 Task: Find connections with filter location La Dorada with filter topic #CVwith filter profile language English with filter current company InfoBeans with filter school JIS College of Engineering with filter industry Footwear and Leather Goods Repair with filter service category Leadership Development with filter keywords title Conservation Scientist
Action: Mouse moved to (195, 304)
Screenshot: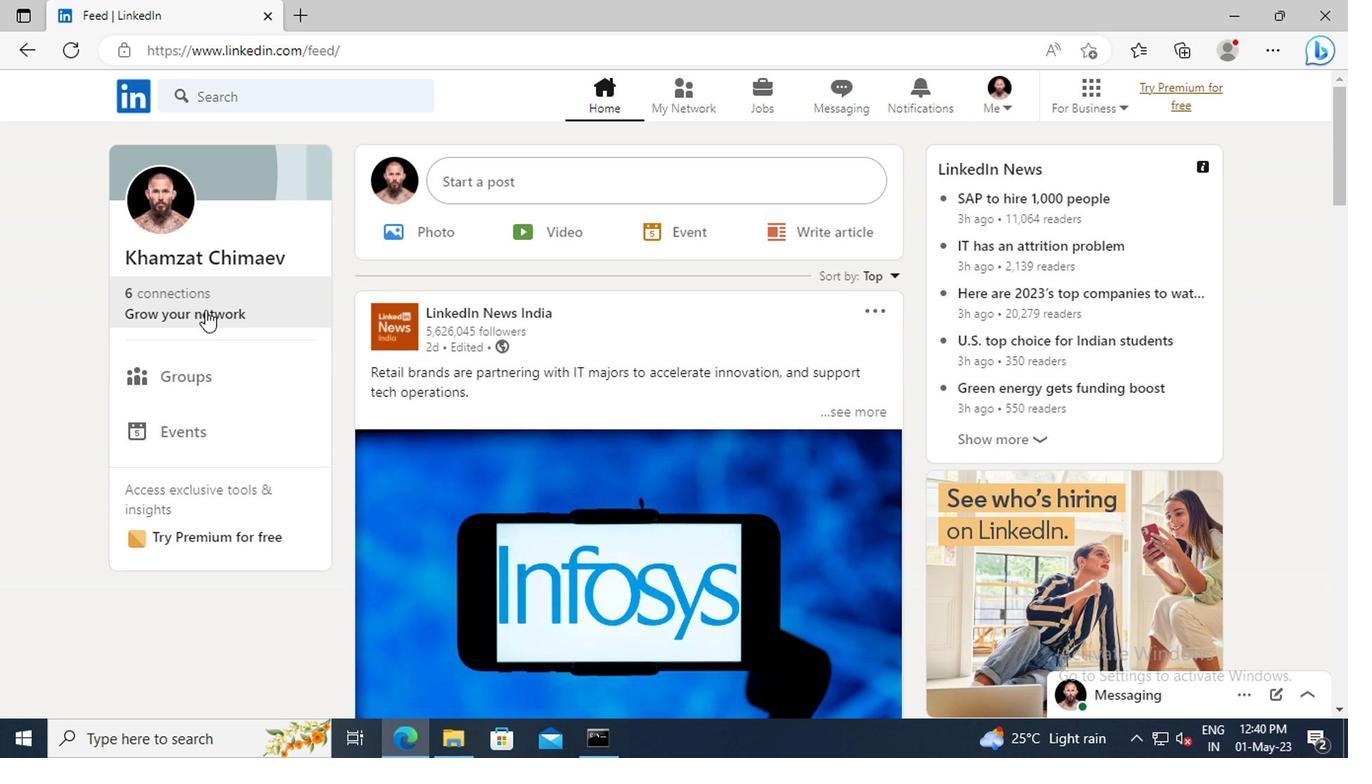 
Action: Mouse pressed left at (195, 304)
Screenshot: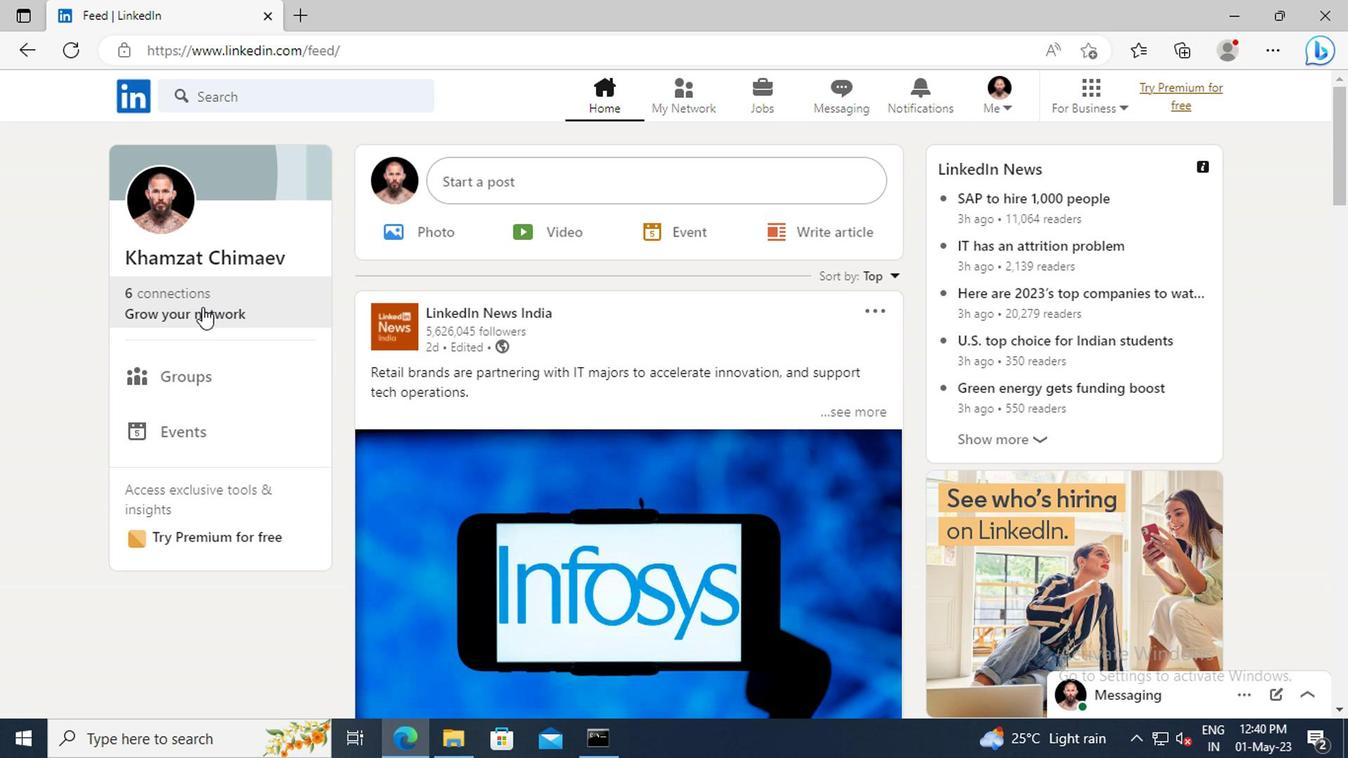 
Action: Mouse moved to (207, 207)
Screenshot: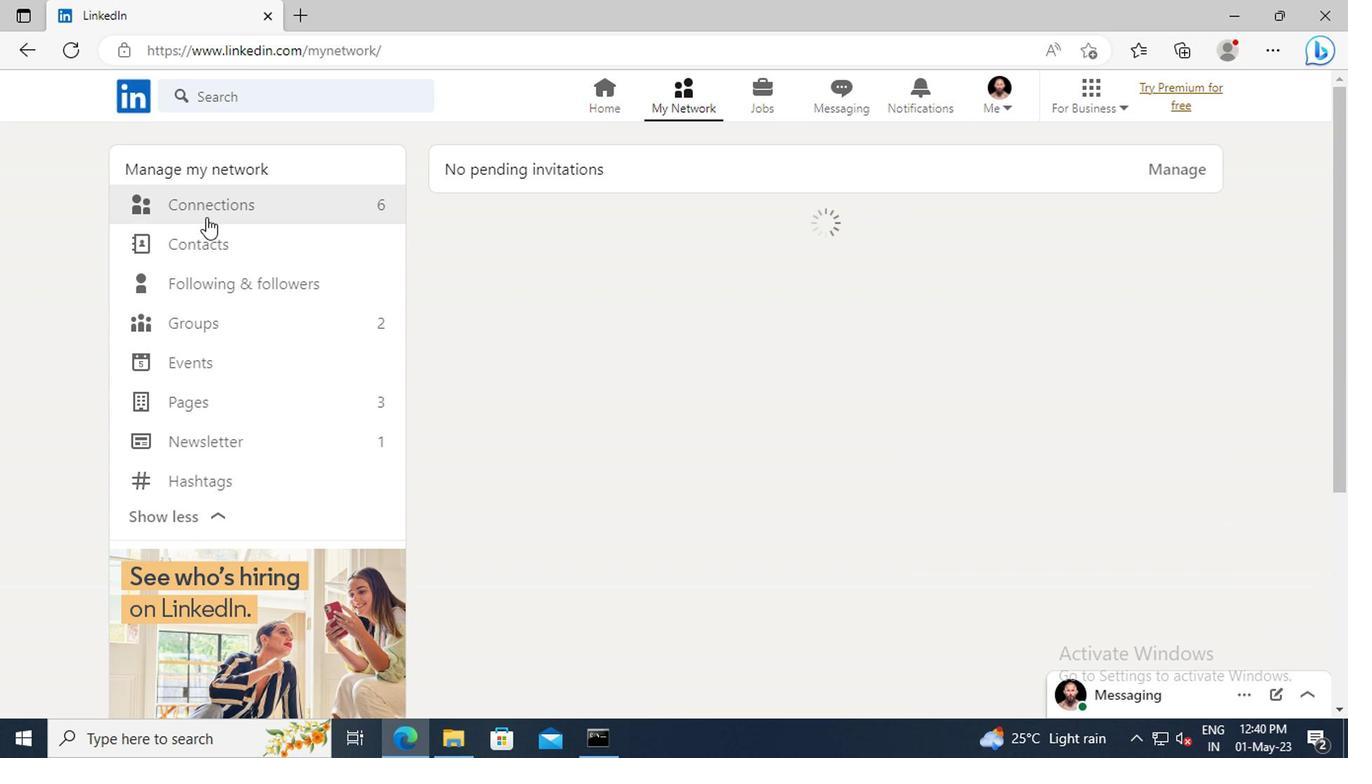 
Action: Mouse pressed left at (207, 207)
Screenshot: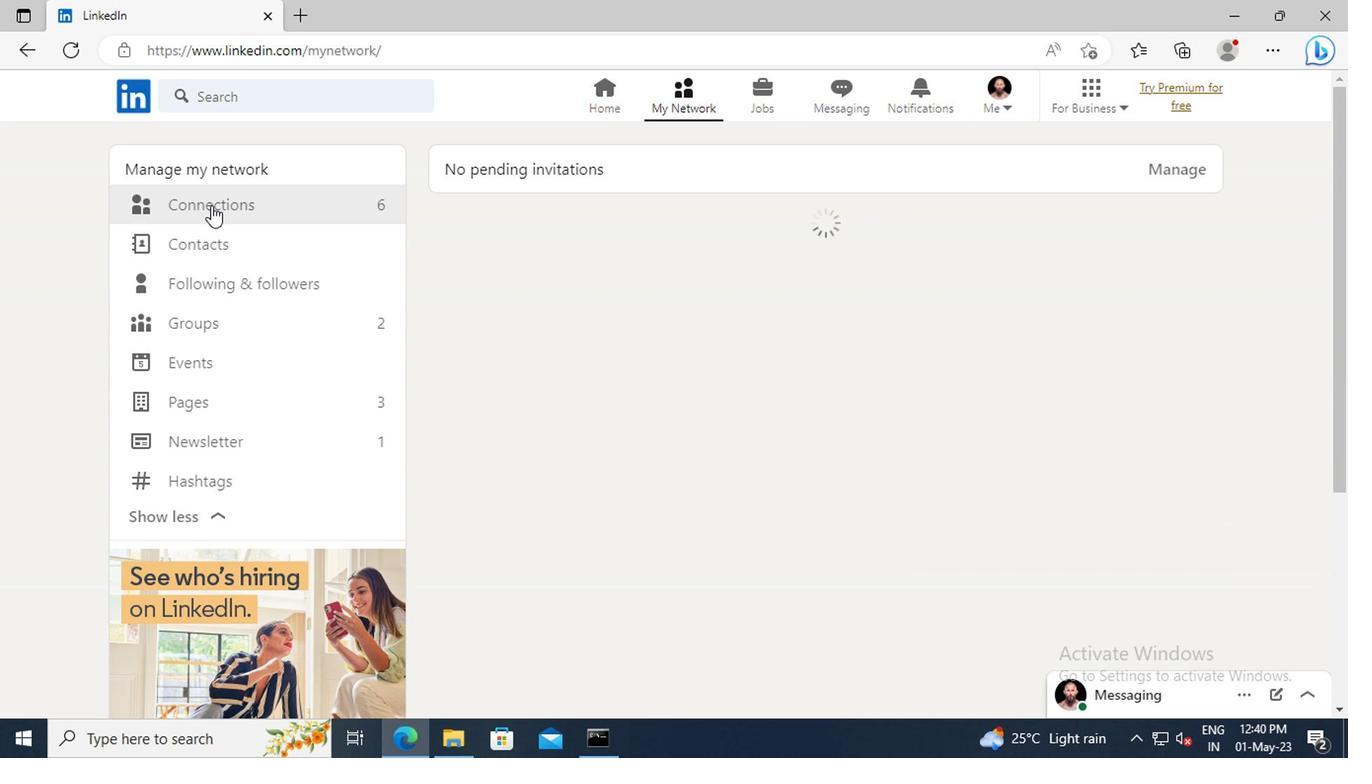 
Action: Mouse moved to (789, 214)
Screenshot: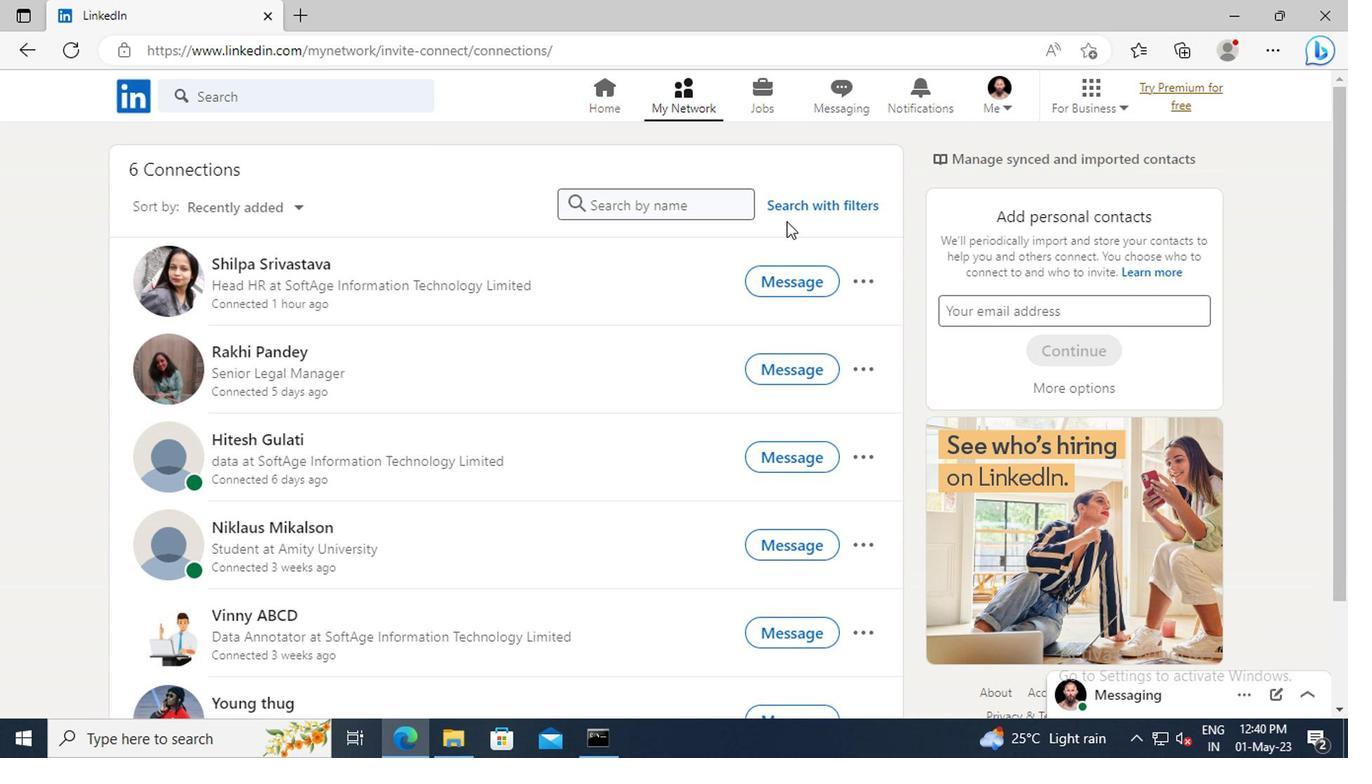 
Action: Mouse pressed left at (789, 214)
Screenshot: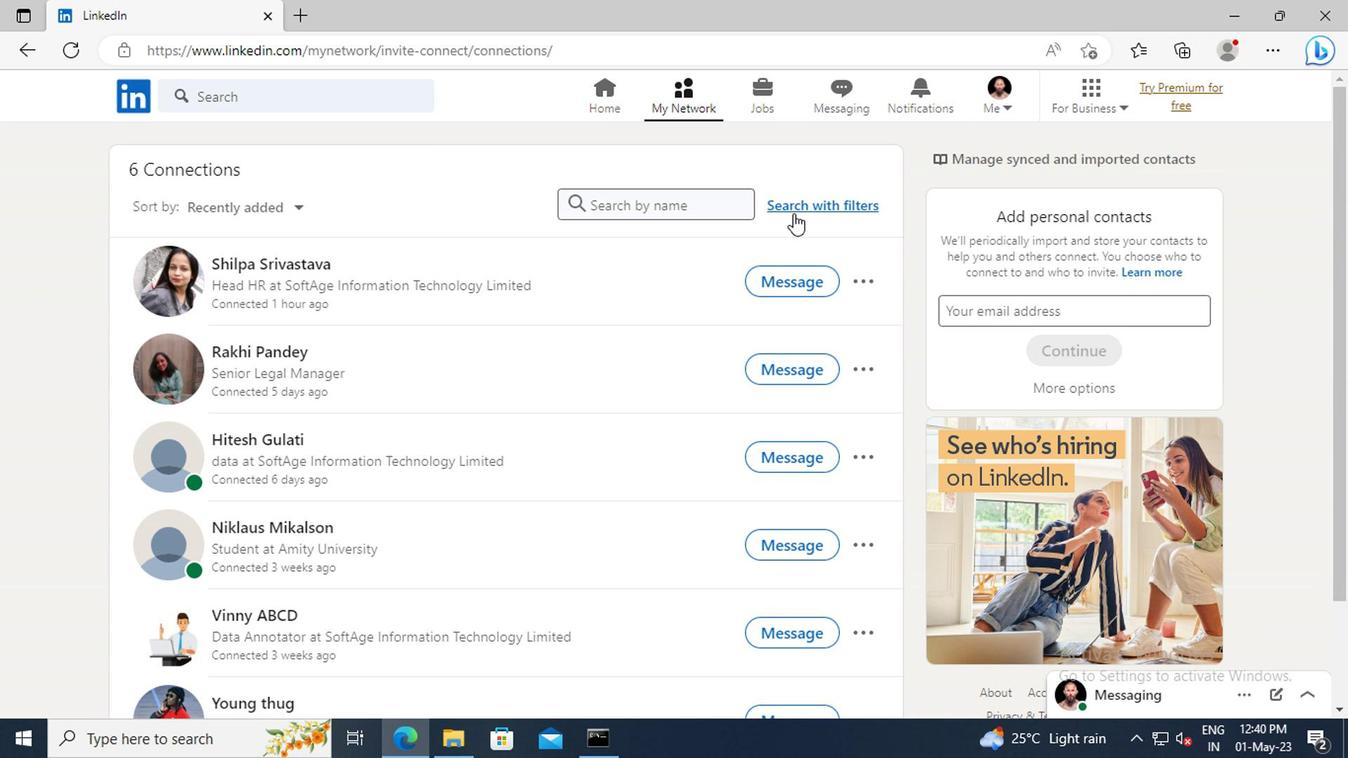 
Action: Mouse moved to (735, 158)
Screenshot: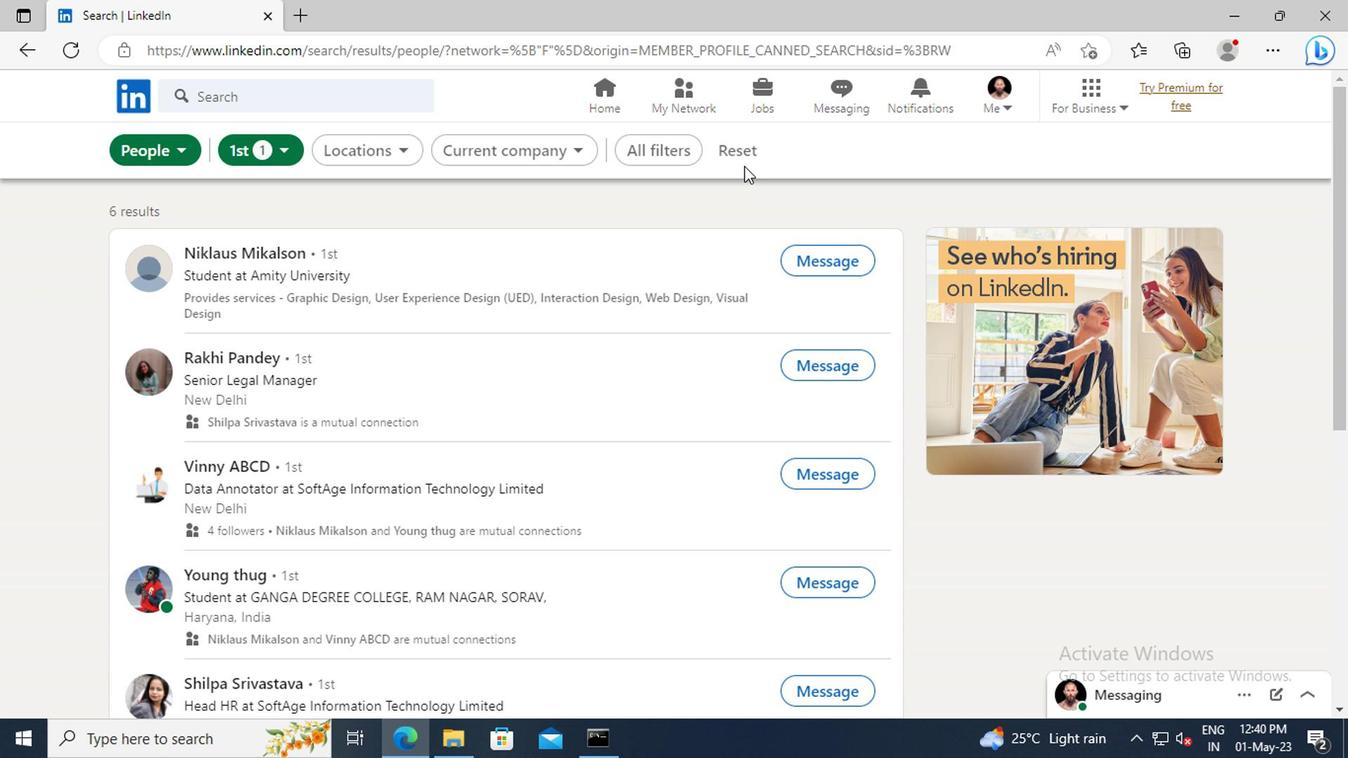 
Action: Mouse pressed left at (735, 158)
Screenshot: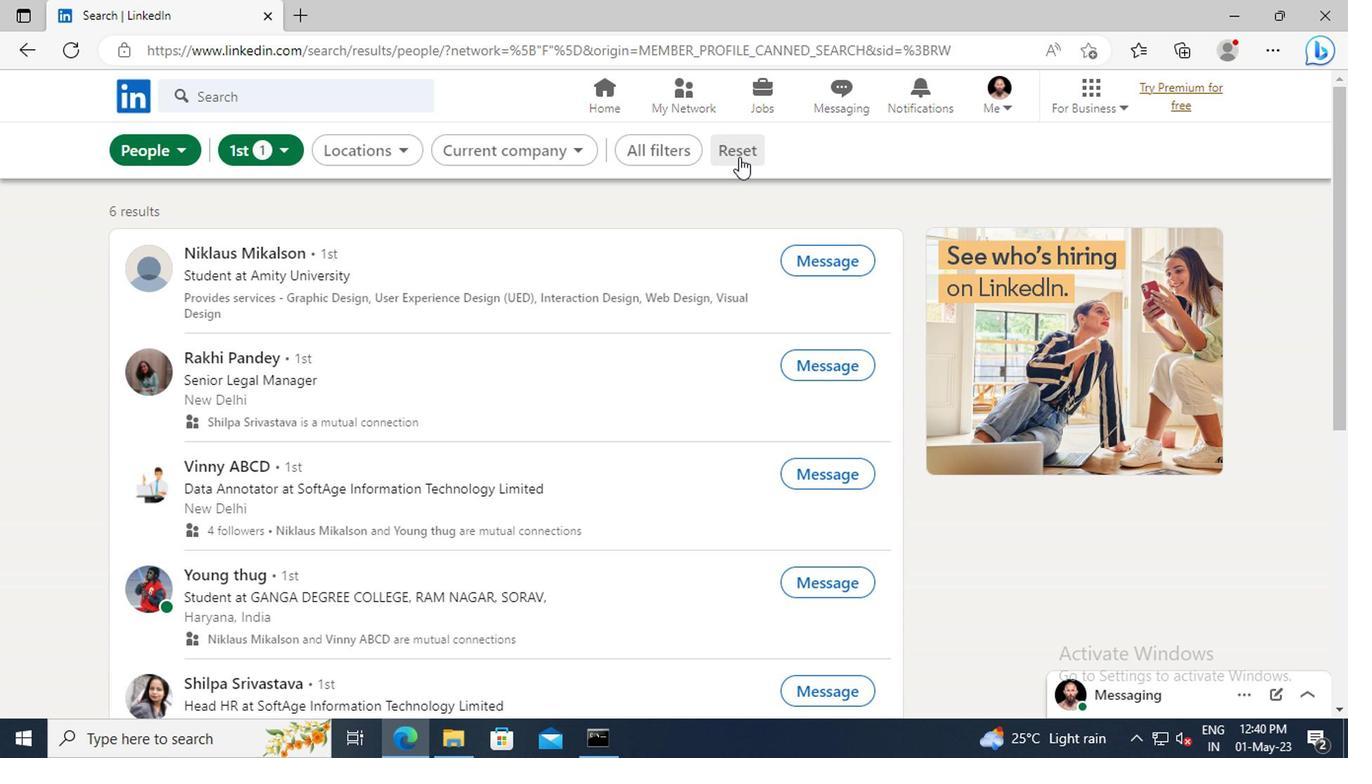 
Action: Mouse moved to (715, 158)
Screenshot: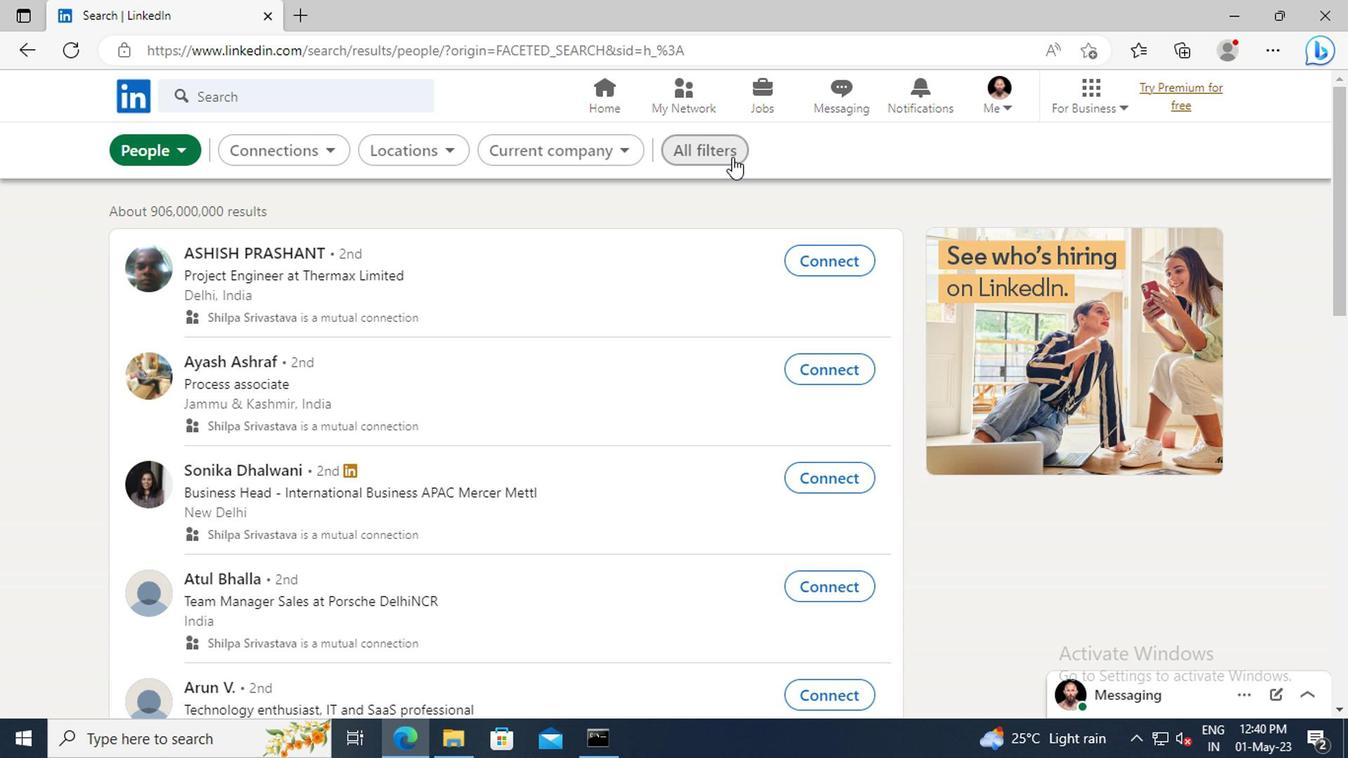 
Action: Mouse pressed left at (715, 158)
Screenshot: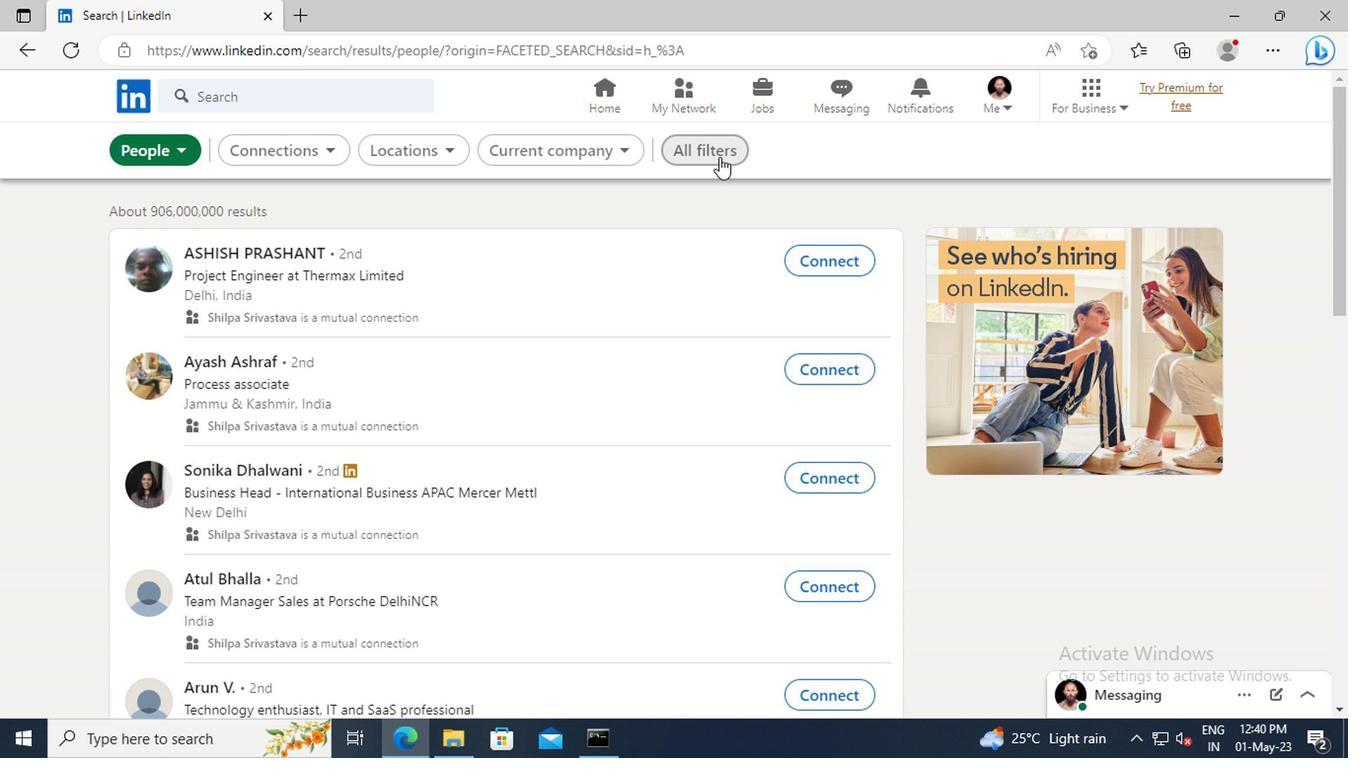 
Action: Mouse moved to (1069, 322)
Screenshot: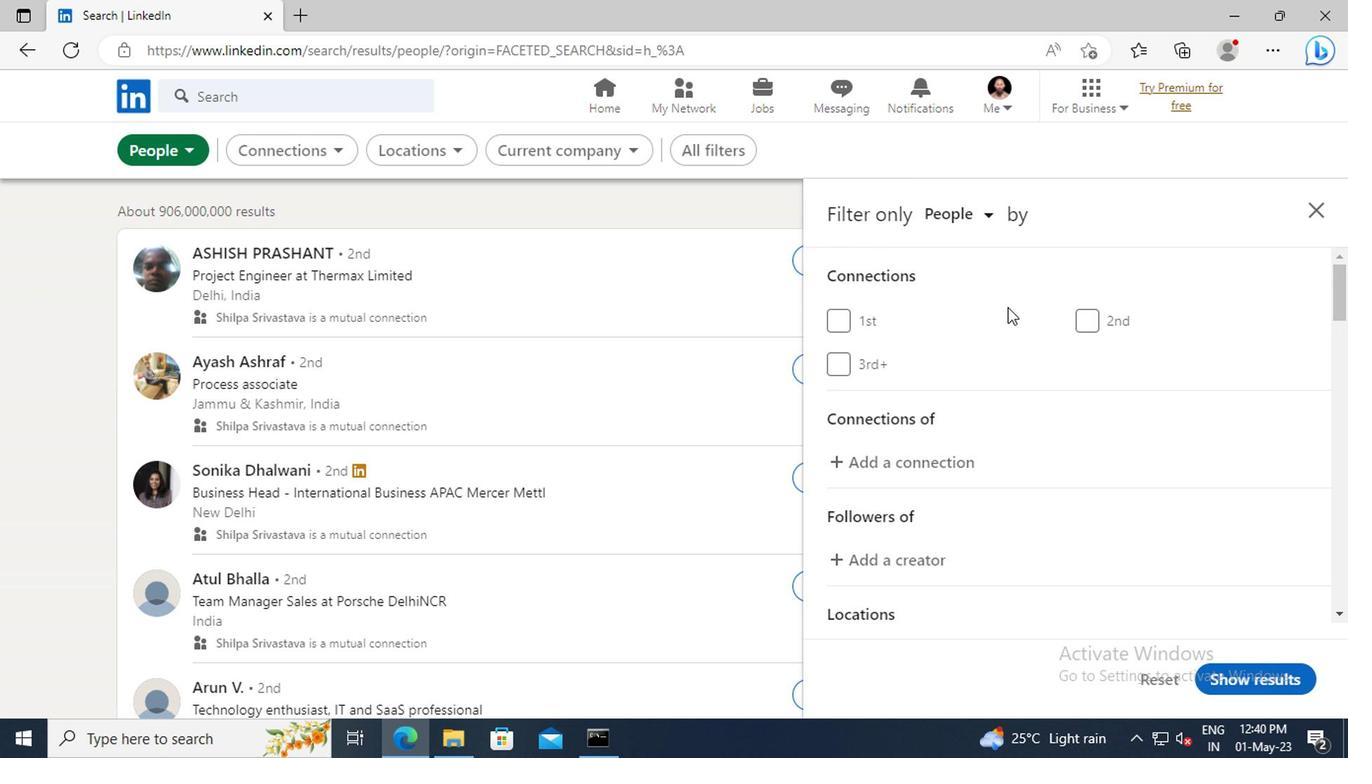 
Action: Mouse scrolled (1069, 321) with delta (0, 0)
Screenshot: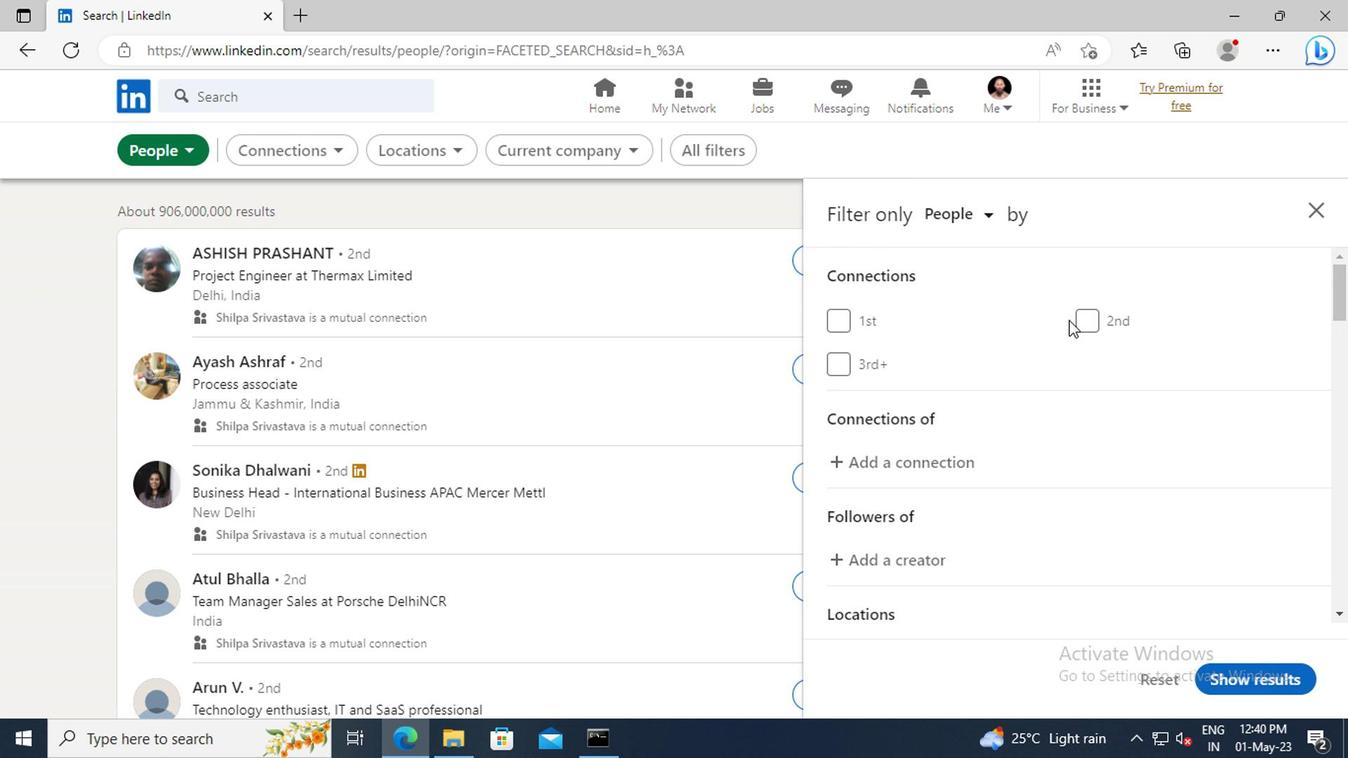 
Action: Mouse scrolled (1069, 321) with delta (0, 0)
Screenshot: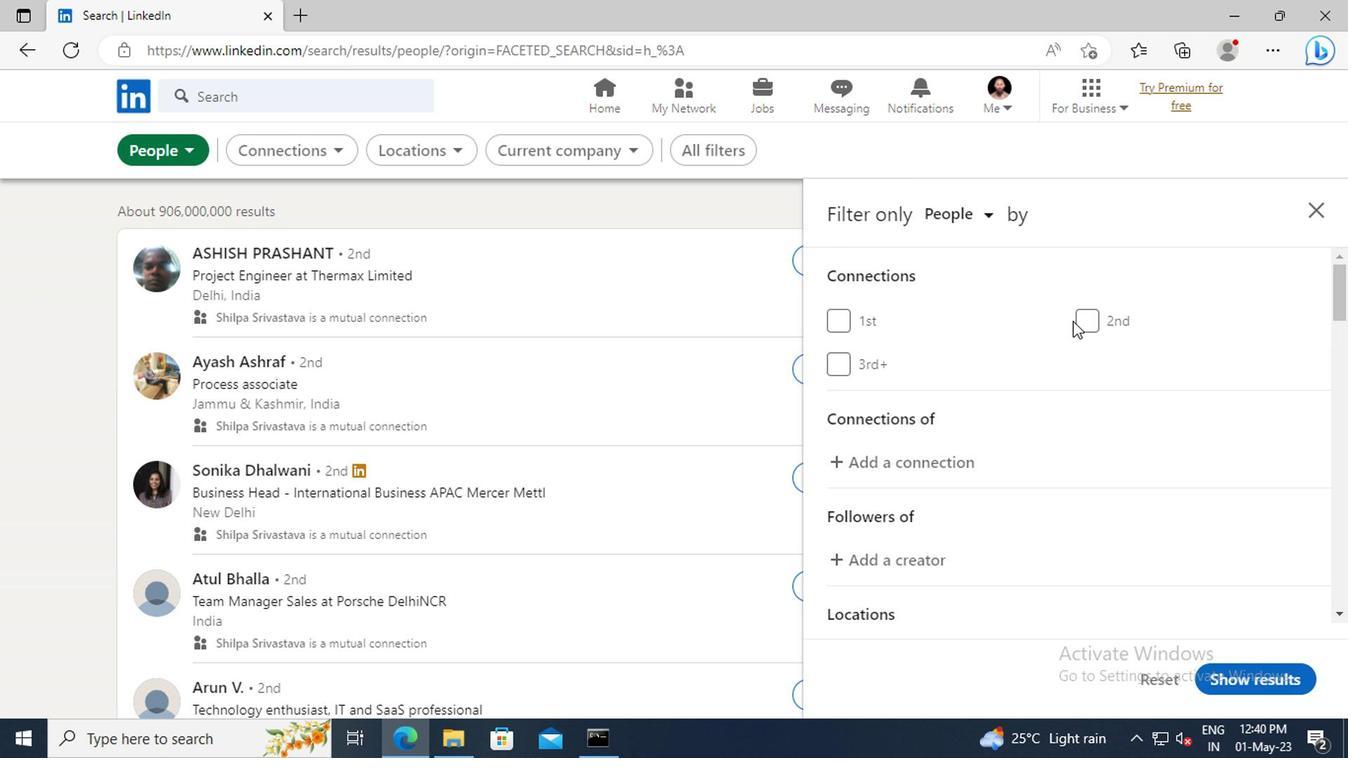 
Action: Mouse scrolled (1069, 321) with delta (0, 0)
Screenshot: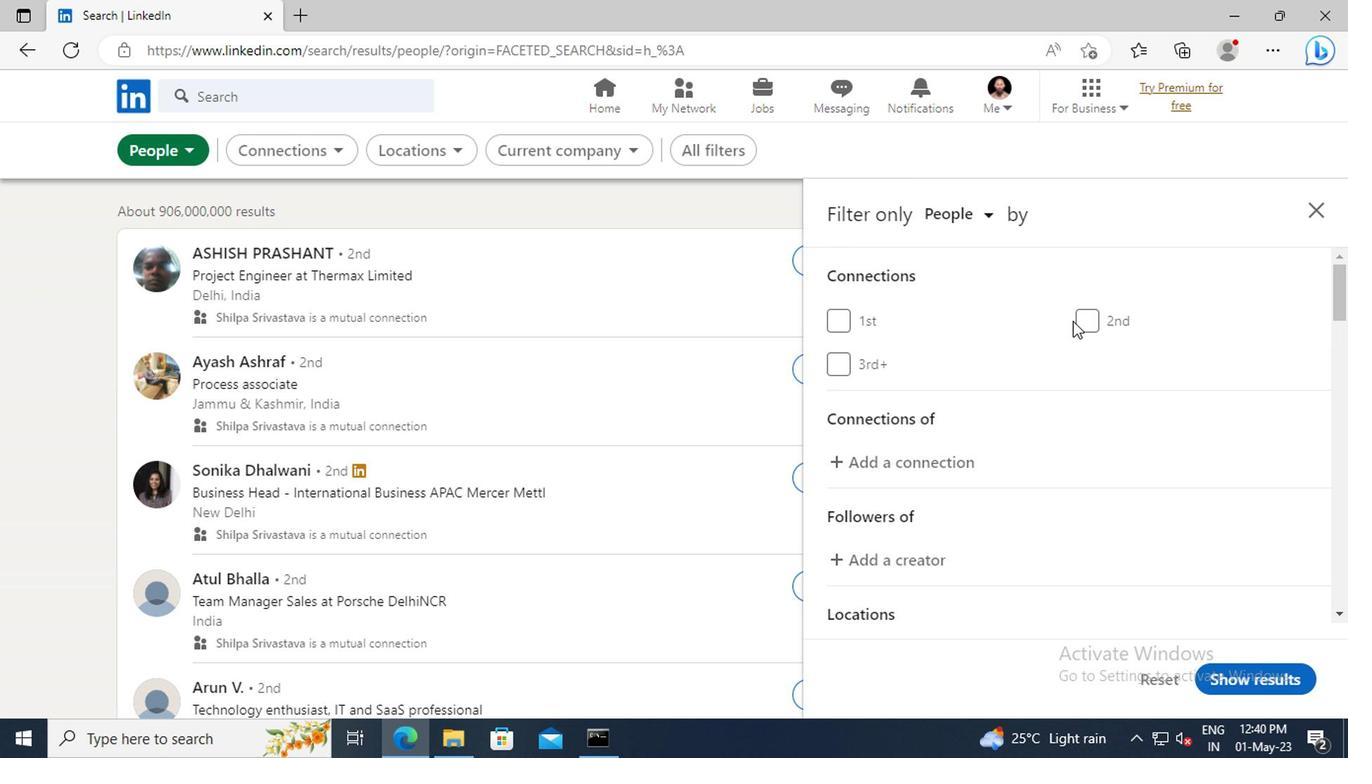 
Action: Mouse scrolled (1069, 321) with delta (0, 0)
Screenshot: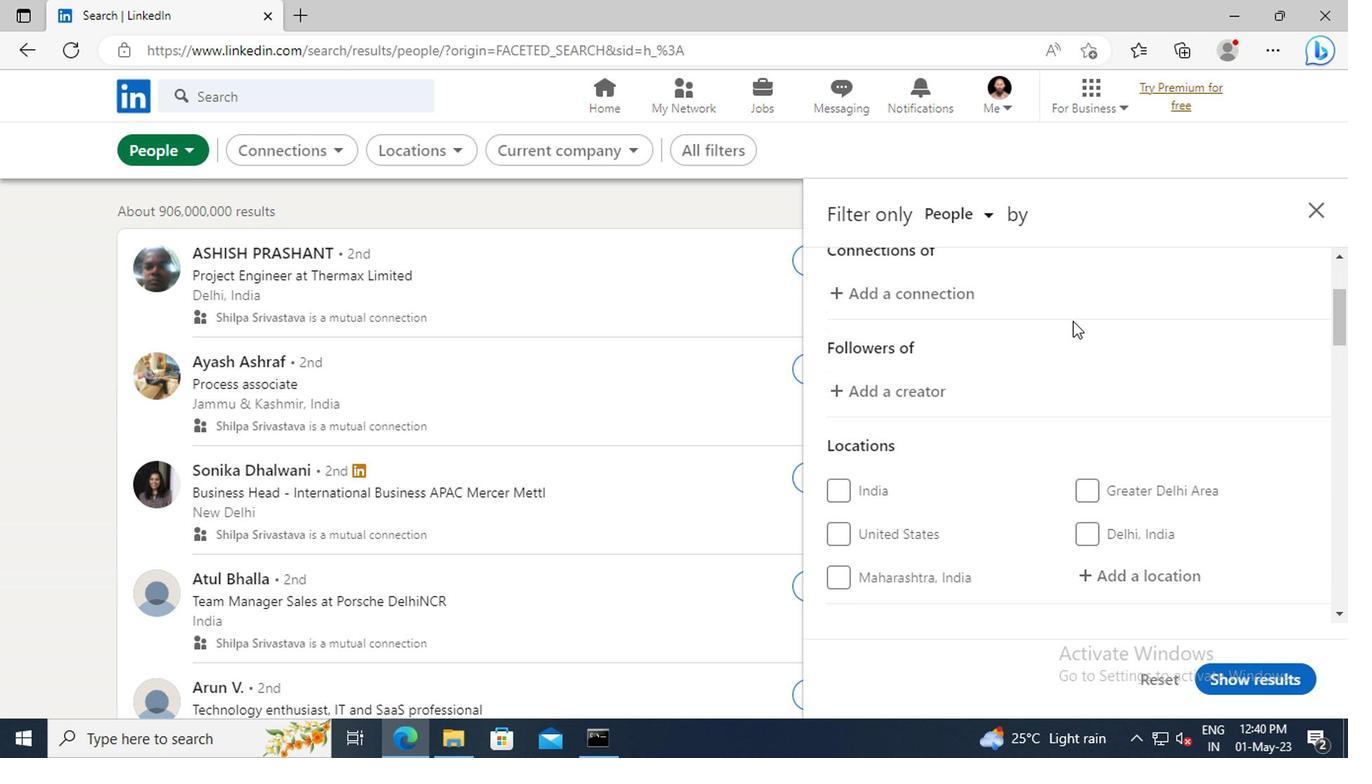 
Action: Mouse scrolled (1069, 321) with delta (0, 0)
Screenshot: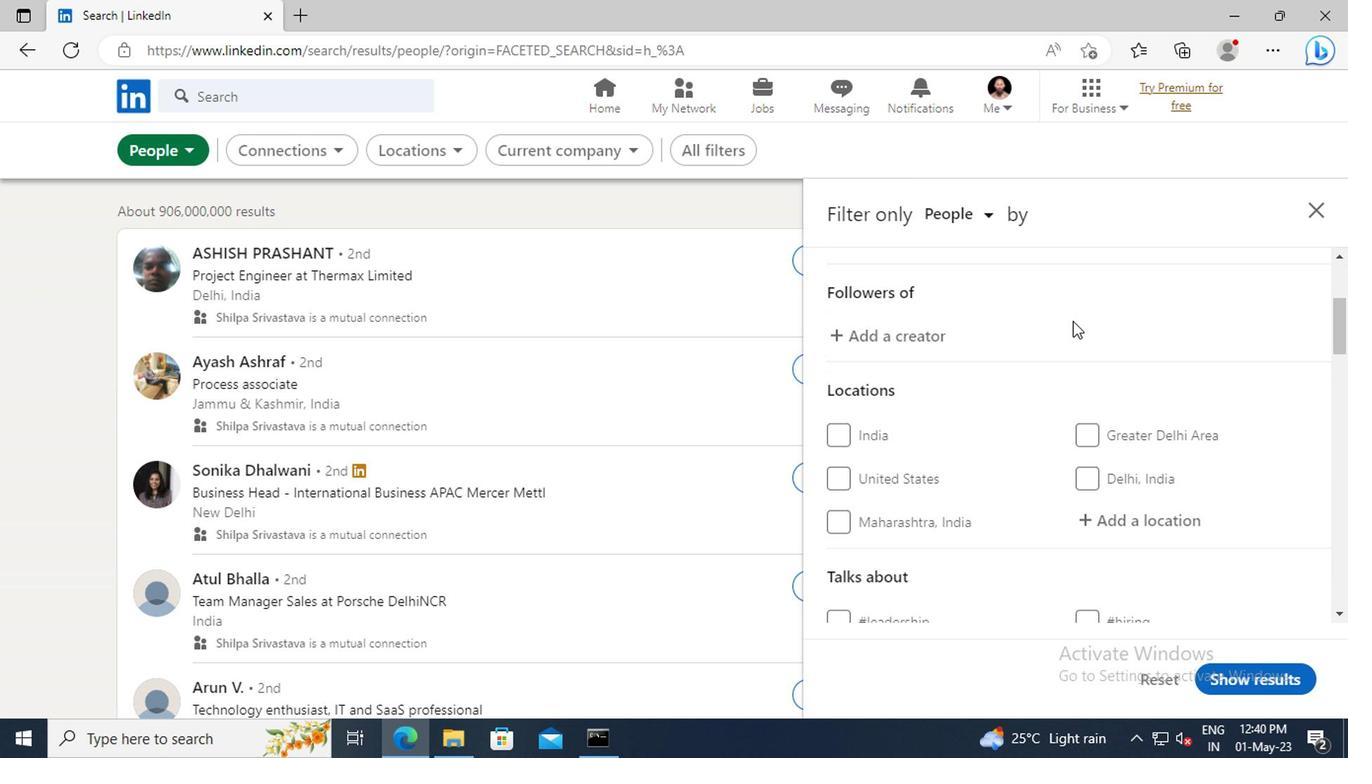 
Action: Mouse moved to (1096, 465)
Screenshot: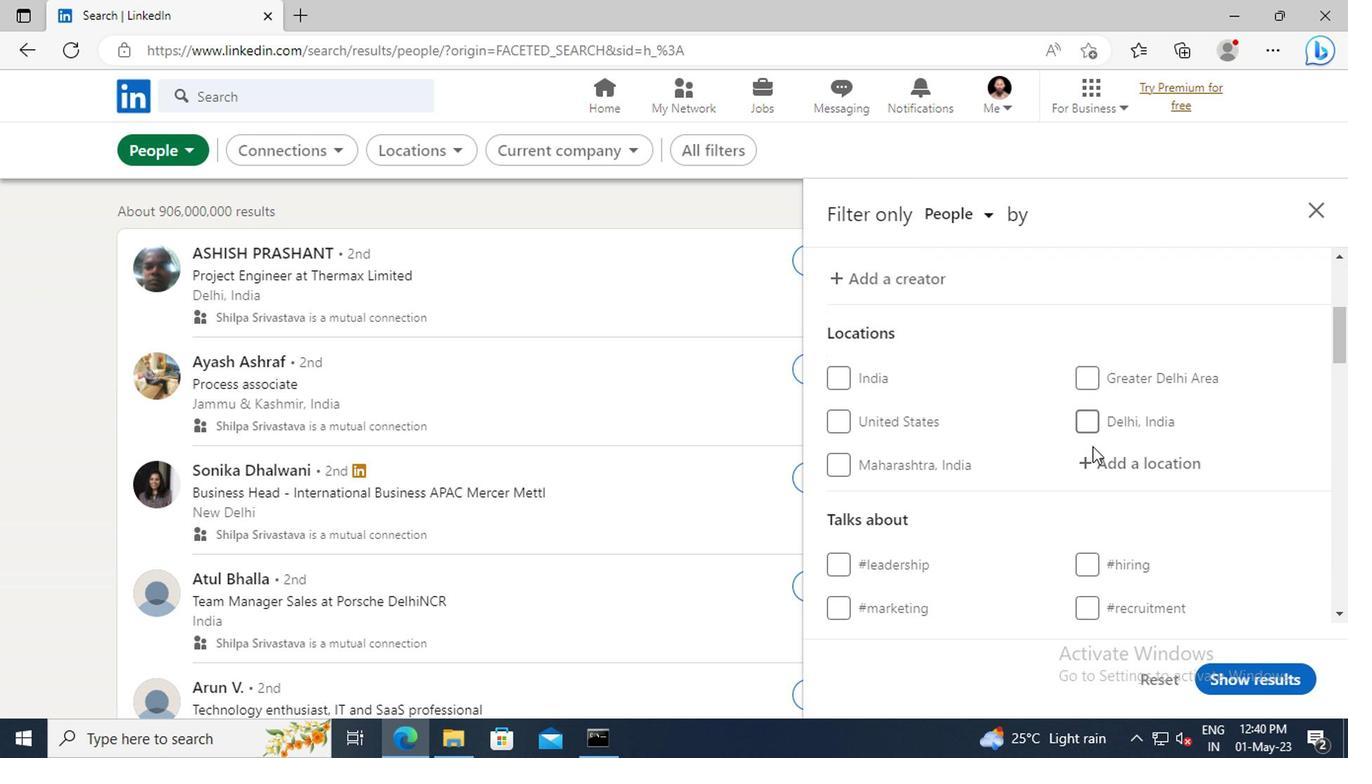 
Action: Mouse pressed left at (1096, 465)
Screenshot: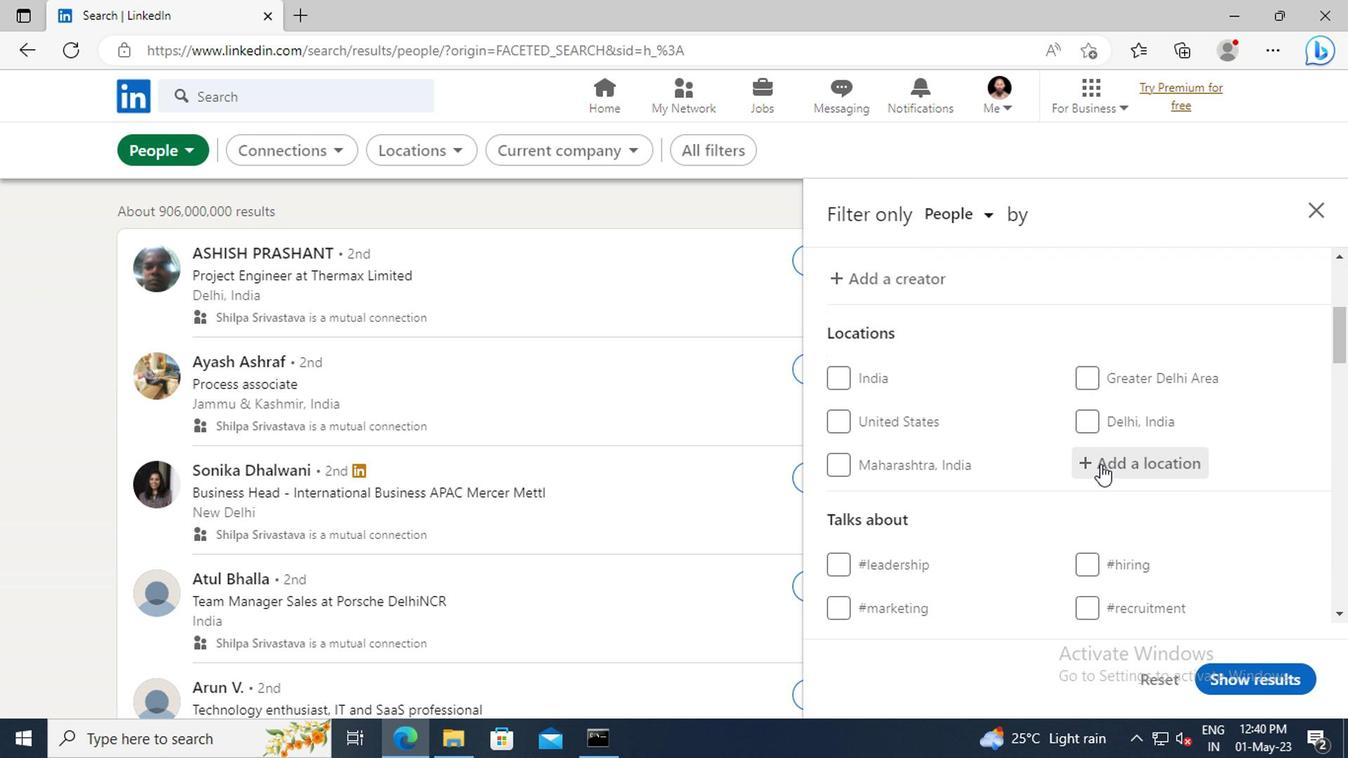 
Action: Key pressed <Key.shift>LA<Key.space><Key.shift>DORADA
Screenshot: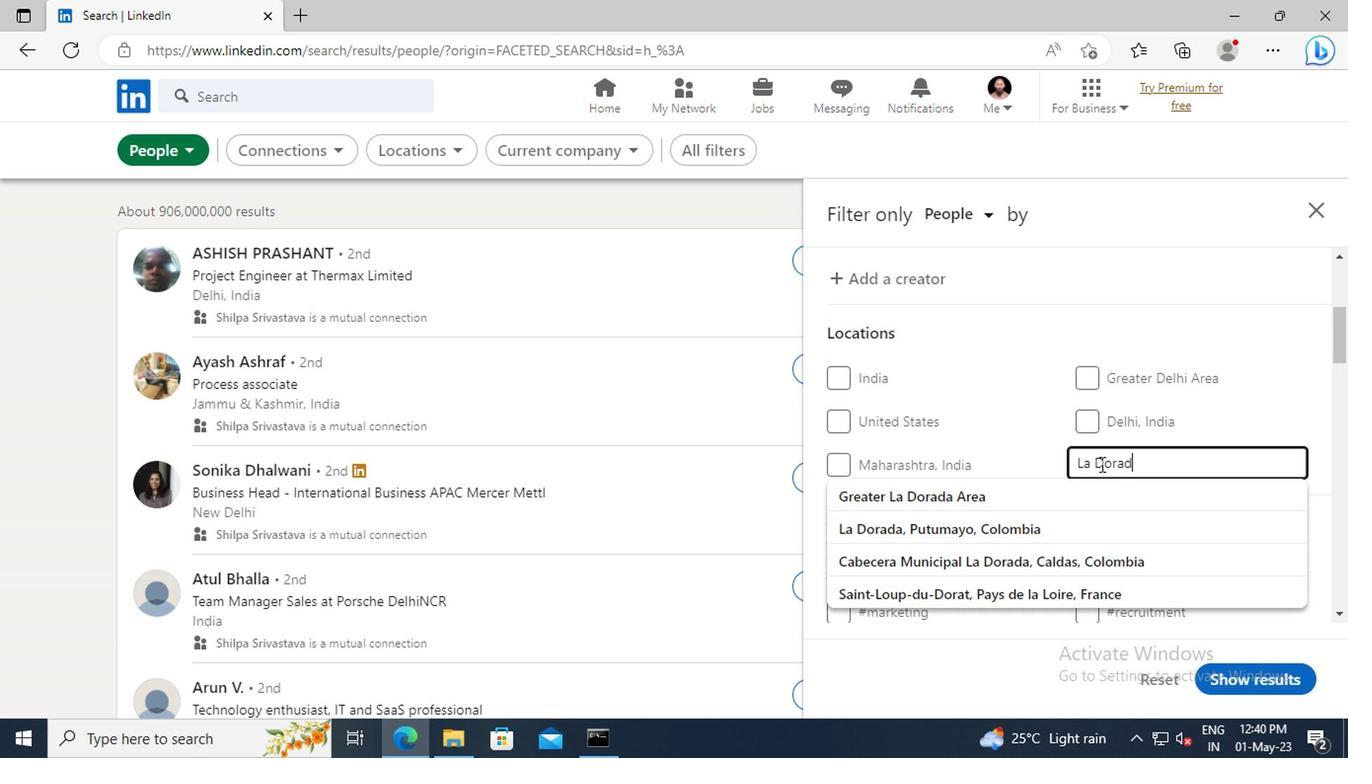 
Action: Mouse moved to (1102, 494)
Screenshot: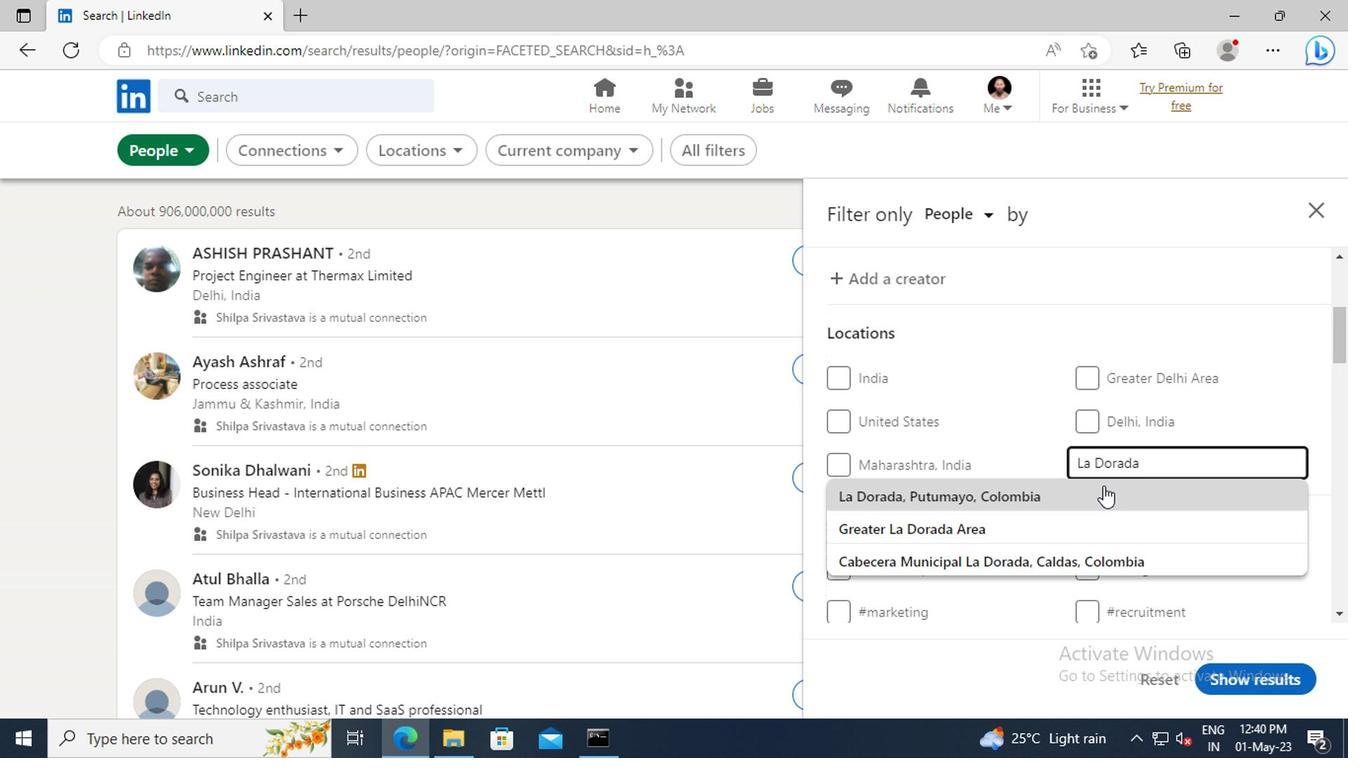 
Action: Mouse pressed left at (1102, 494)
Screenshot: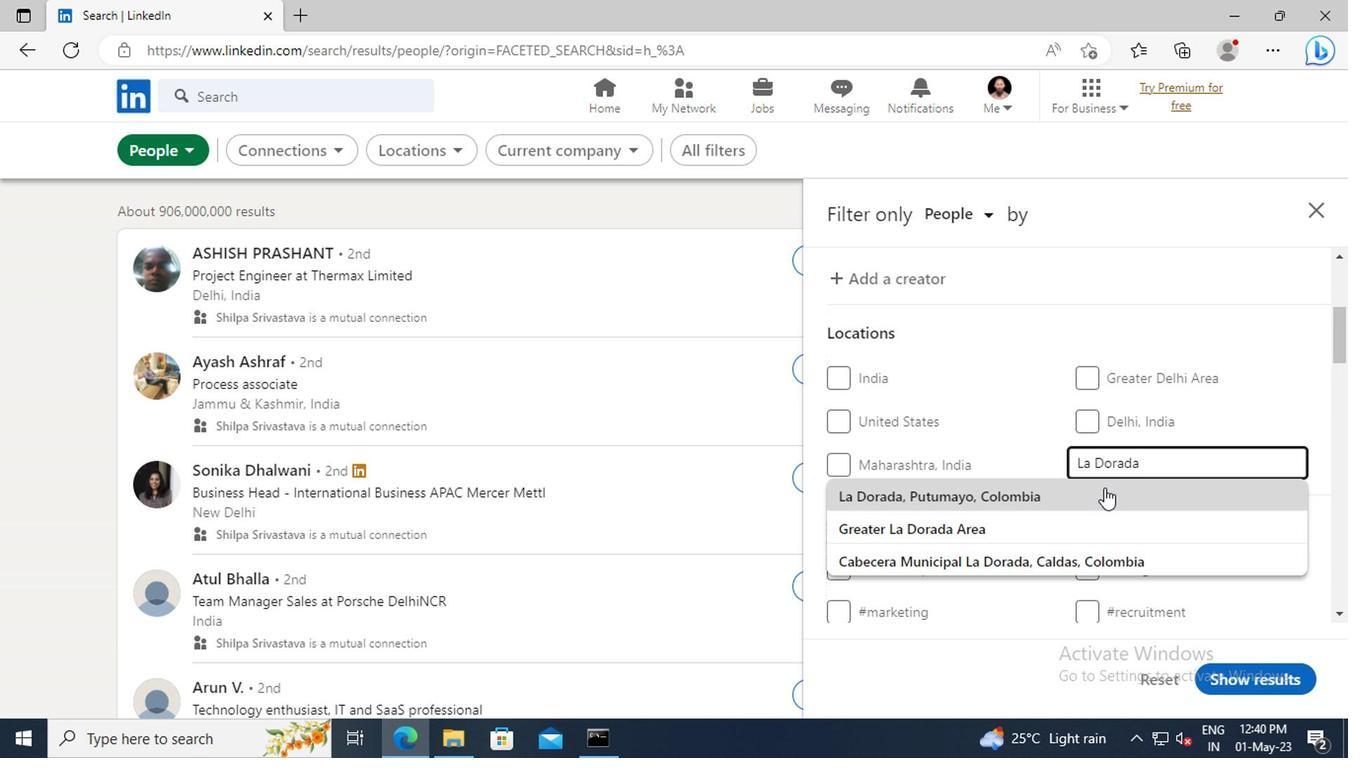 
Action: Mouse scrolled (1102, 493) with delta (0, -1)
Screenshot: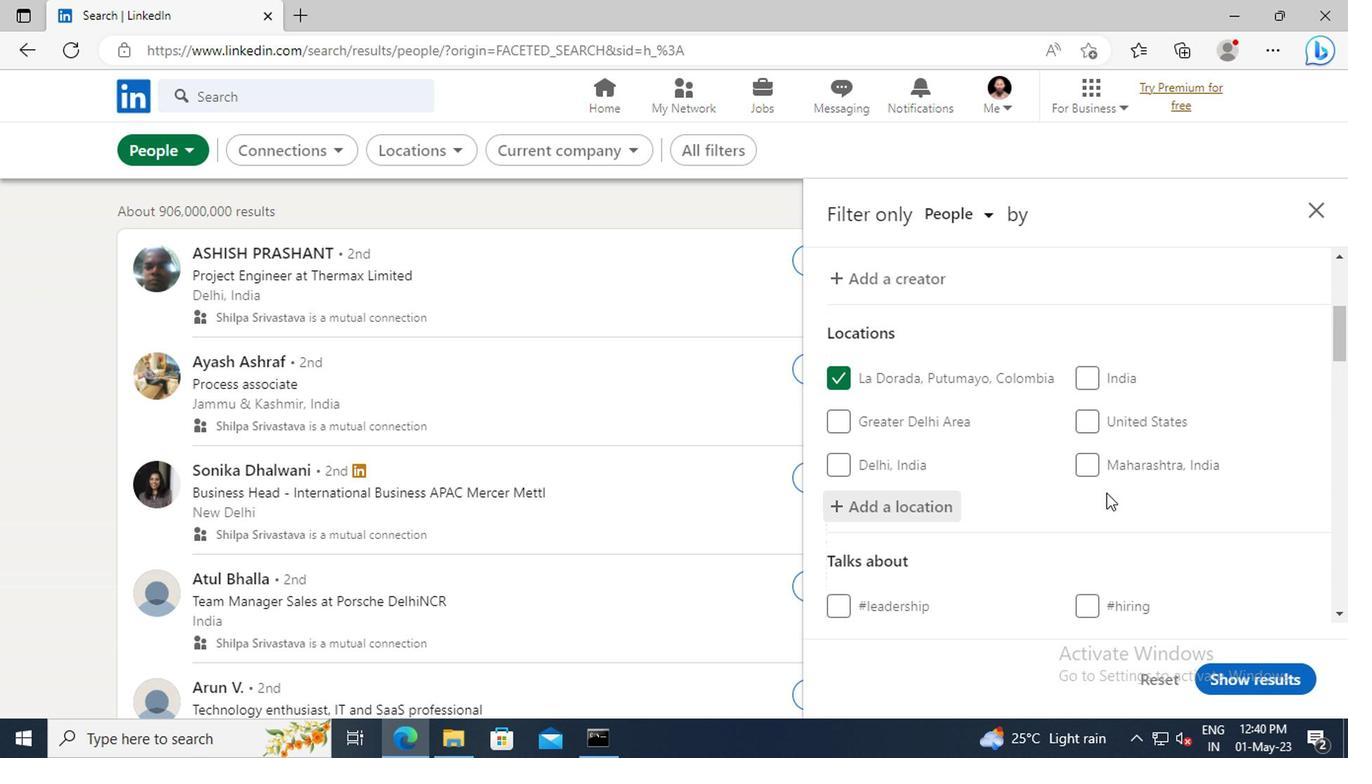 
Action: Mouse scrolled (1102, 493) with delta (0, -1)
Screenshot: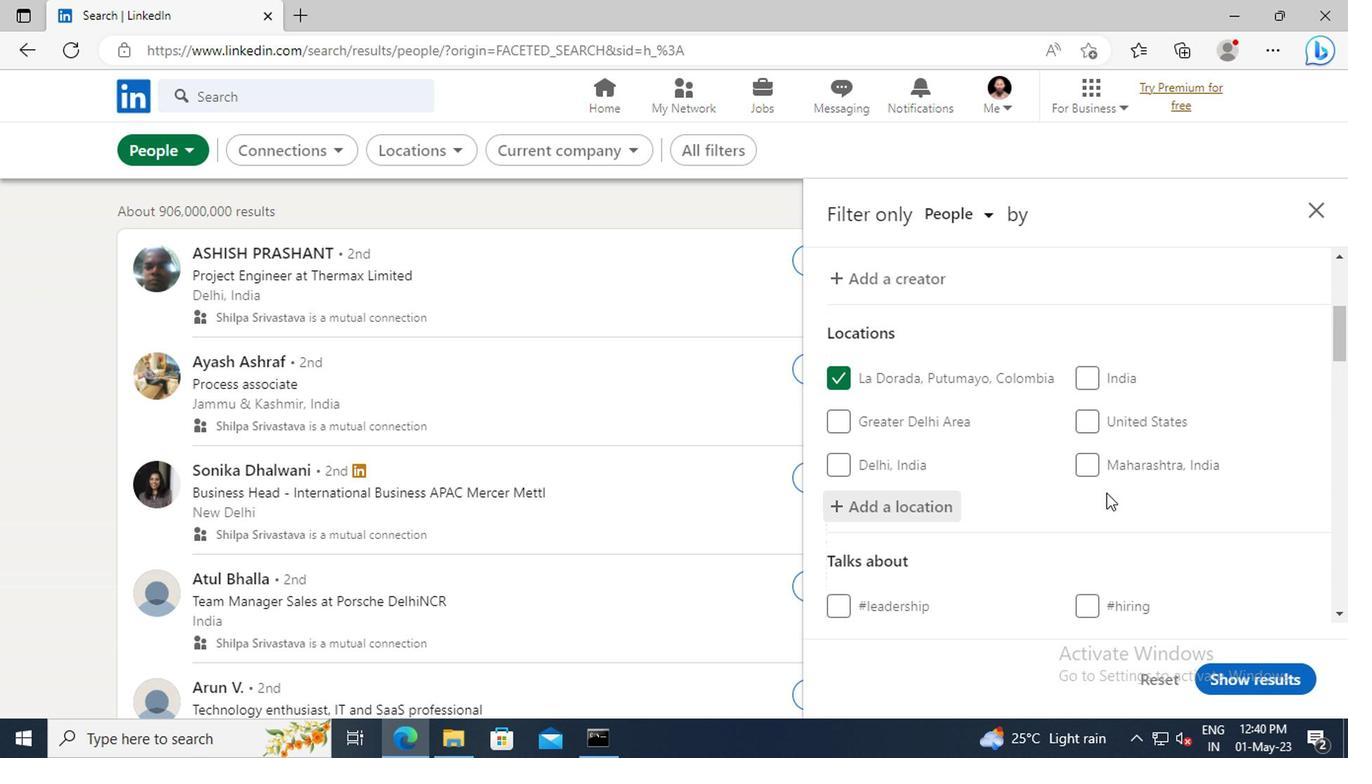 
Action: Mouse scrolled (1102, 493) with delta (0, -1)
Screenshot: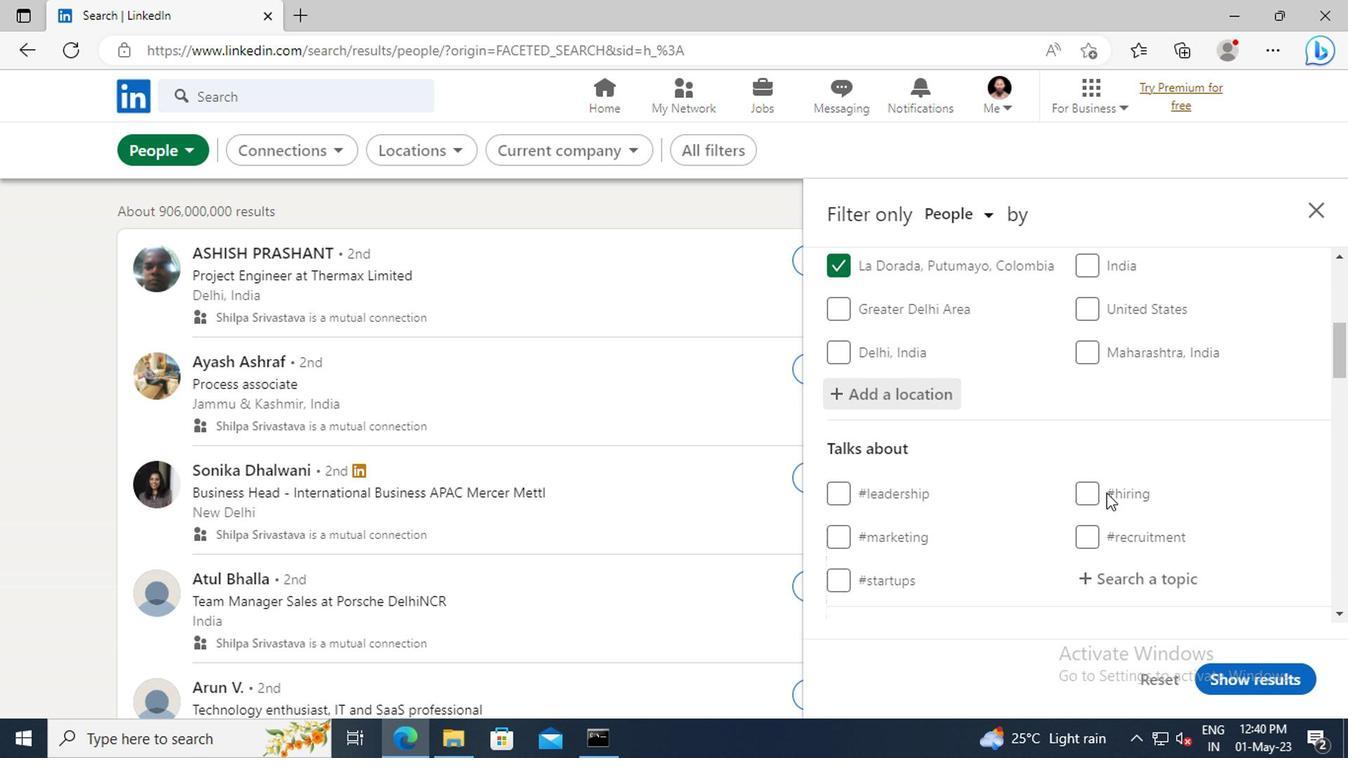 
Action: Mouse moved to (1103, 524)
Screenshot: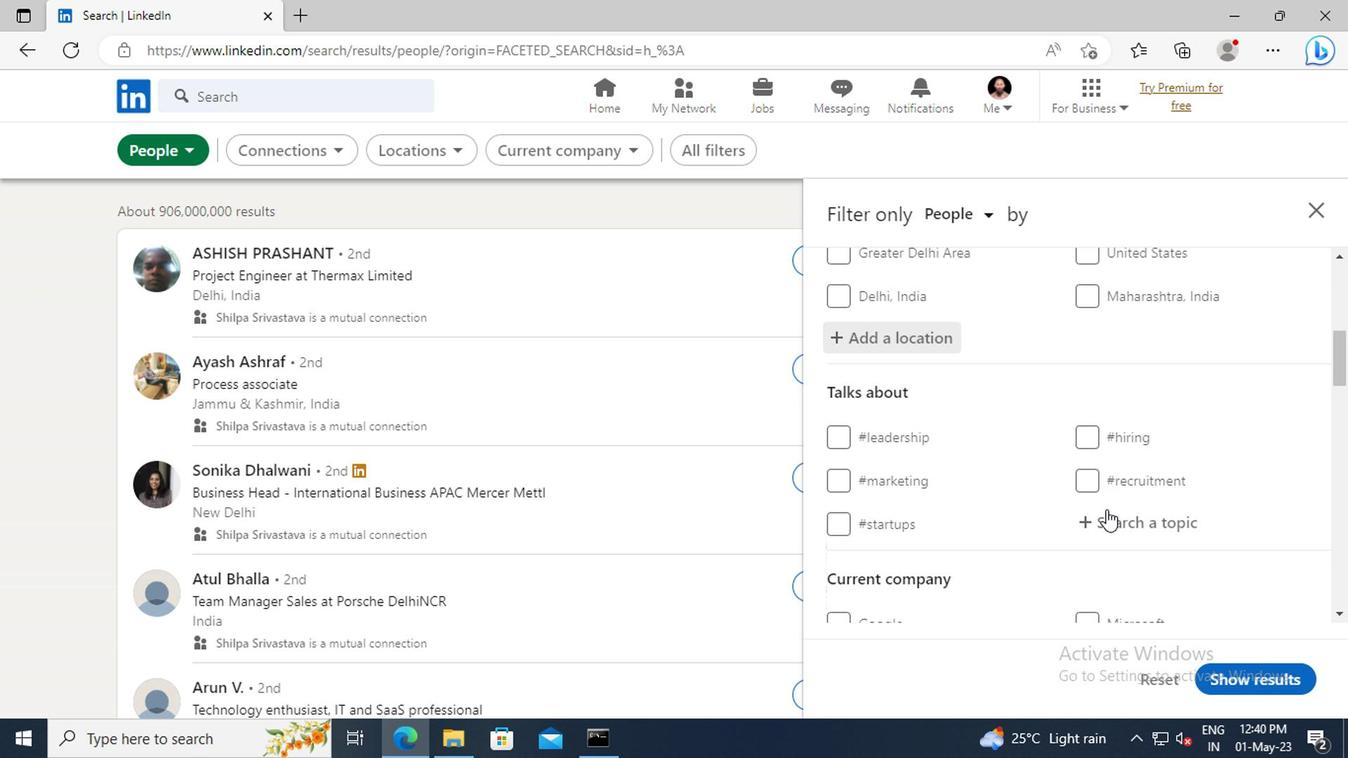 
Action: Mouse pressed left at (1103, 524)
Screenshot: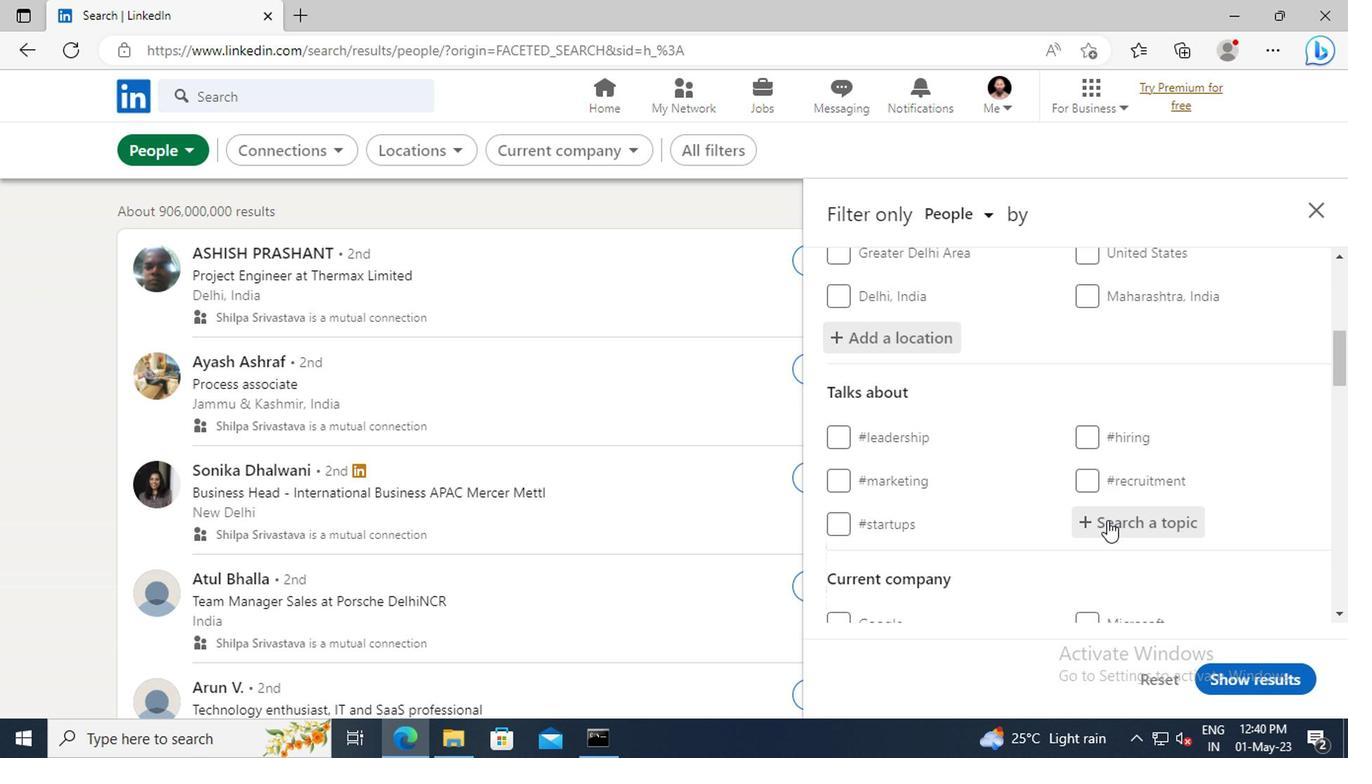 
Action: Key pressed <Key.shift>CV
Screenshot: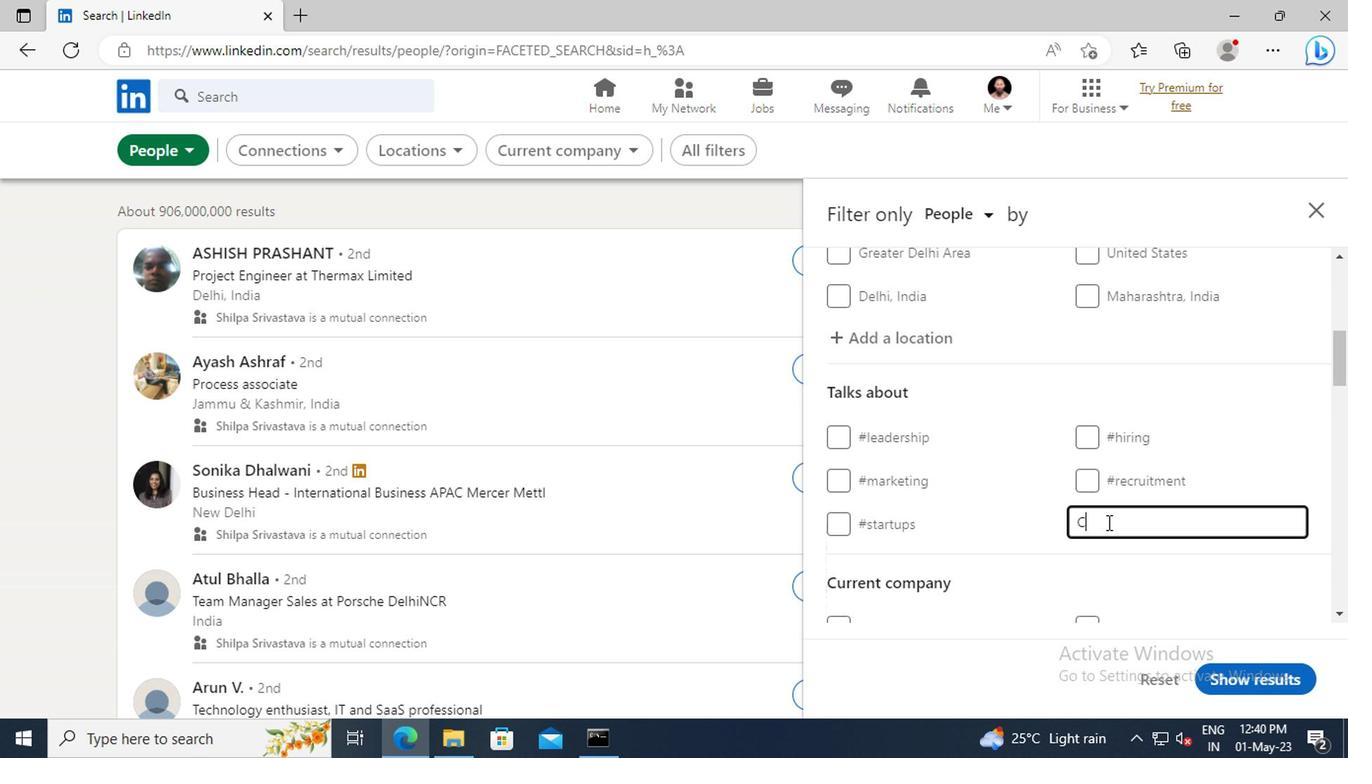 
Action: Mouse moved to (1101, 550)
Screenshot: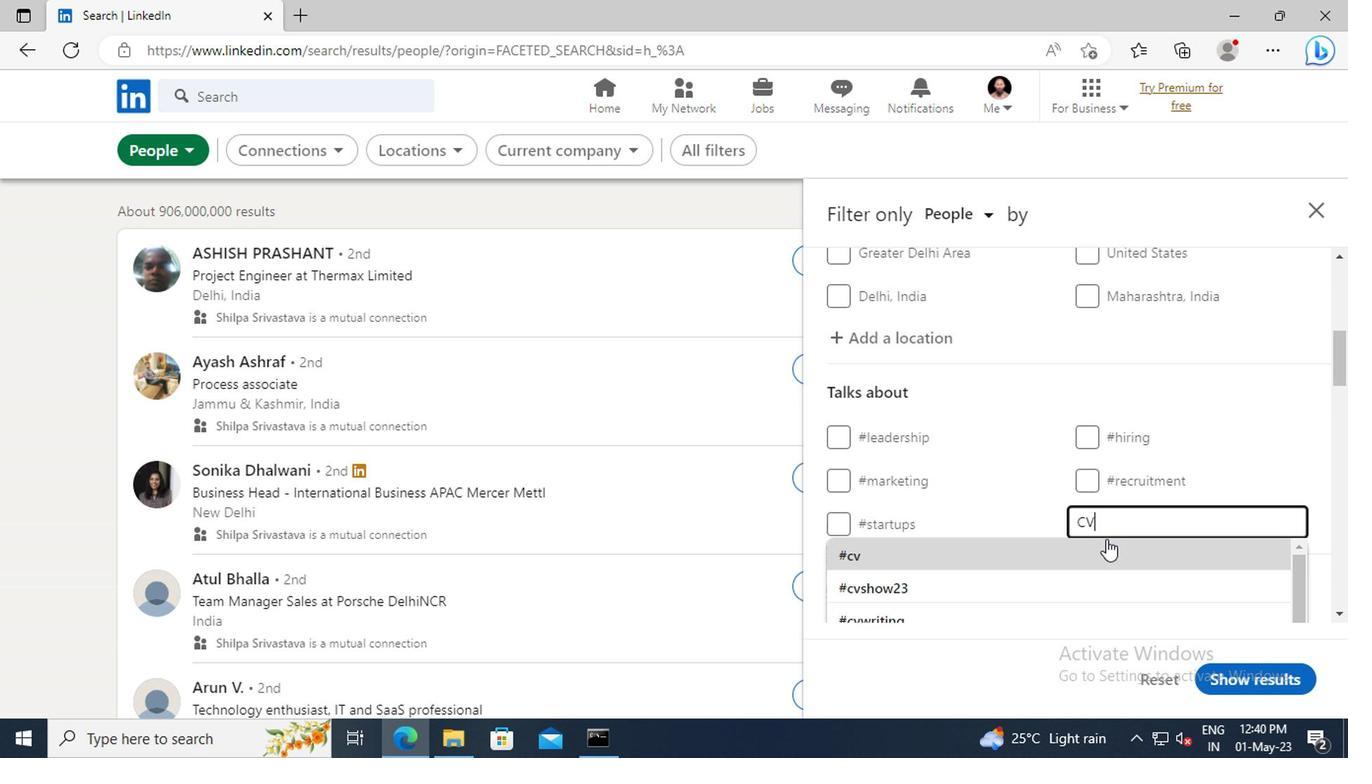 
Action: Mouse pressed left at (1101, 550)
Screenshot: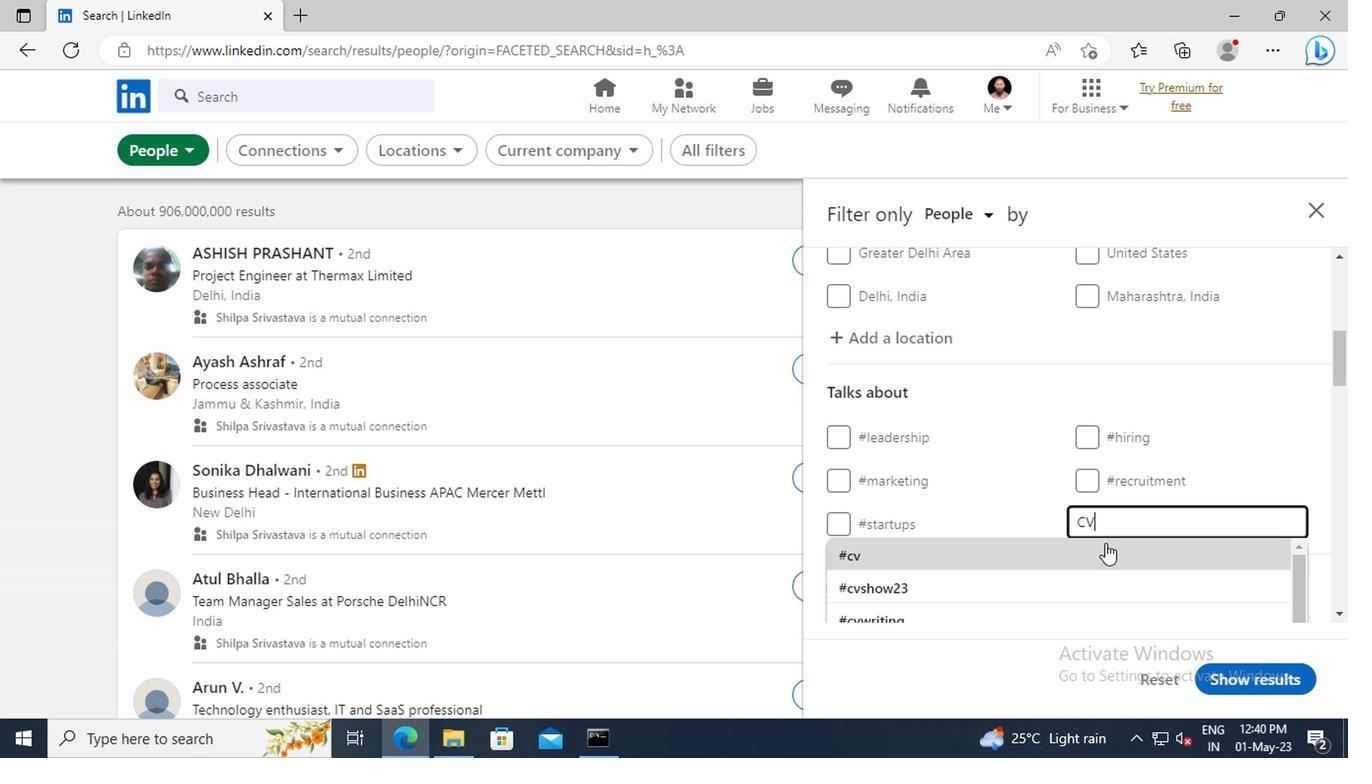 
Action: Mouse scrolled (1101, 549) with delta (0, -1)
Screenshot: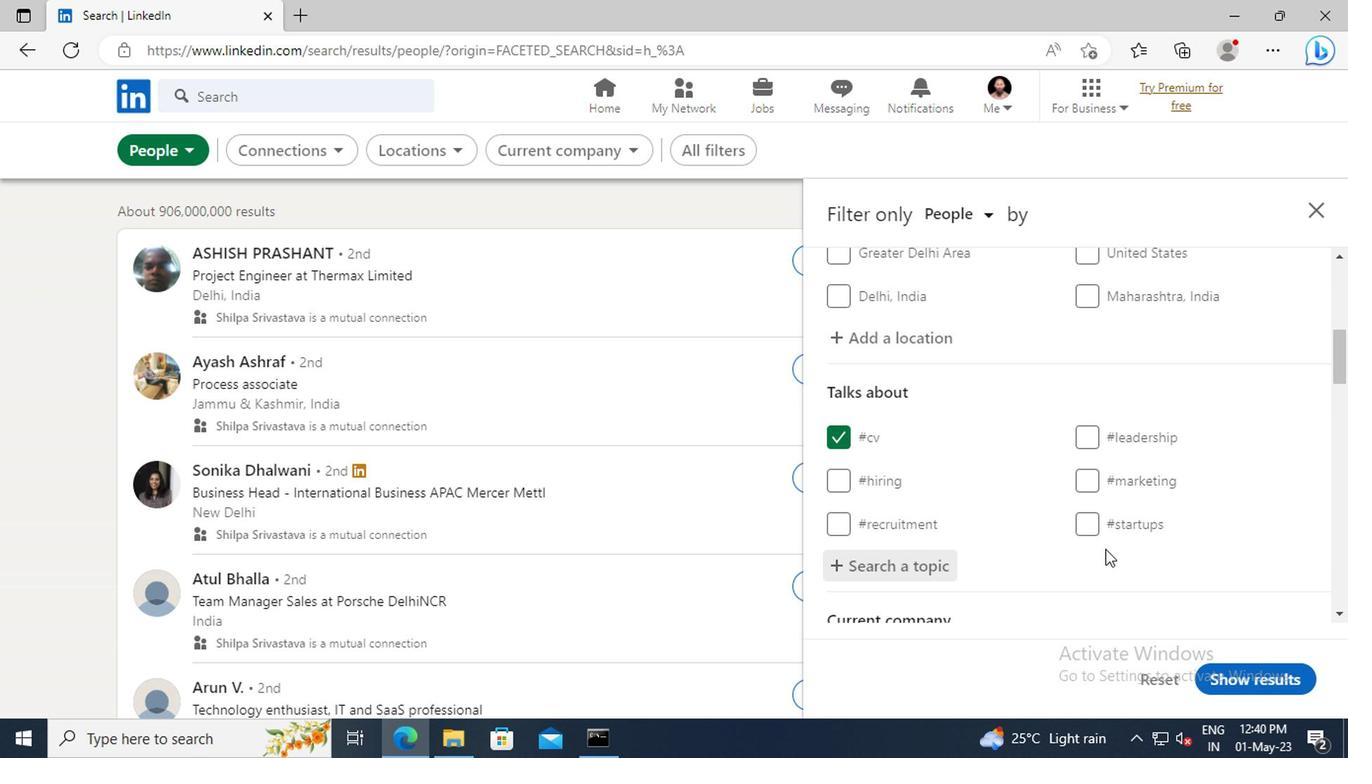 
Action: Mouse scrolled (1101, 549) with delta (0, -1)
Screenshot: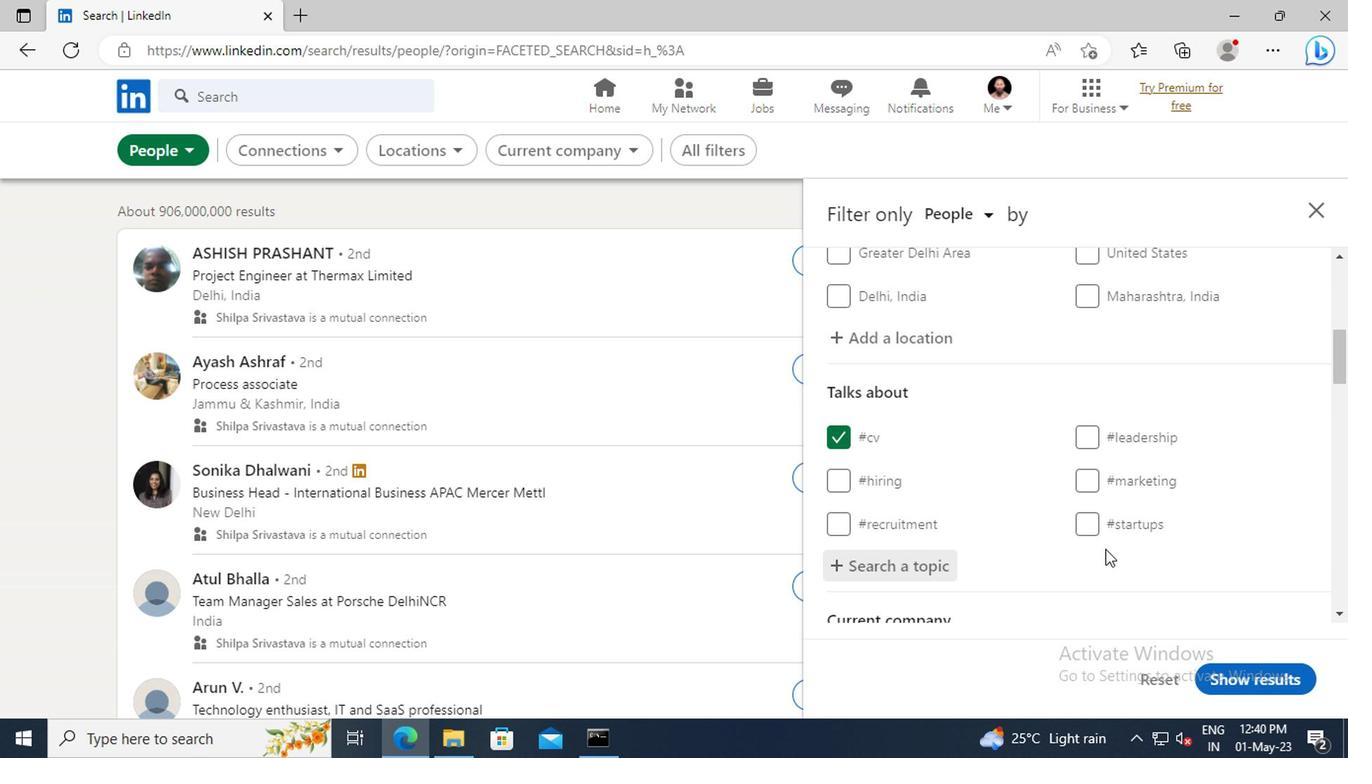 
Action: Mouse scrolled (1101, 549) with delta (0, -1)
Screenshot: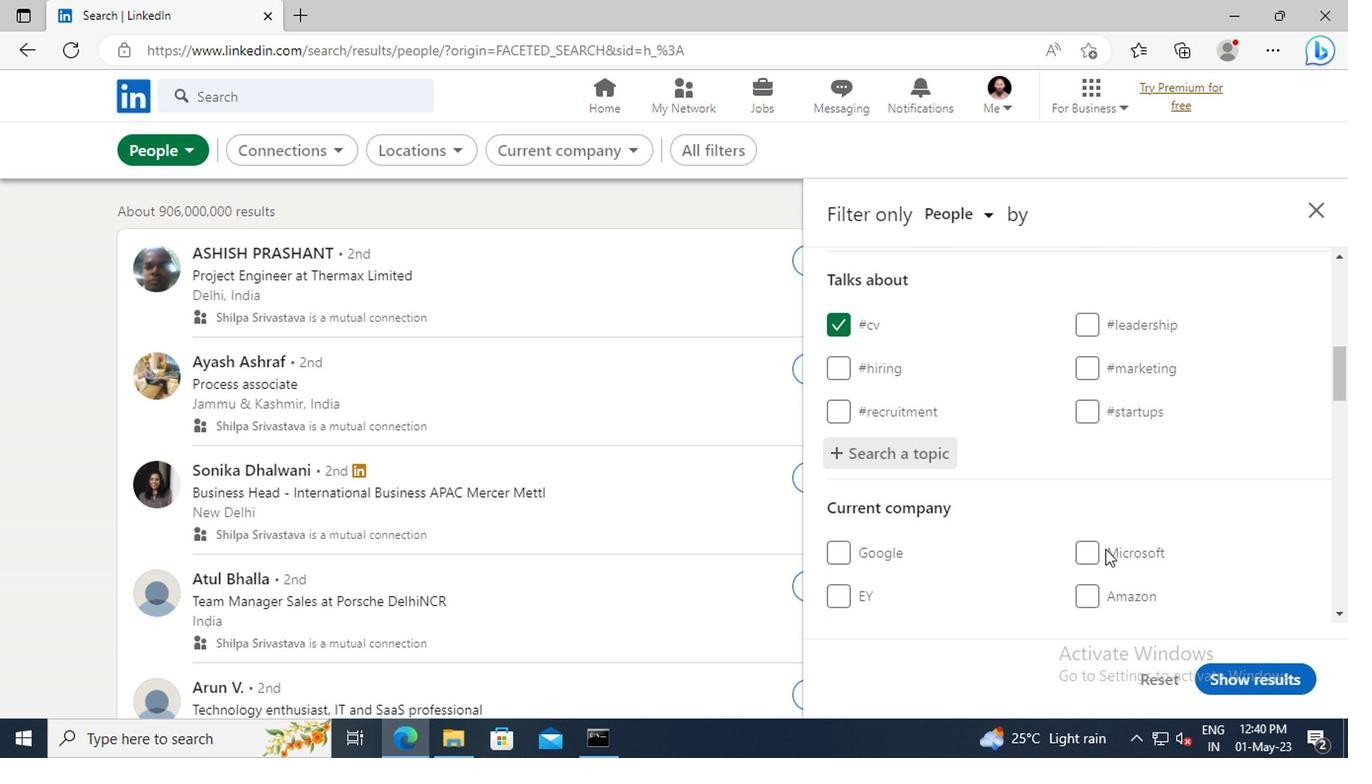 
Action: Mouse scrolled (1101, 549) with delta (0, -1)
Screenshot: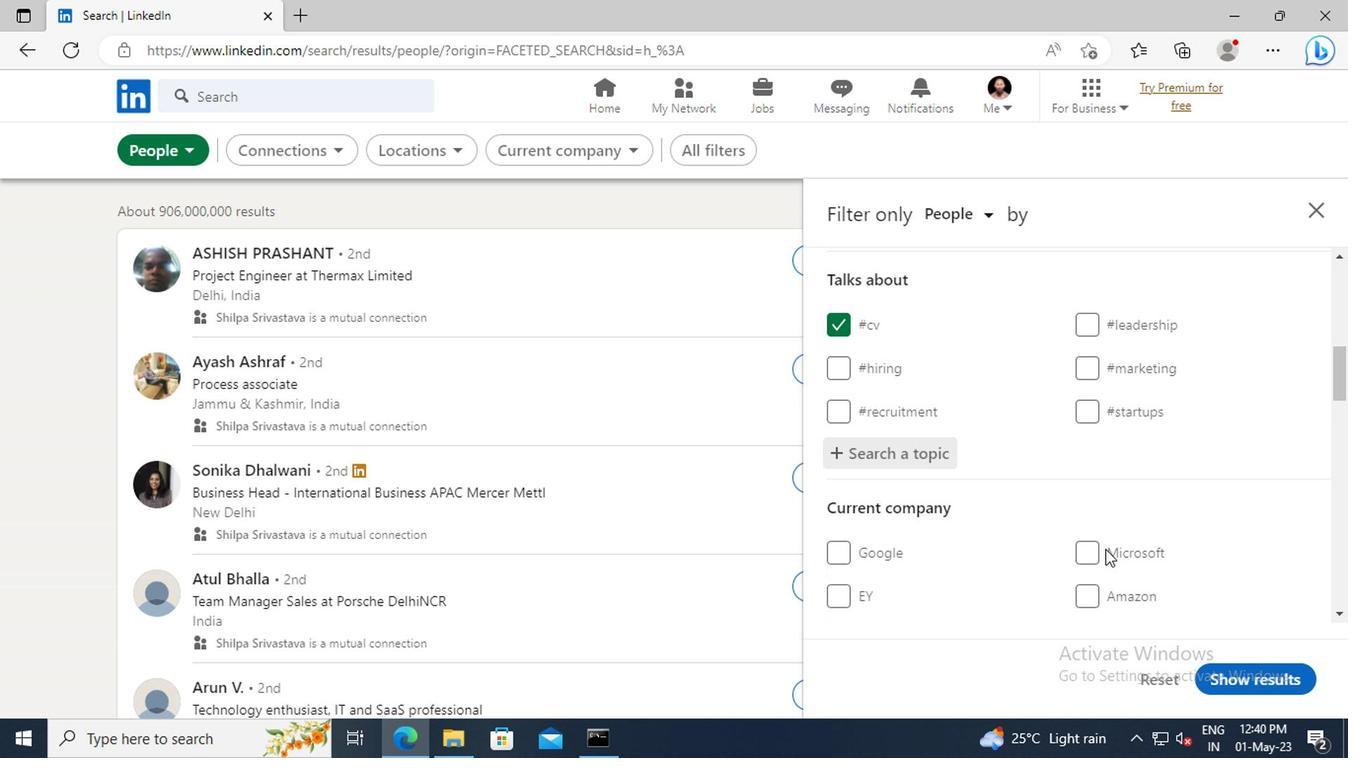 
Action: Mouse scrolled (1101, 549) with delta (0, -1)
Screenshot: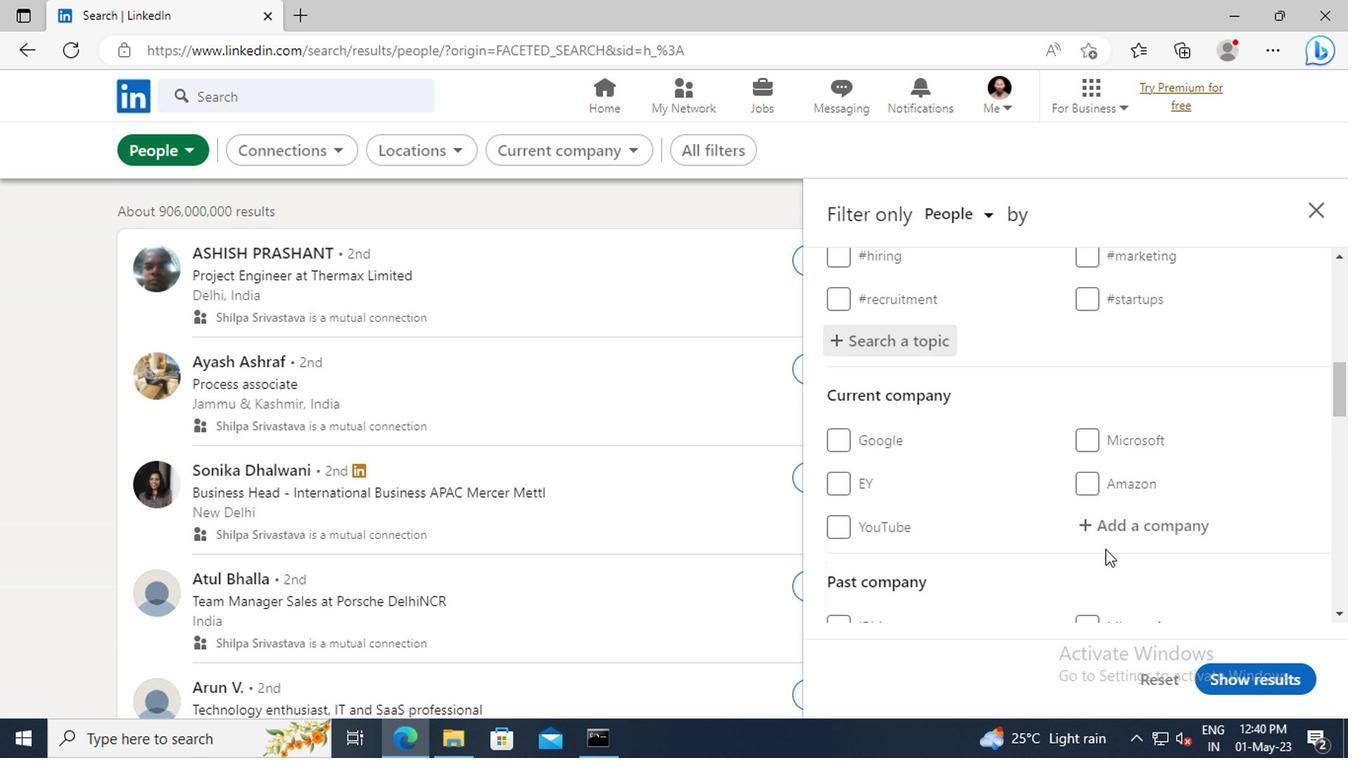
Action: Mouse scrolled (1101, 549) with delta (0, -1)
Screenshot: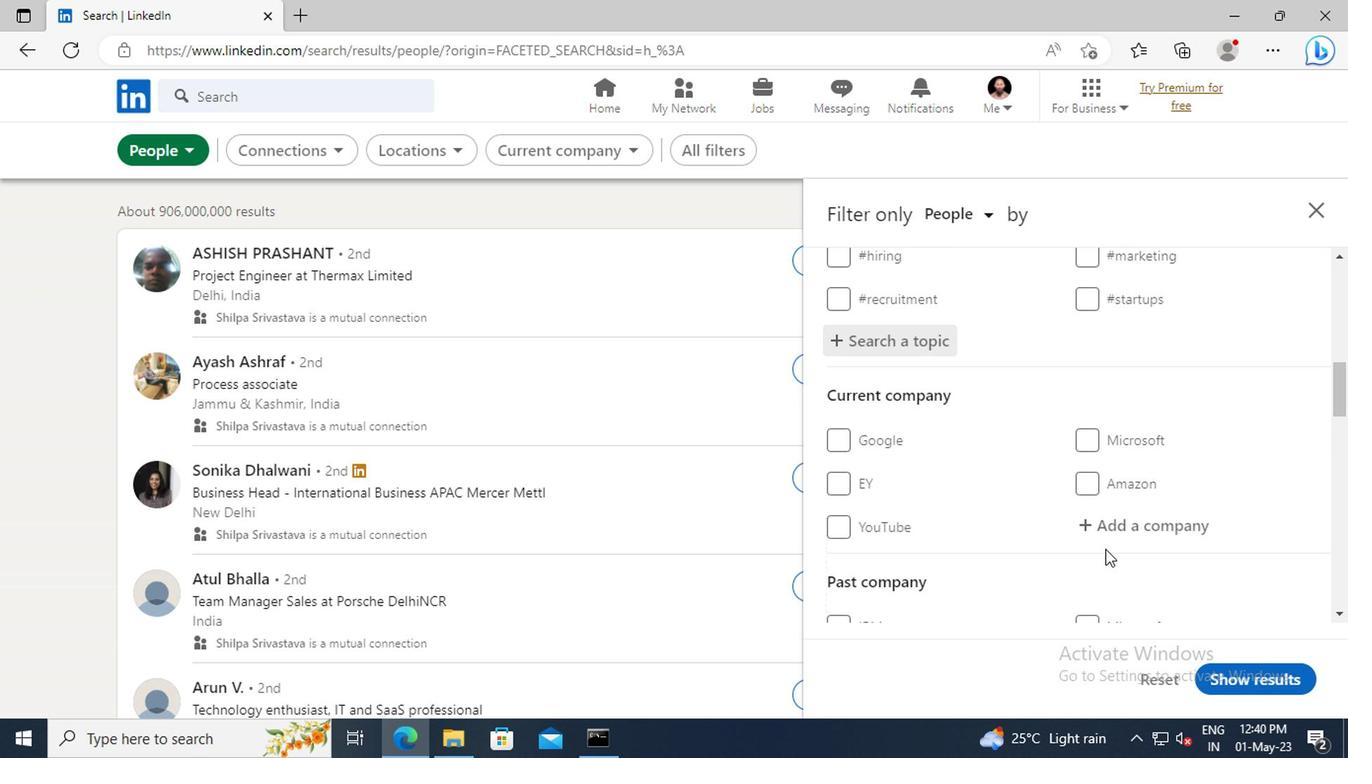 
Action: Mouse scrolled (1101, 549) with delta (0, -1)
Screenshot: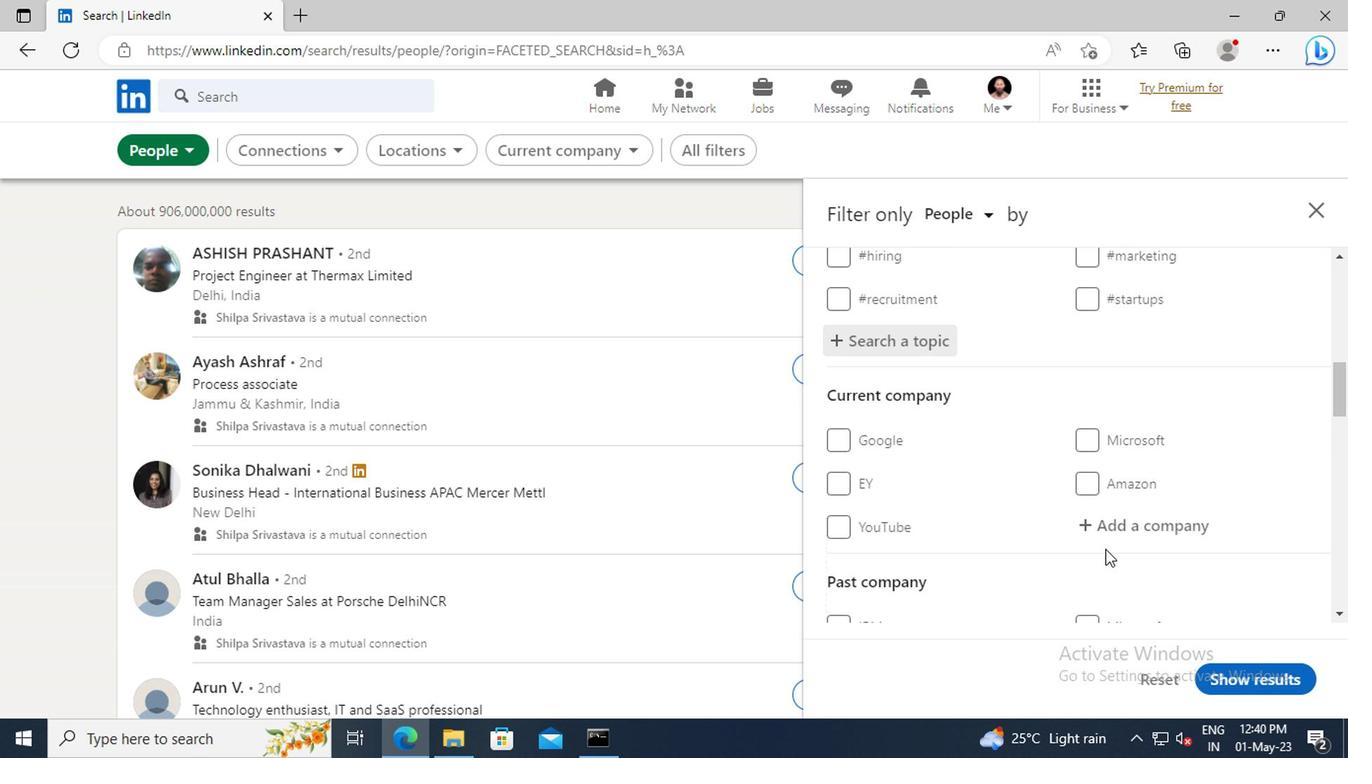 
Action: Mouse scrolled (1101, 549) with delta (0, -1)
Screenshot: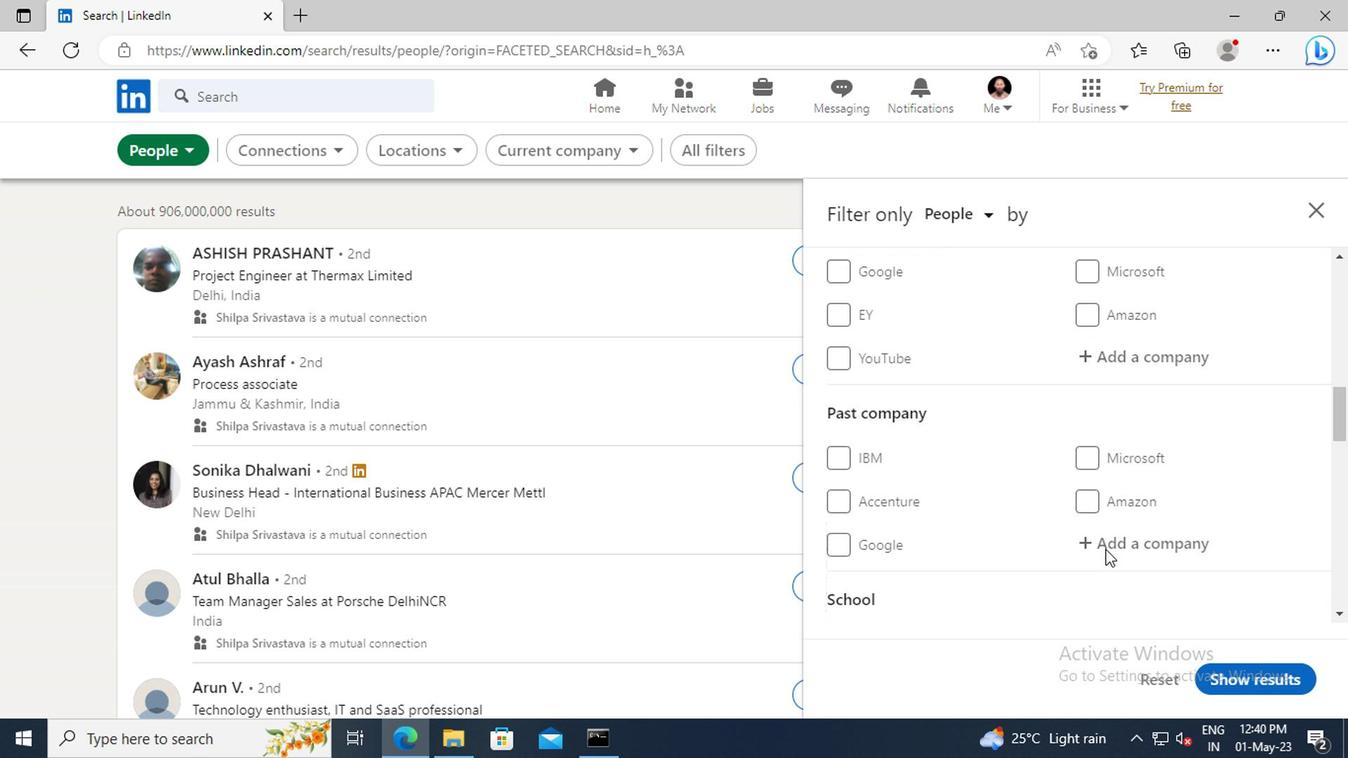 
Action: Mouse scrolled (1101, 549) with delta (0, -1)
Screenshot: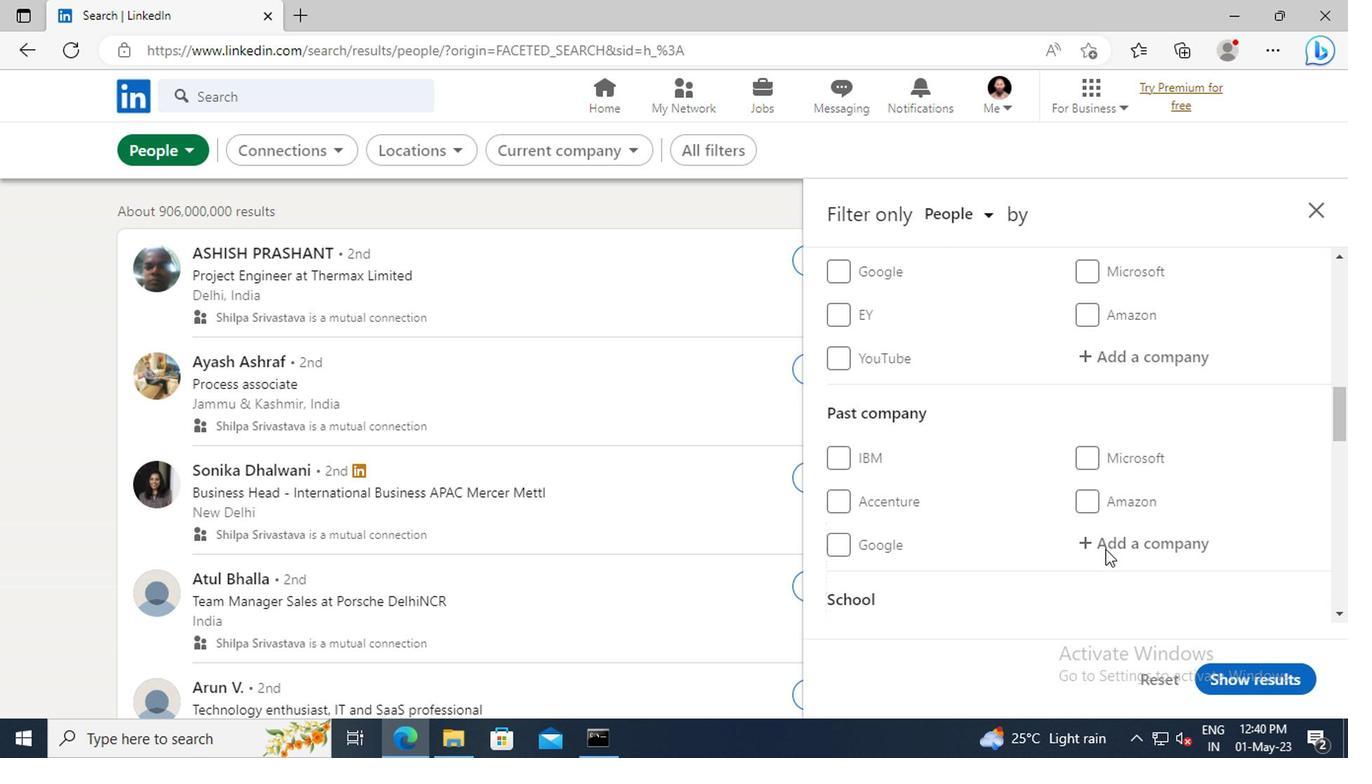 
Action: Mouse scrolled (1101, 549) with delta (0, -1)
Screenshot: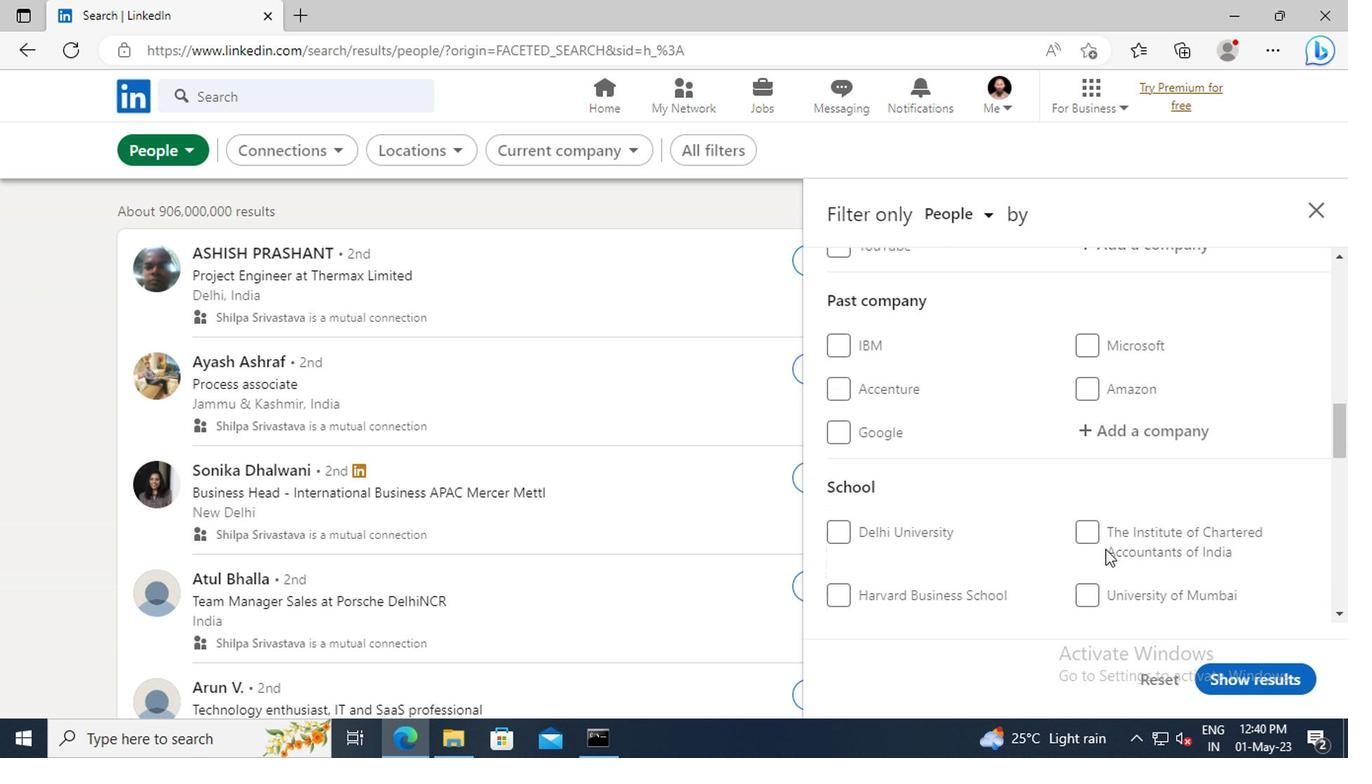 
Action: Mouse scrolled (1101, 549) with delta (0, -1)
Screenshot: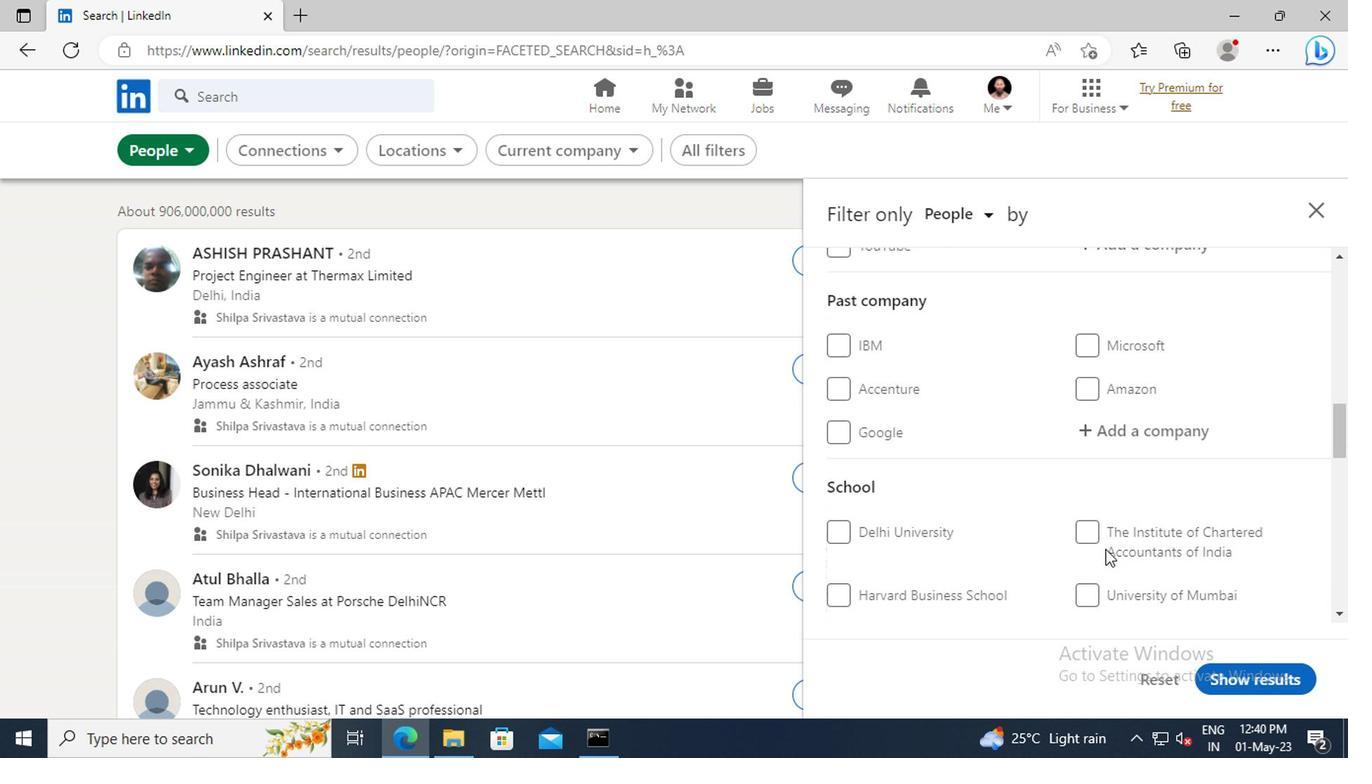
Action: Mouse scrolled (1101, 549) with delta (0, -1)
Screenshot: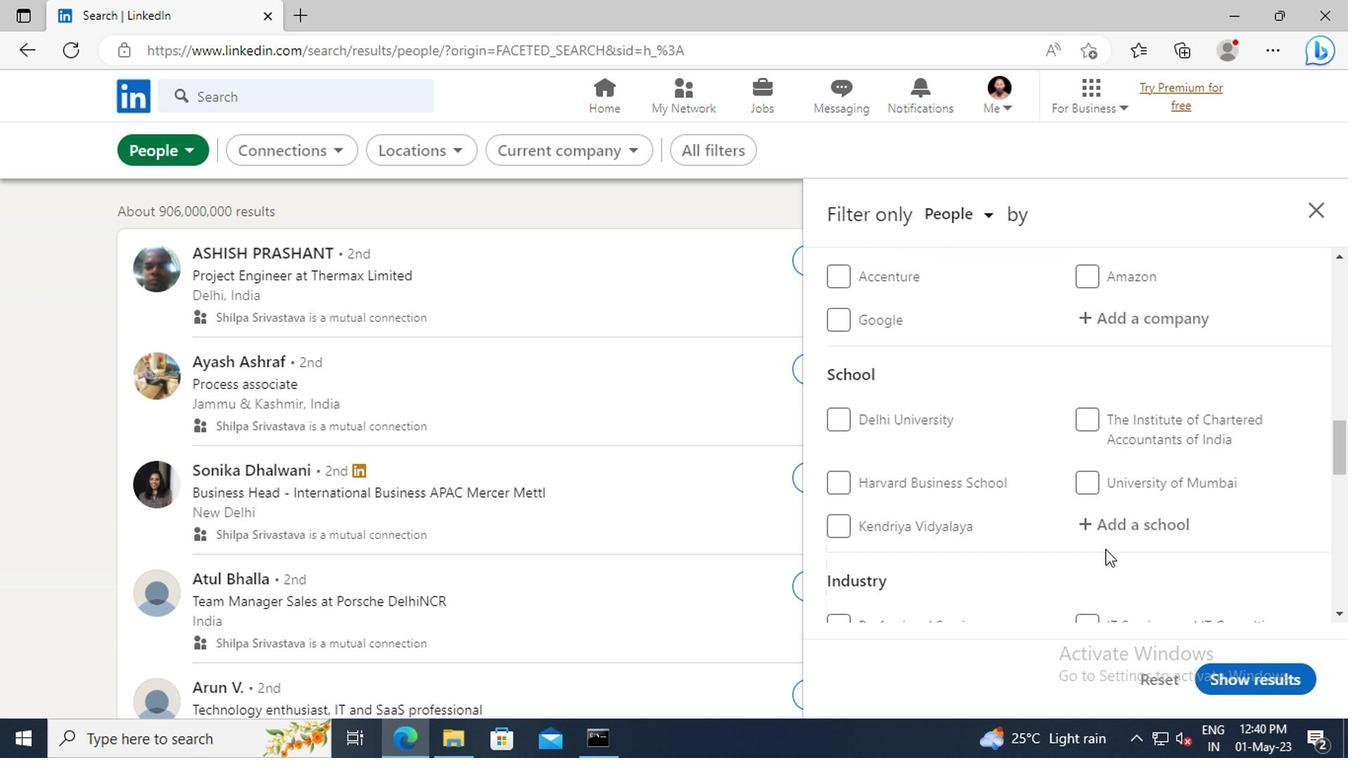 
Action: Mouse scrolled (1101, 549) with delta (0, -1)
Screenshot: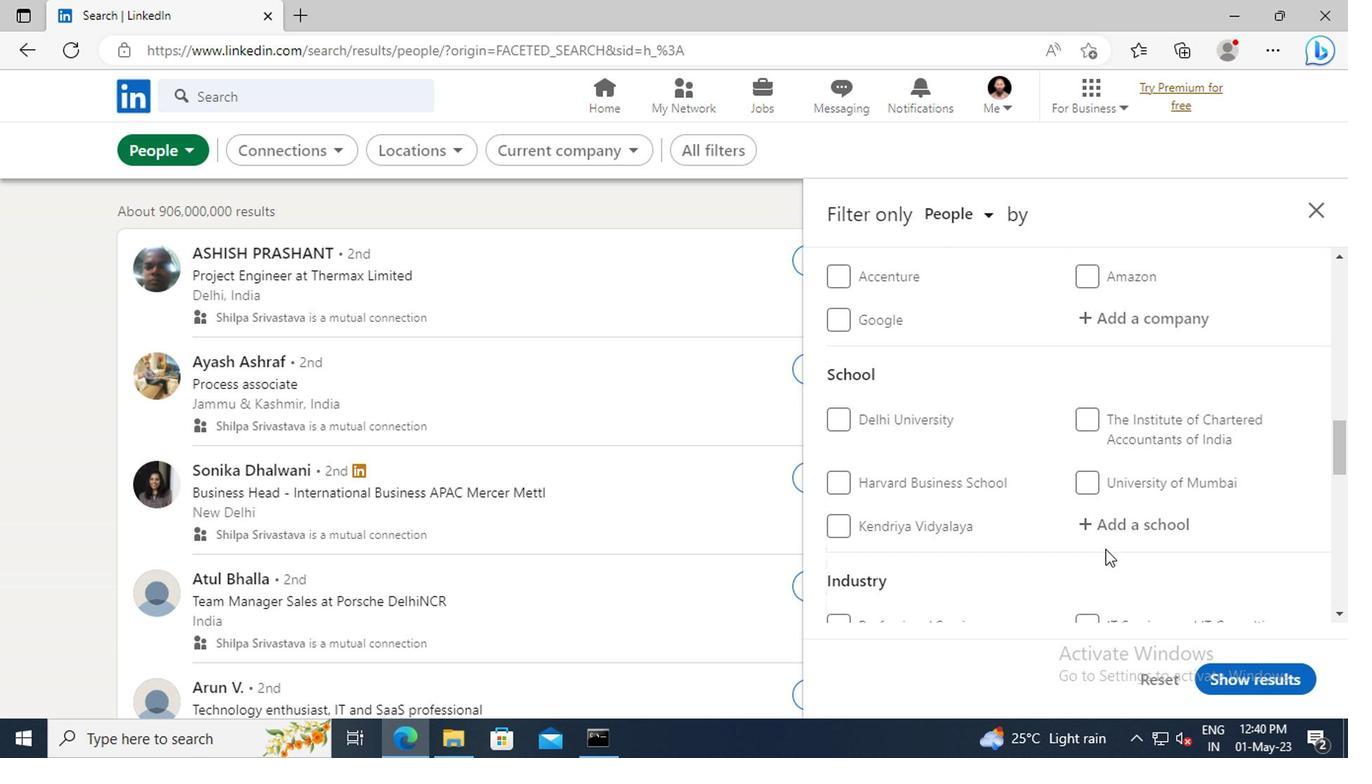 
Action: Mouse scrolled (1101, 549) with delta (0, -1)
Screenshot: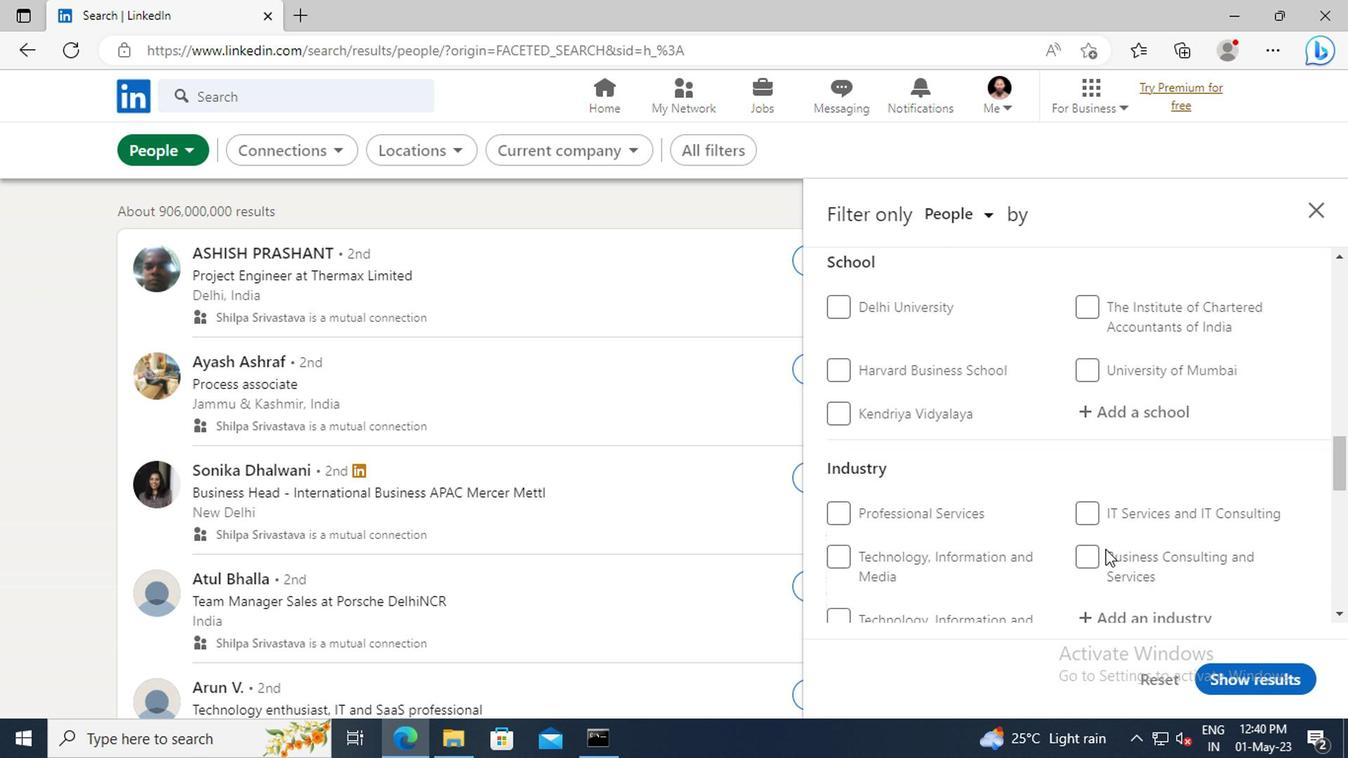 
Action: Mouse scrolled (1101, 549) with delta (0, -1)
Screenshot: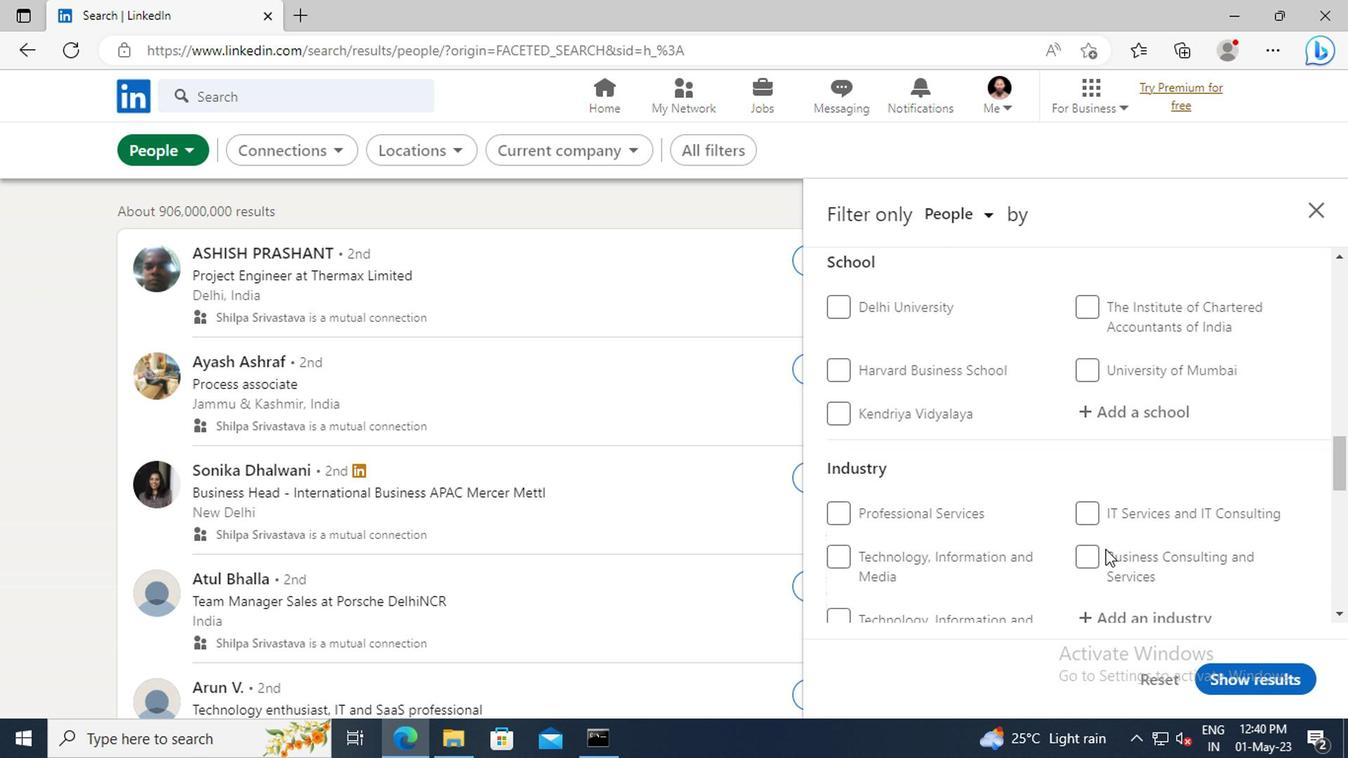 
Action: Mouse scrolled (1101, 549) with delta (0, -1)
Screenshot: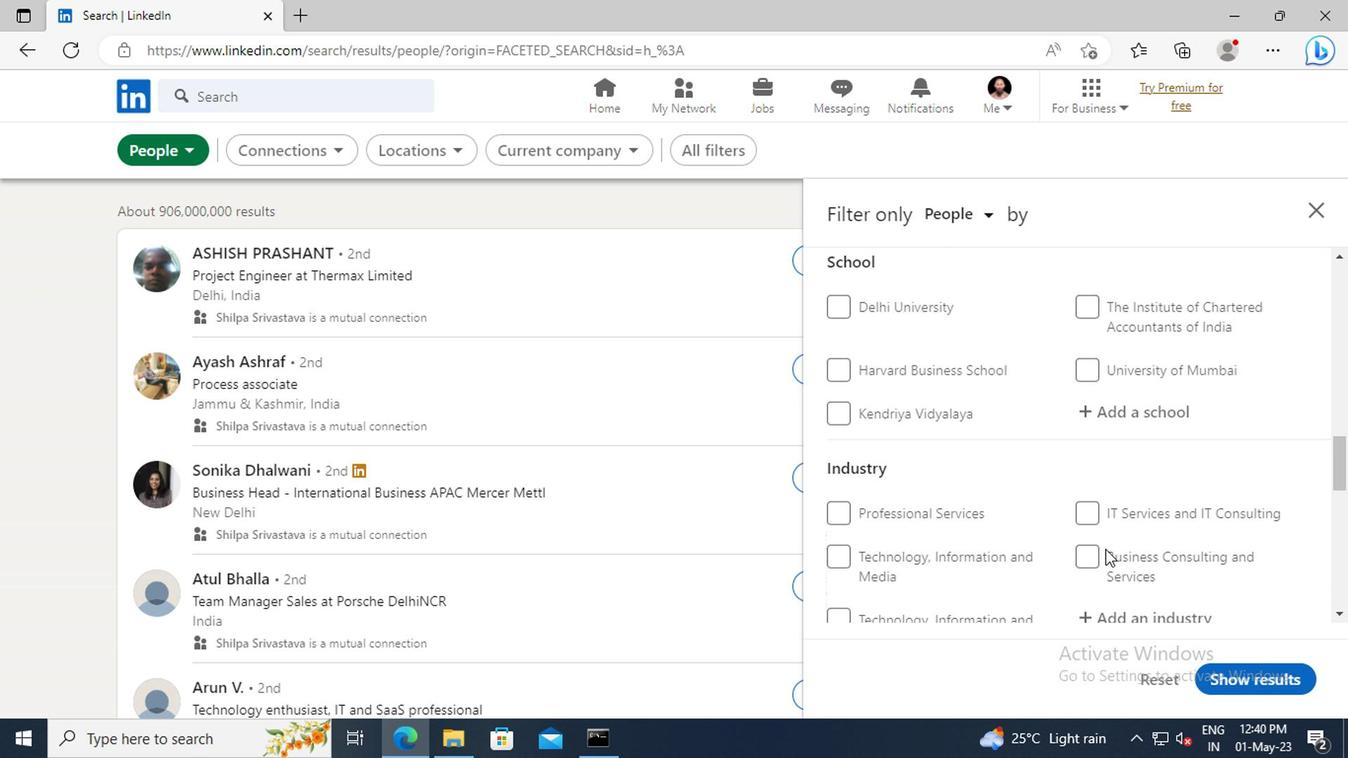 
Action: Mouse scrolled (1101, 549) with delta (0, -1)
Screenshot: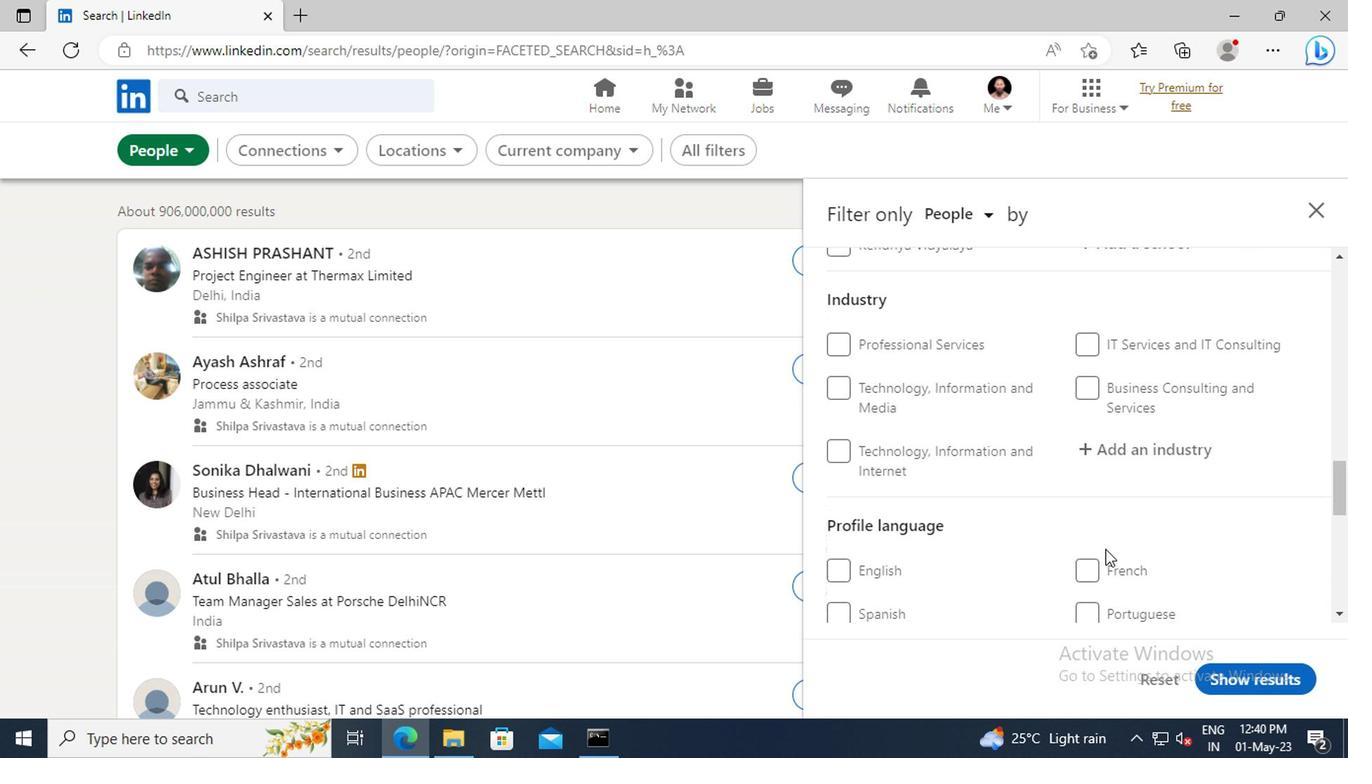 
Action: Mouse moved to (838, 514)
Screenshot: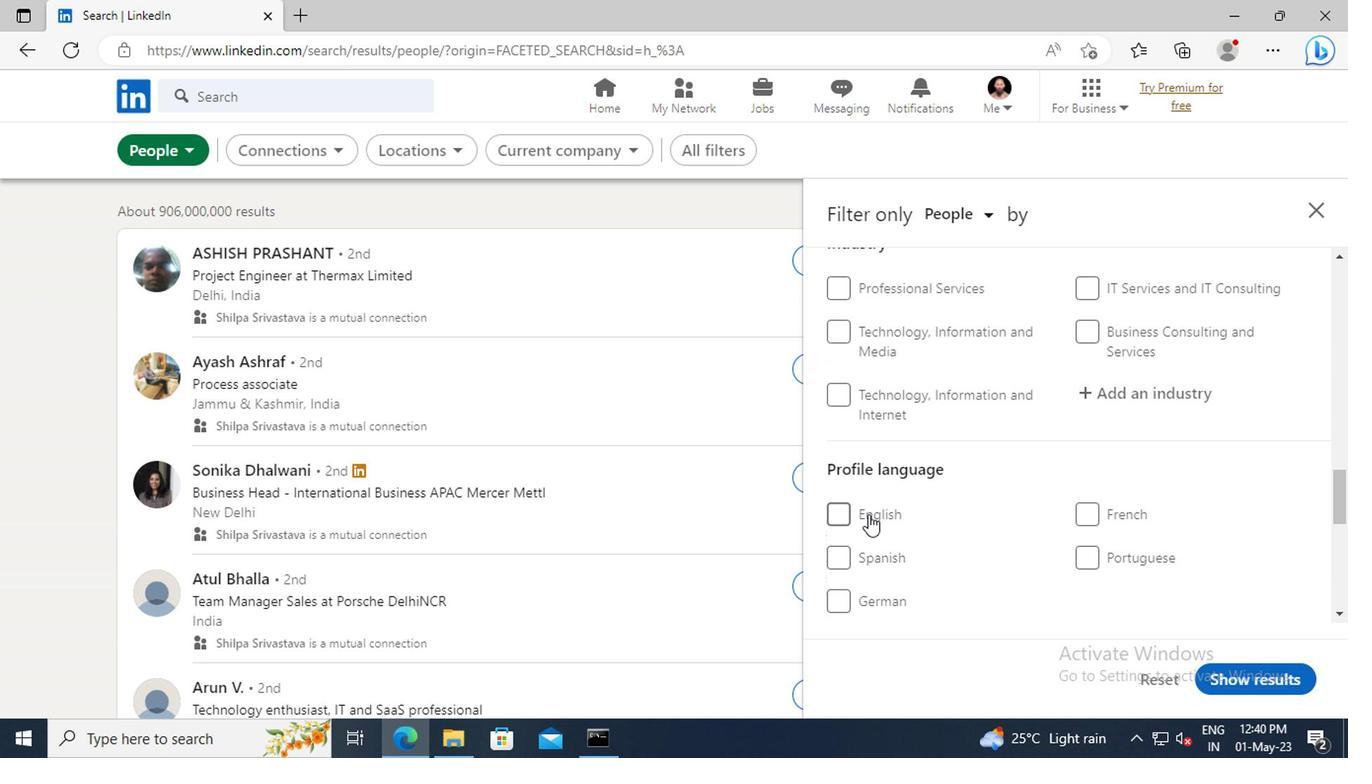 
Action: Mouse pressed left at (838, 514)
Screenshot: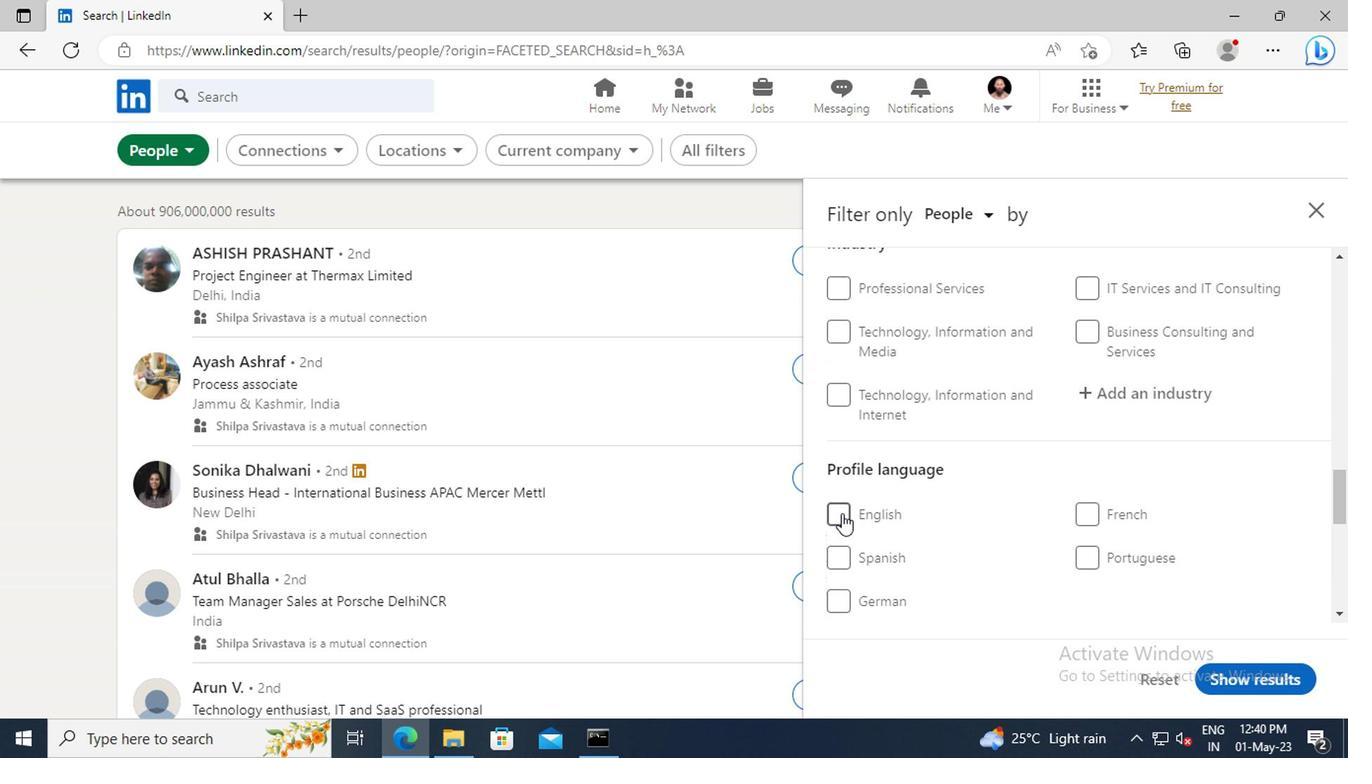 
Action: Mouse moved to (1123, 489)
Screenshot: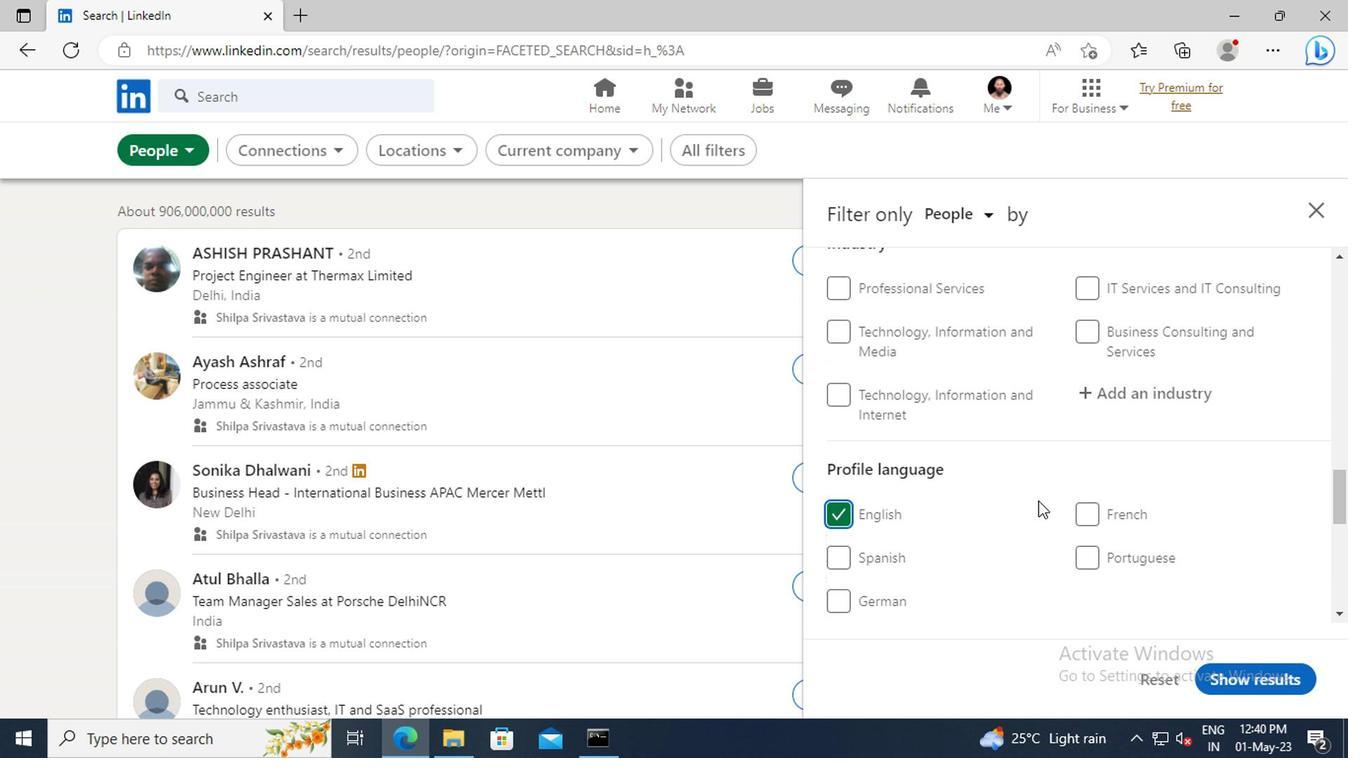 
Action: Mouse scrolled (1123, 490) with delta (0, 0)
Screenshot: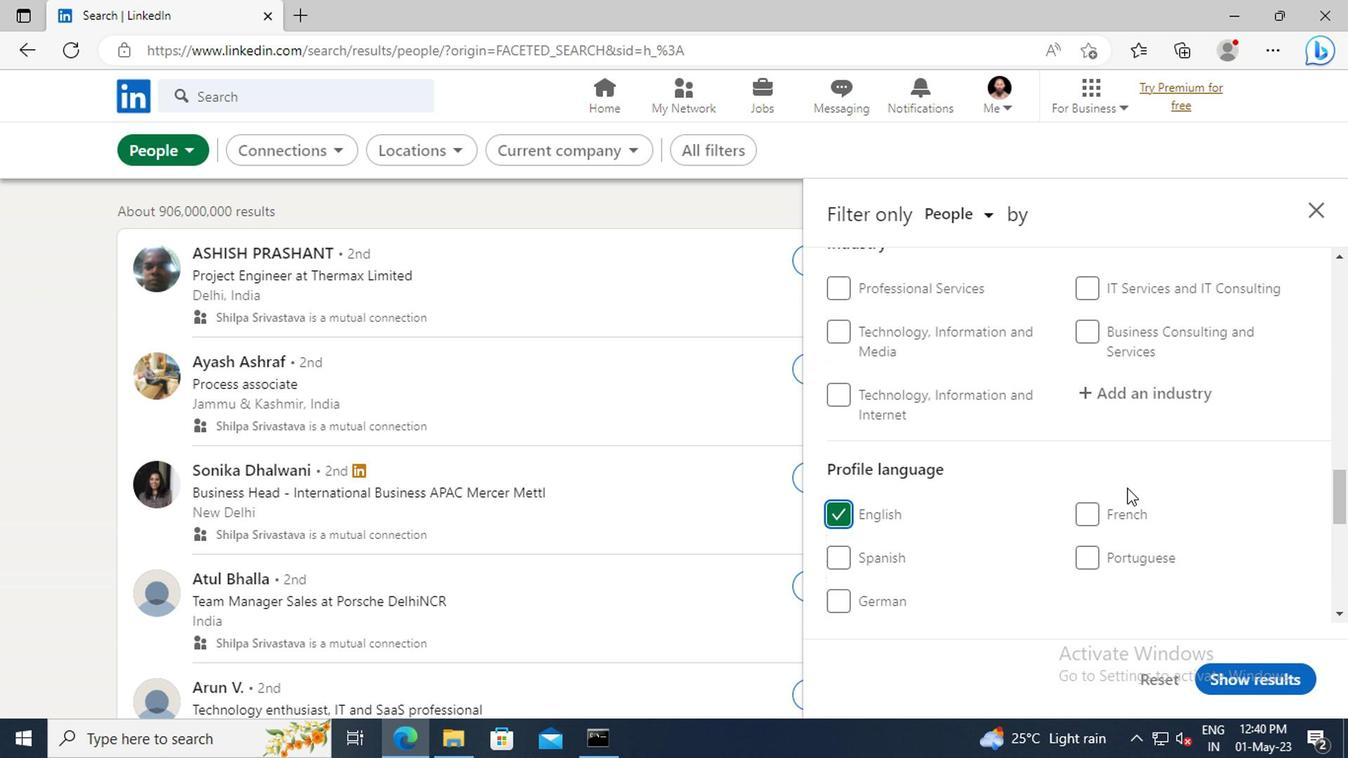 
Action: Mouse scrolled (1123, 490) with delta (0, 0)
Screenshot: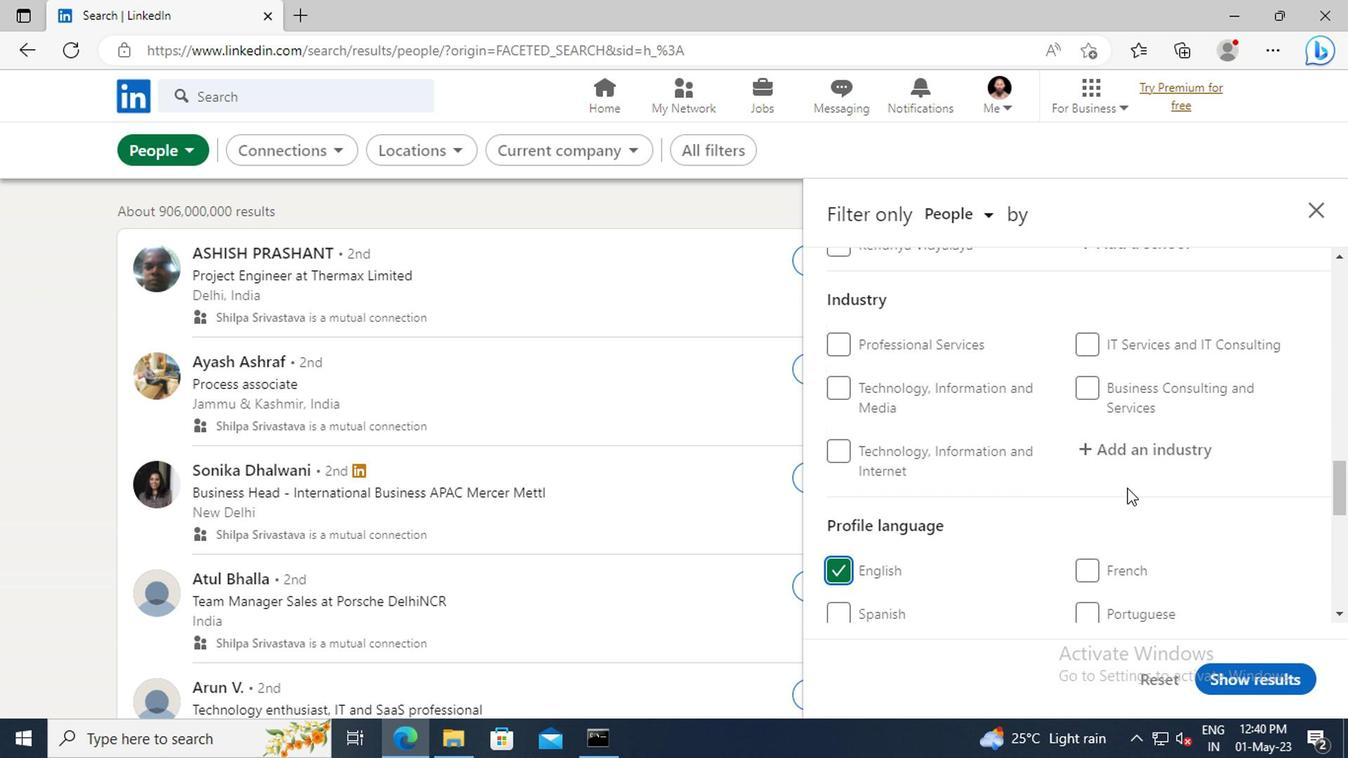 
Action: Mouse scrolled (1123, 490) with delta (0, 0)
Screenshot: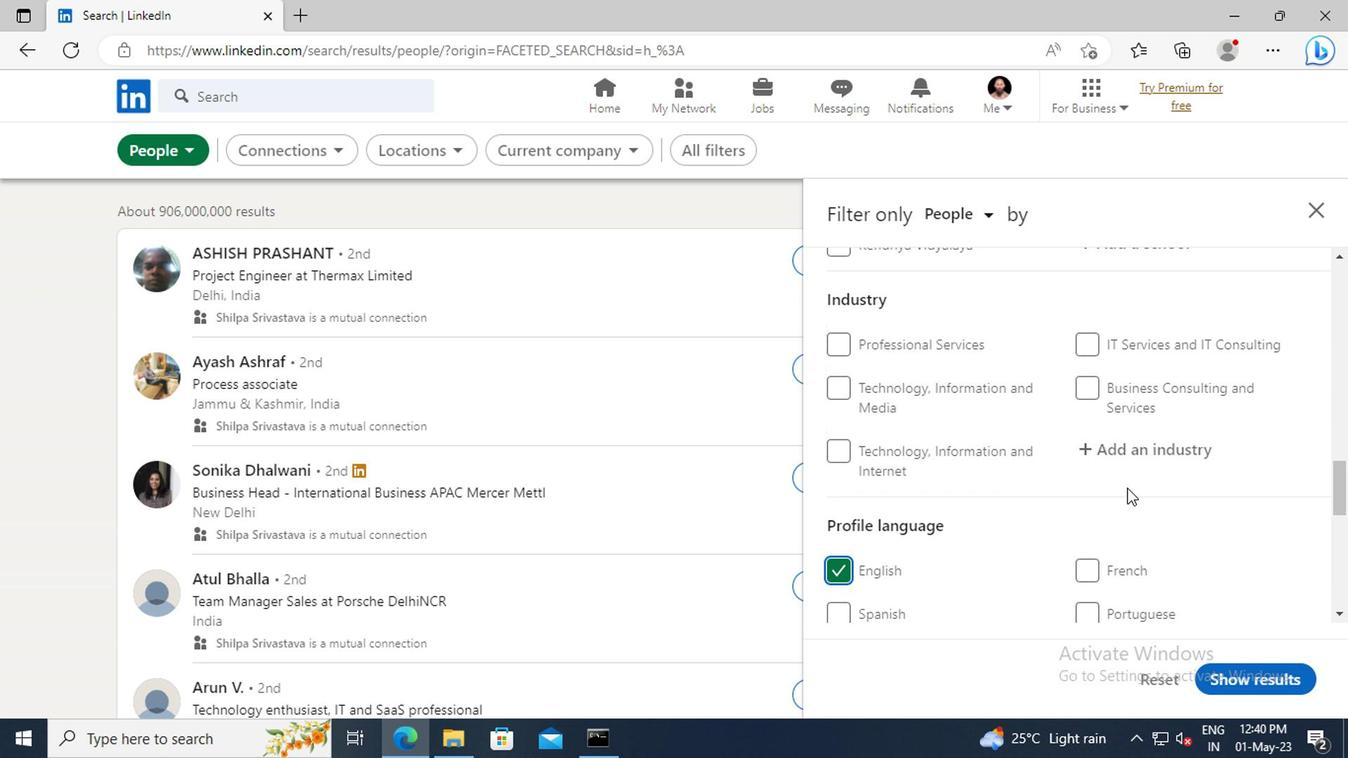 
Action: Mouse scrolled (1123, 490) with delta (0, 0)
Screenshot: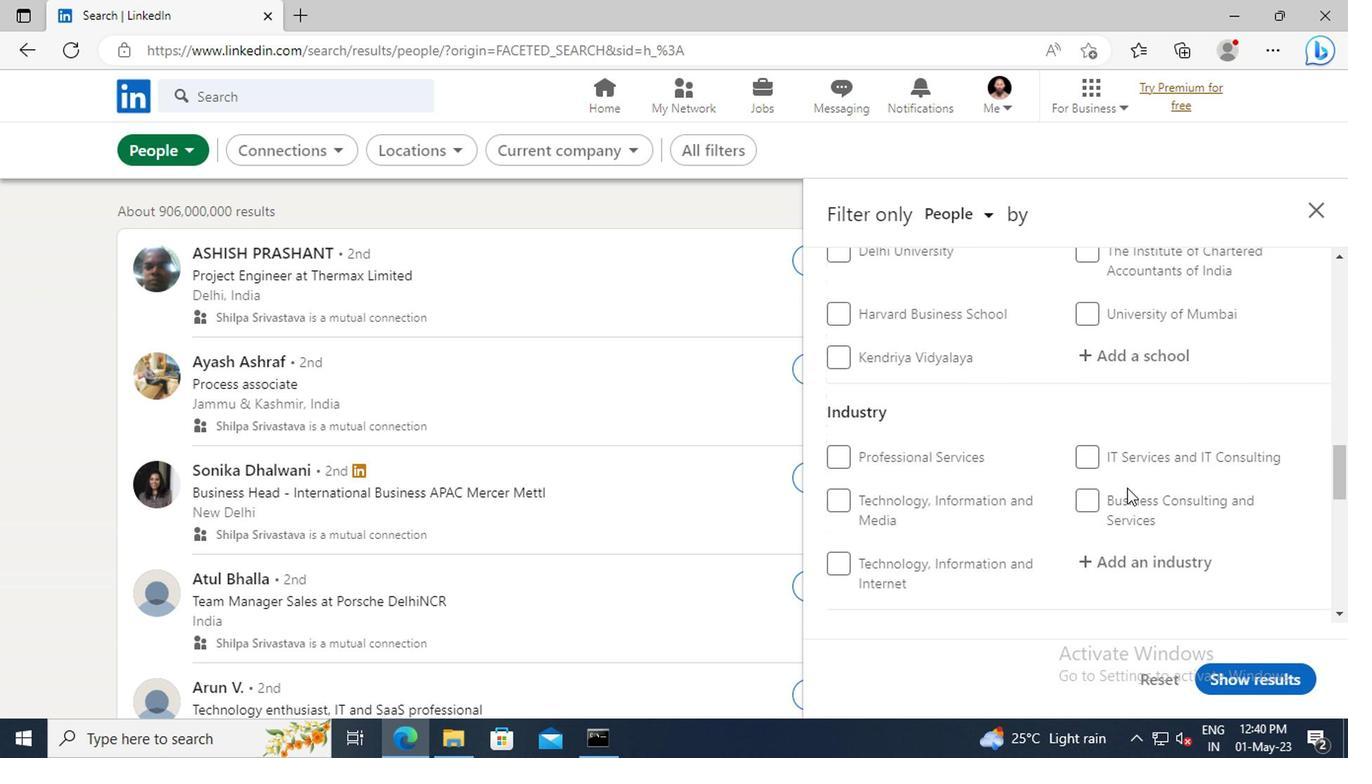 
Action: Mouse scrolled (1123, 490) with delta (0, 0)
Screenshot: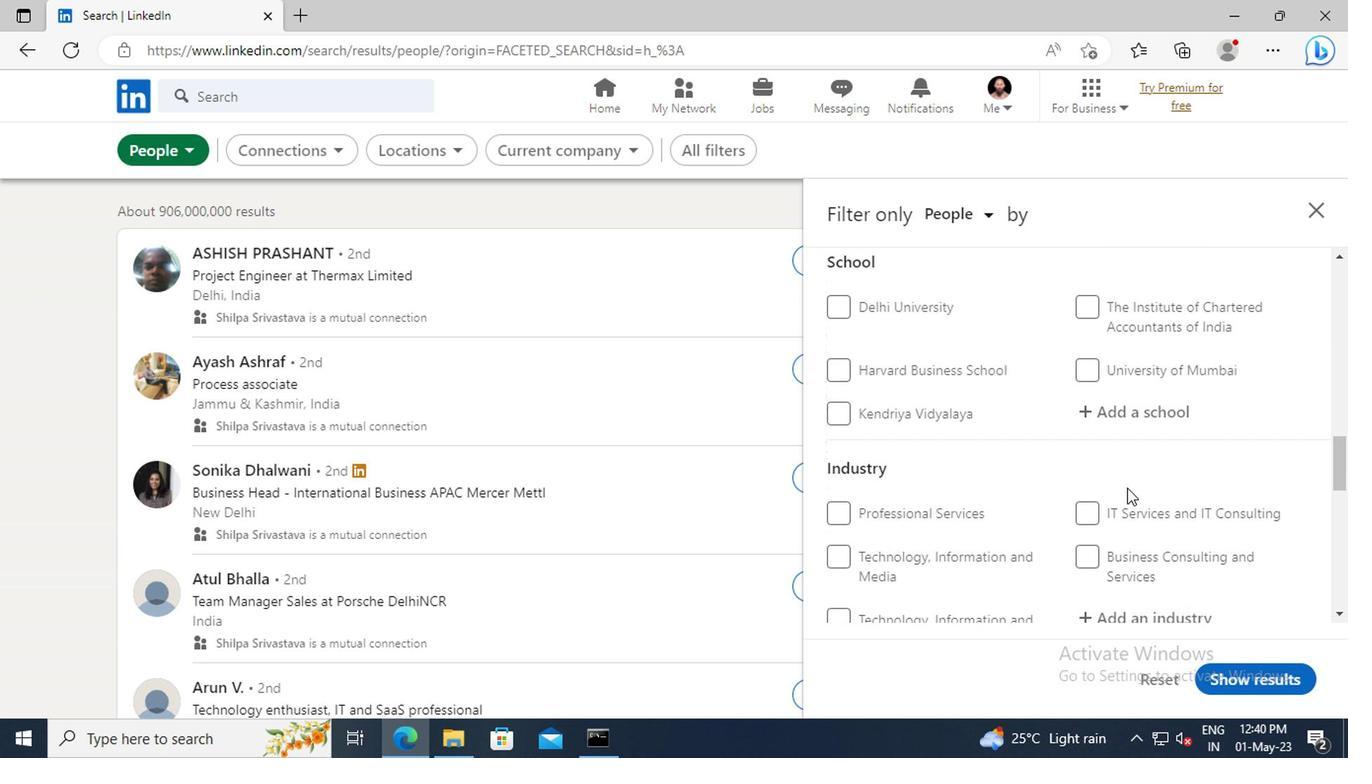 
Action: Mouse scrolled (1123, 490) with delta (0, 0)
Screenshot: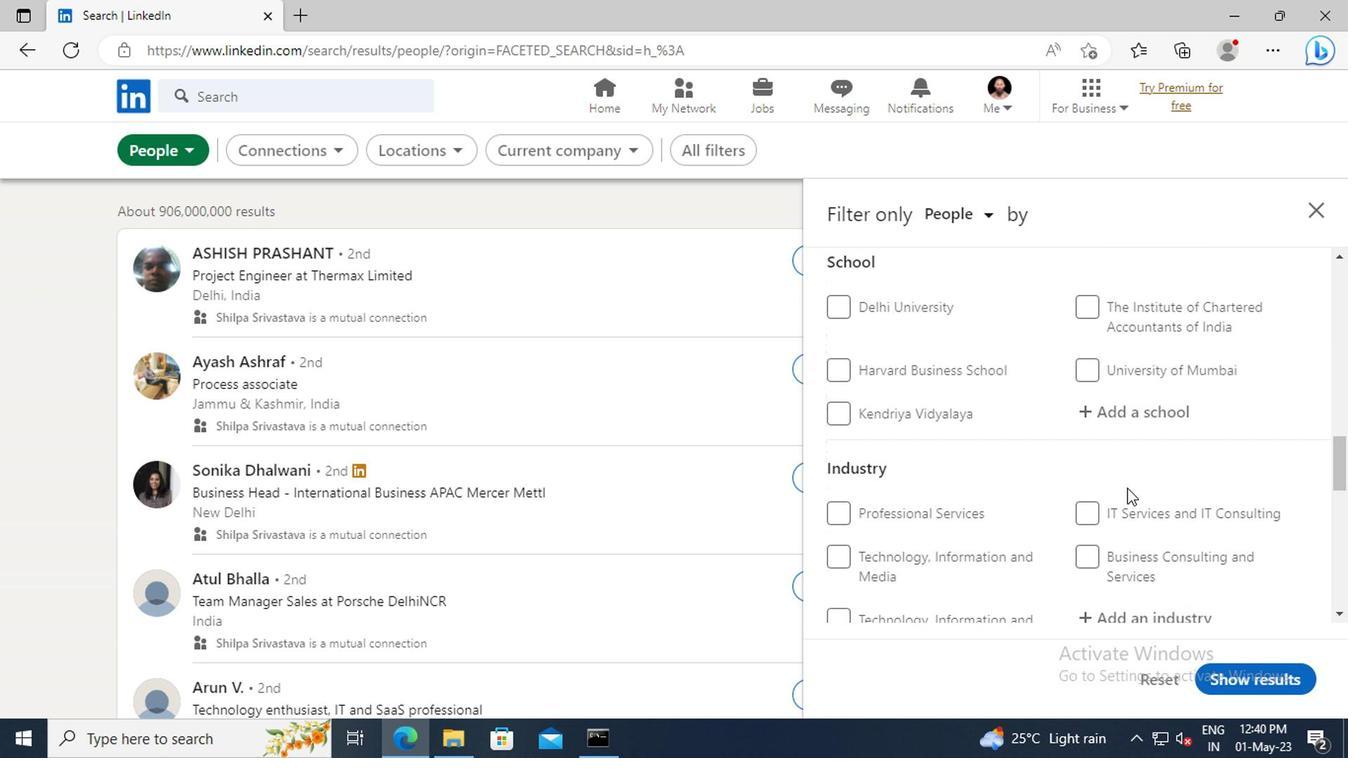 
Action: Mouse scrolled (1123, 490) with delta (0, 0)
Screenshot: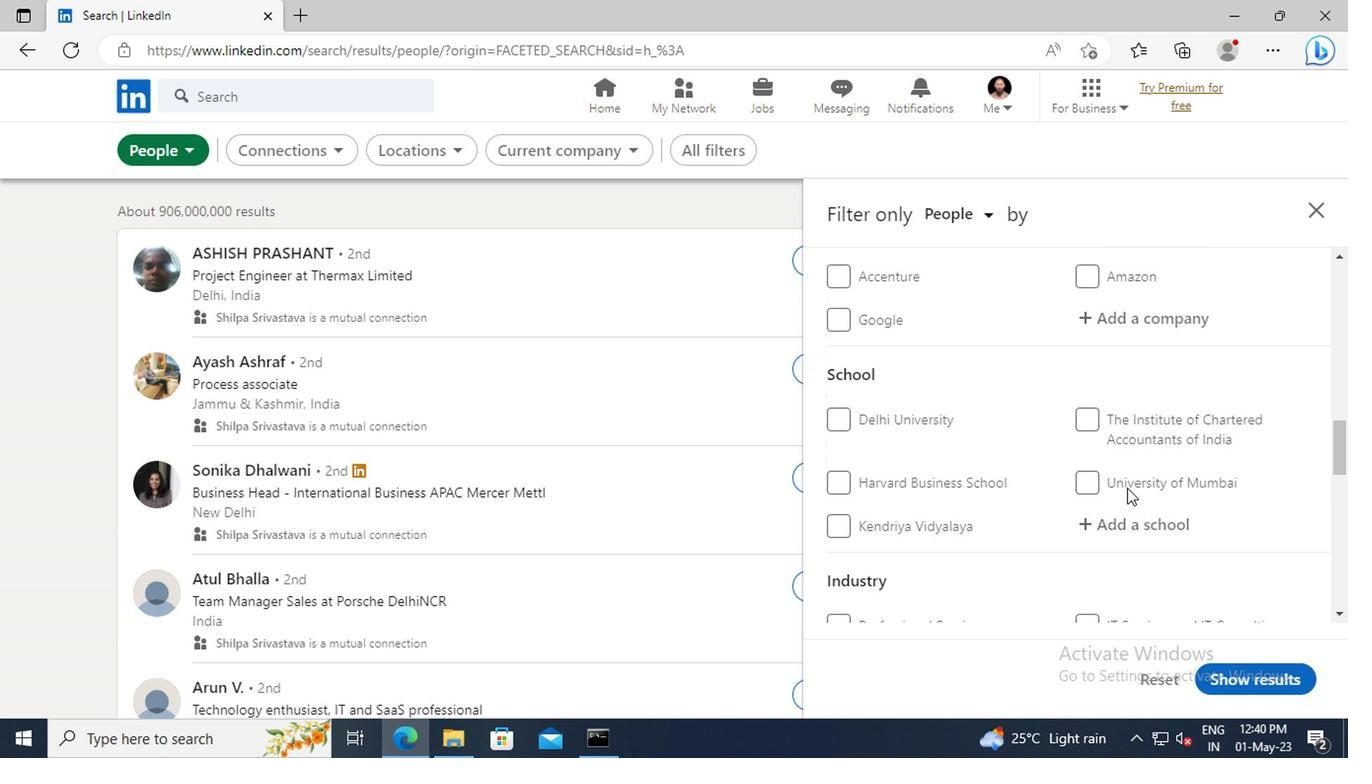 
Action: Mouse scrolled (1123, 490) with delta (0, 0)
Screenshot: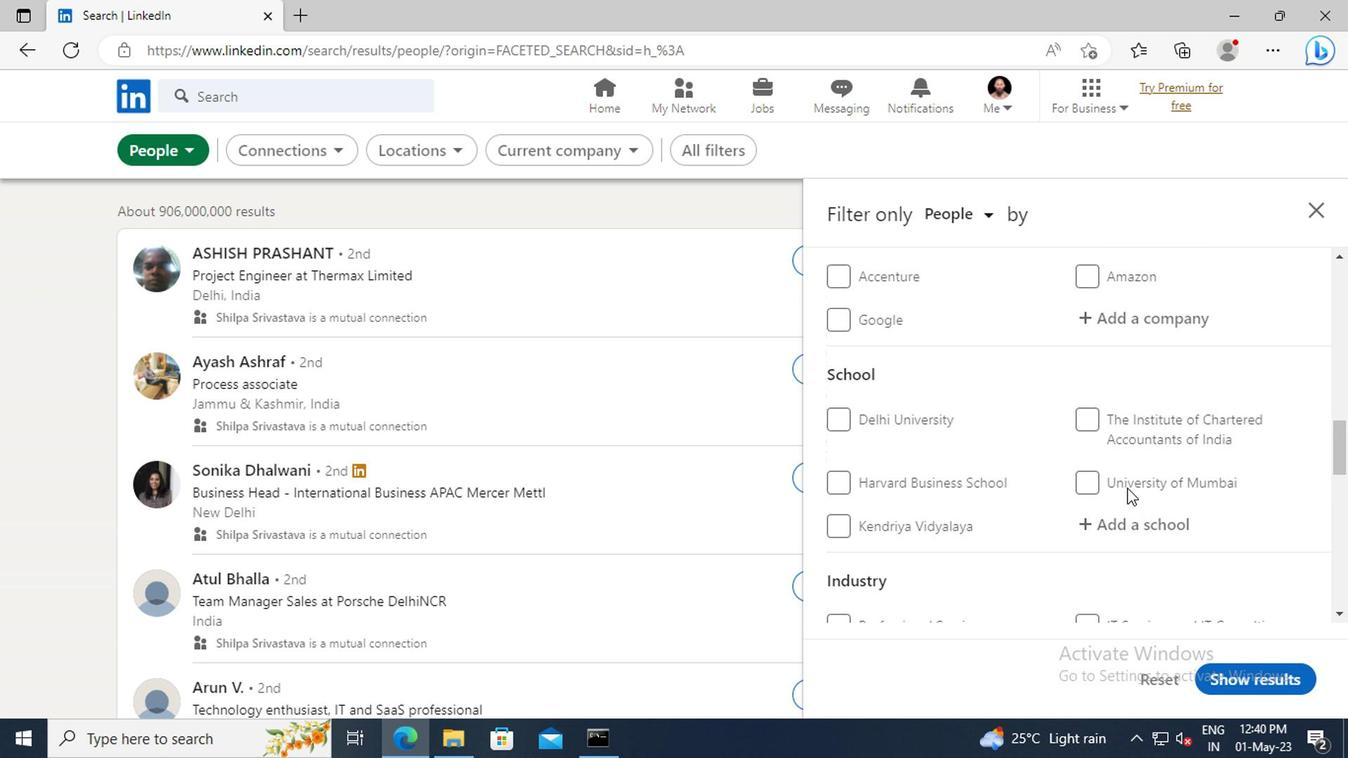
Action: Mouse scrolled (1123, 490) with delta (0, 0)
Screenshot: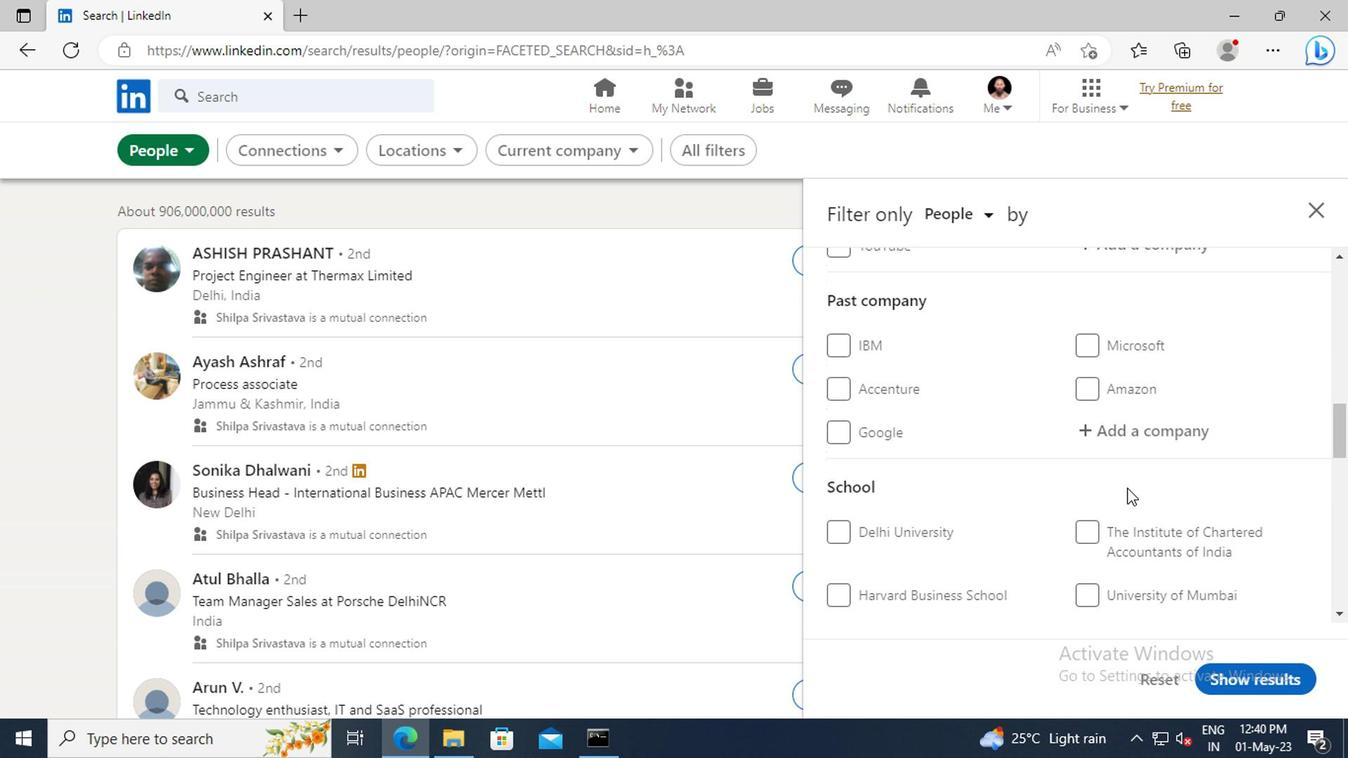 
Action: Mouse scrolled (1123, 490) with delta (0, 0)
Screenshot: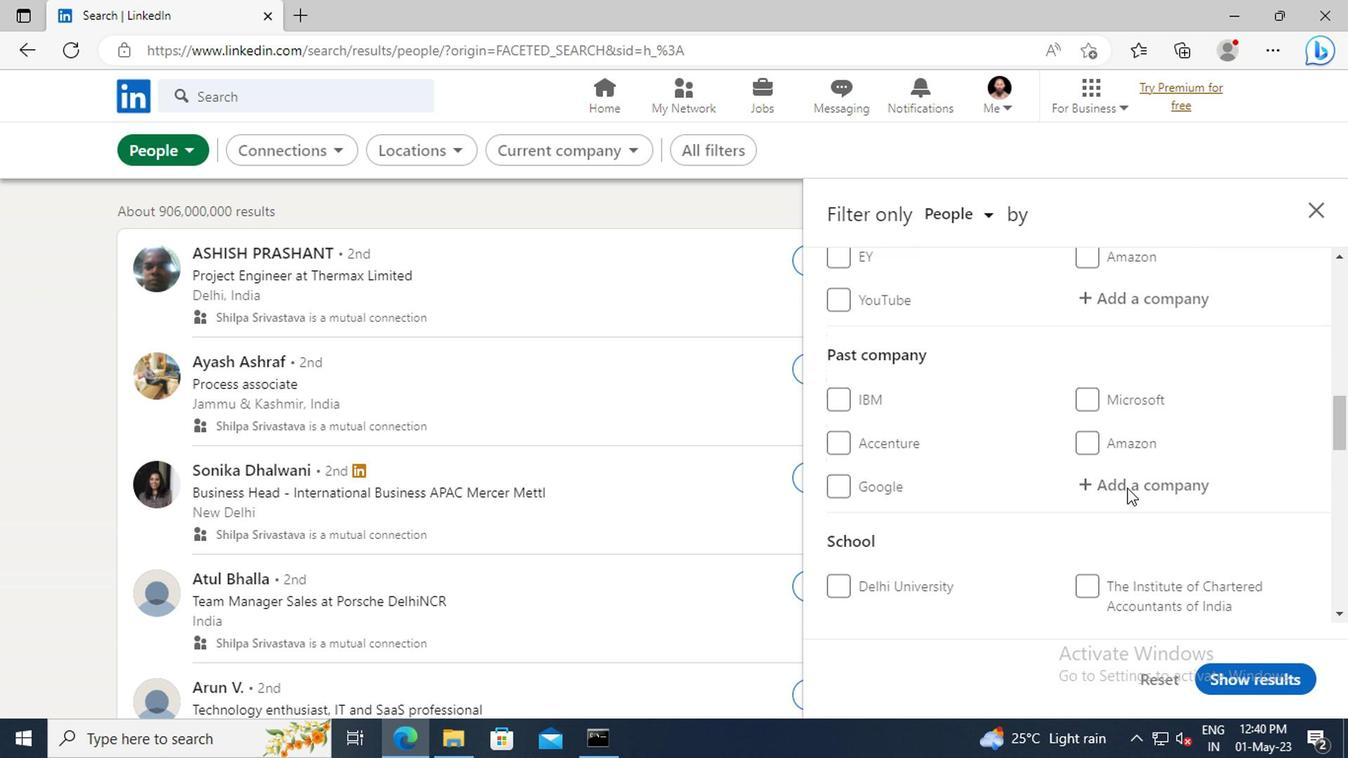 
Action: Mouse scrolled (1123, 490) with delta (0, 0)
Screenshot: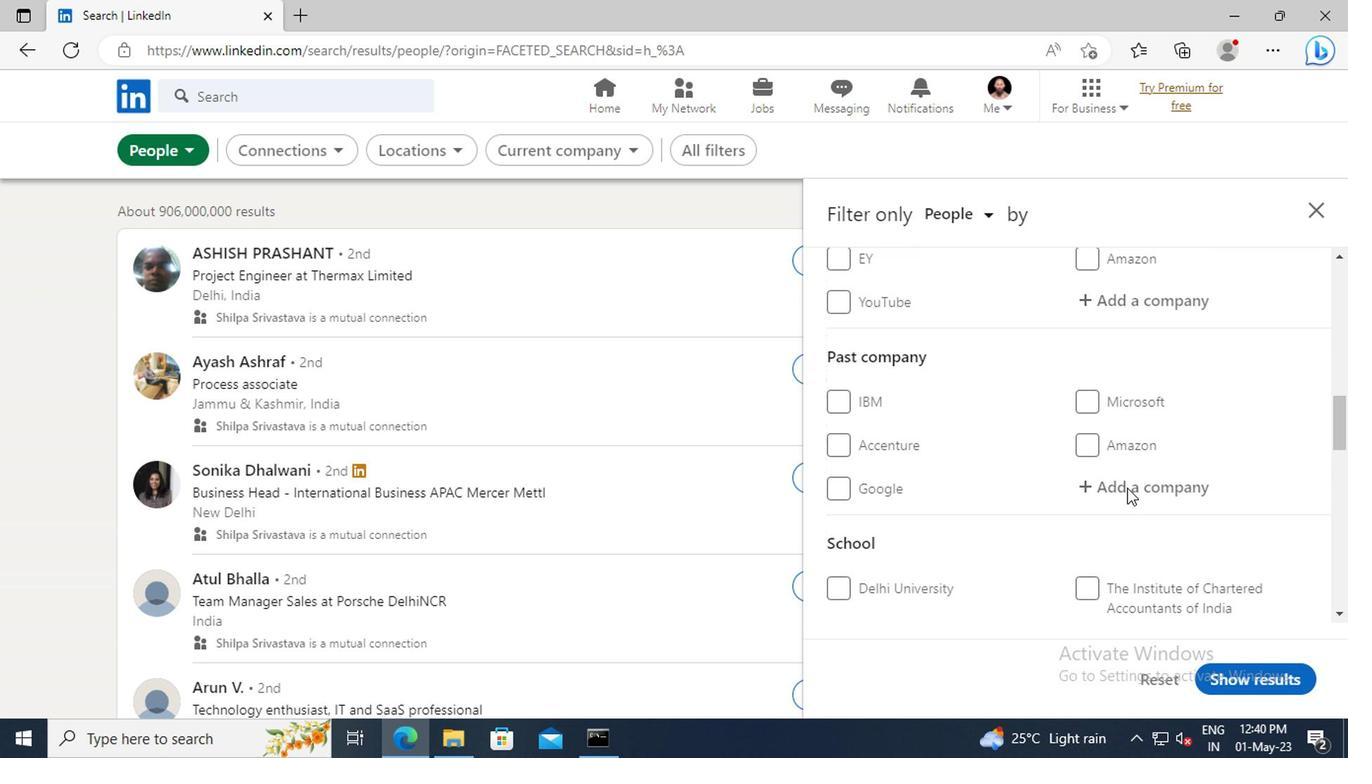 
Action: Mouse moved to (1115, 421)
Screenshot: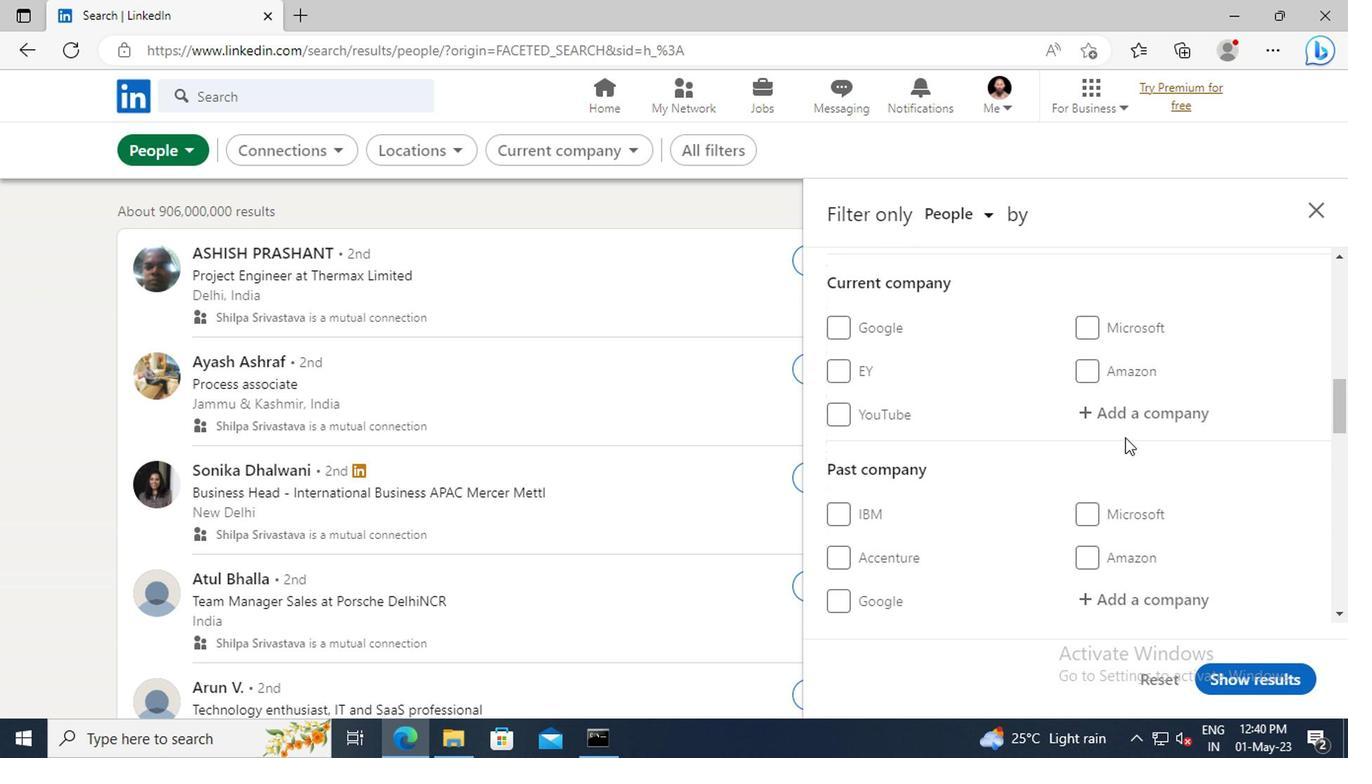 
Action: Mouse pressed left at (1115, 421)
Screenshot: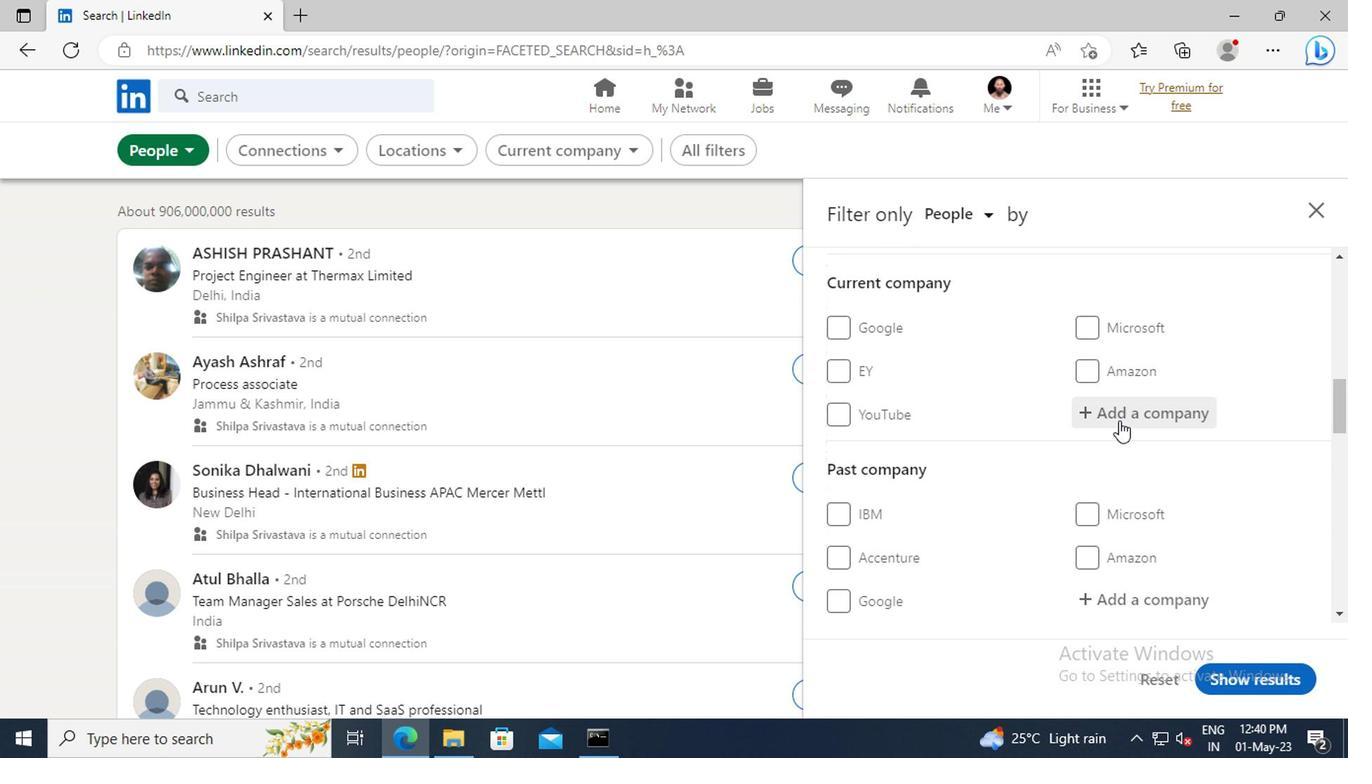 
Action: Key pressed <Key.shift>INFO<Key.shift>BEANS
Screenshot: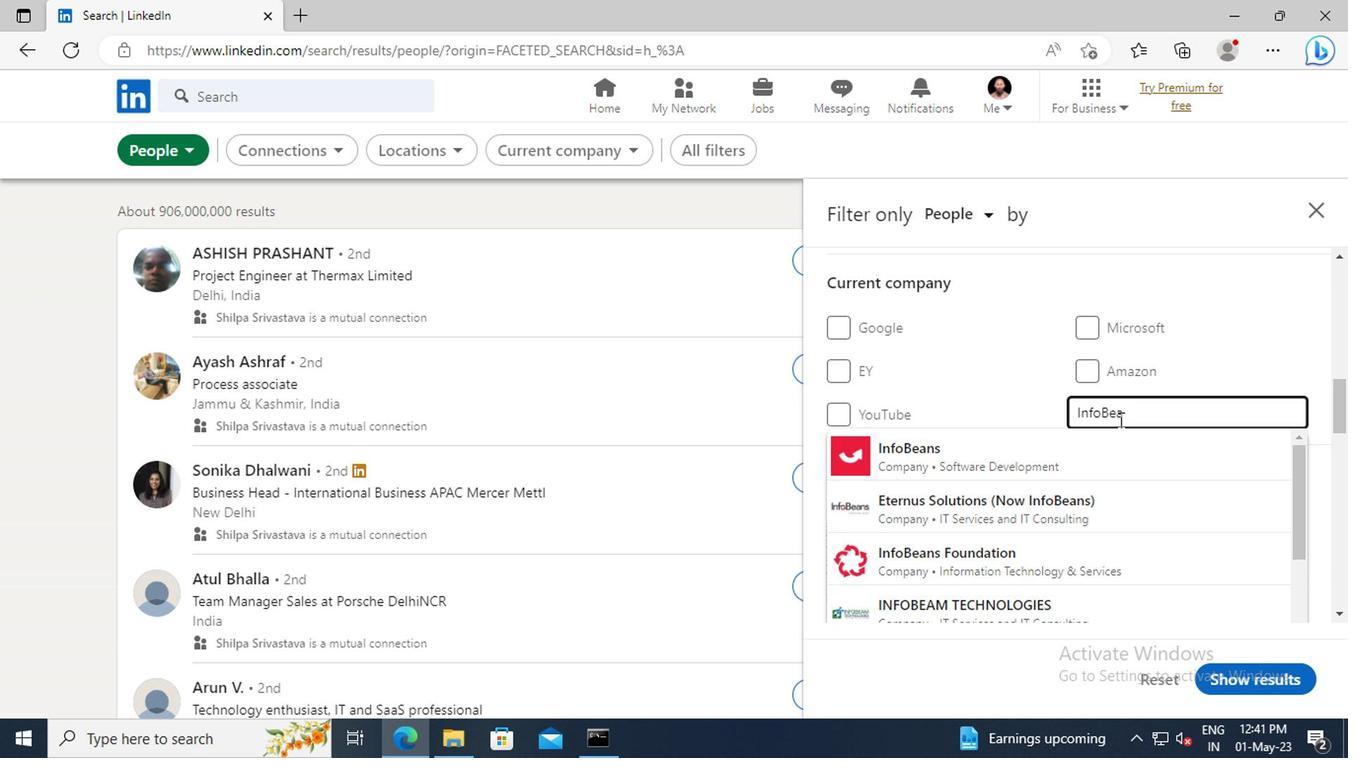 
Action: Mouse moved to (1092, 453)
Screenshot: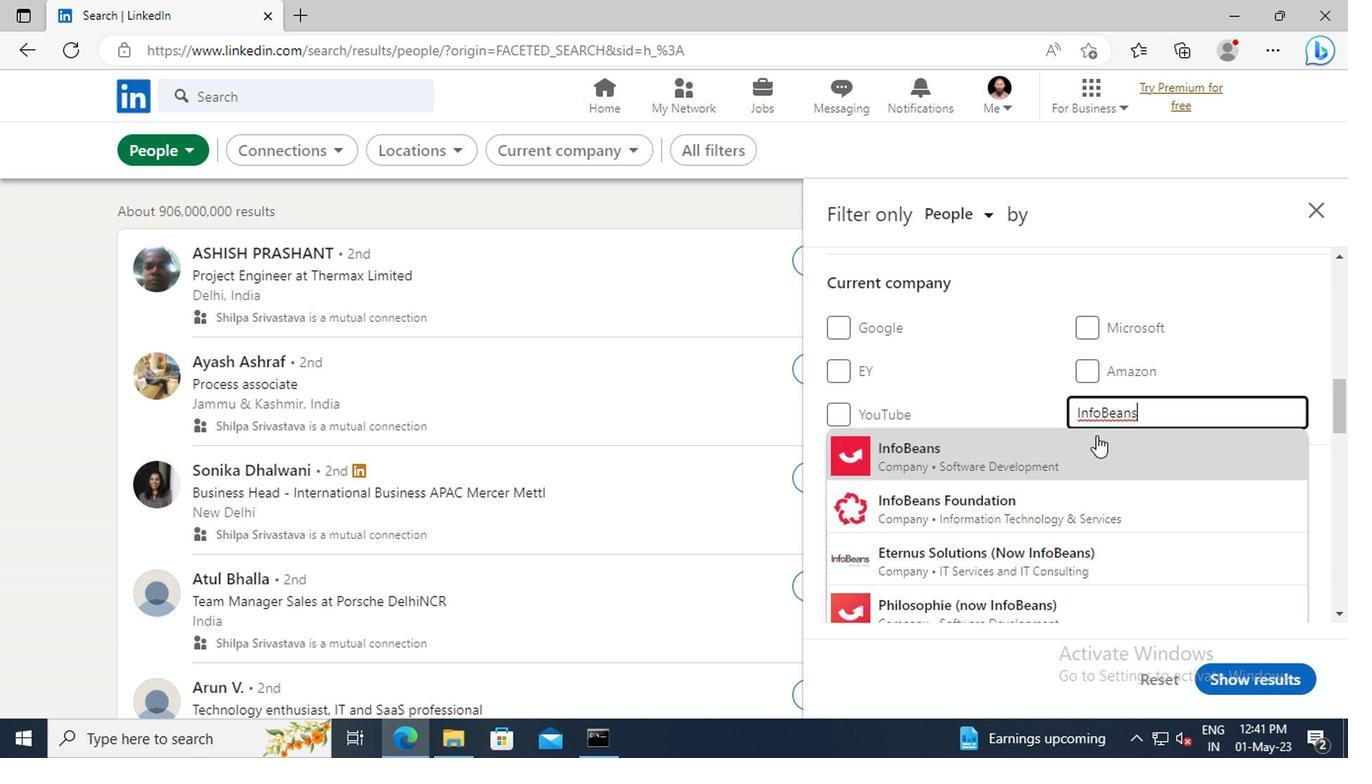 
Action: Mouse pressed left at (1092, 453)
Screenshot: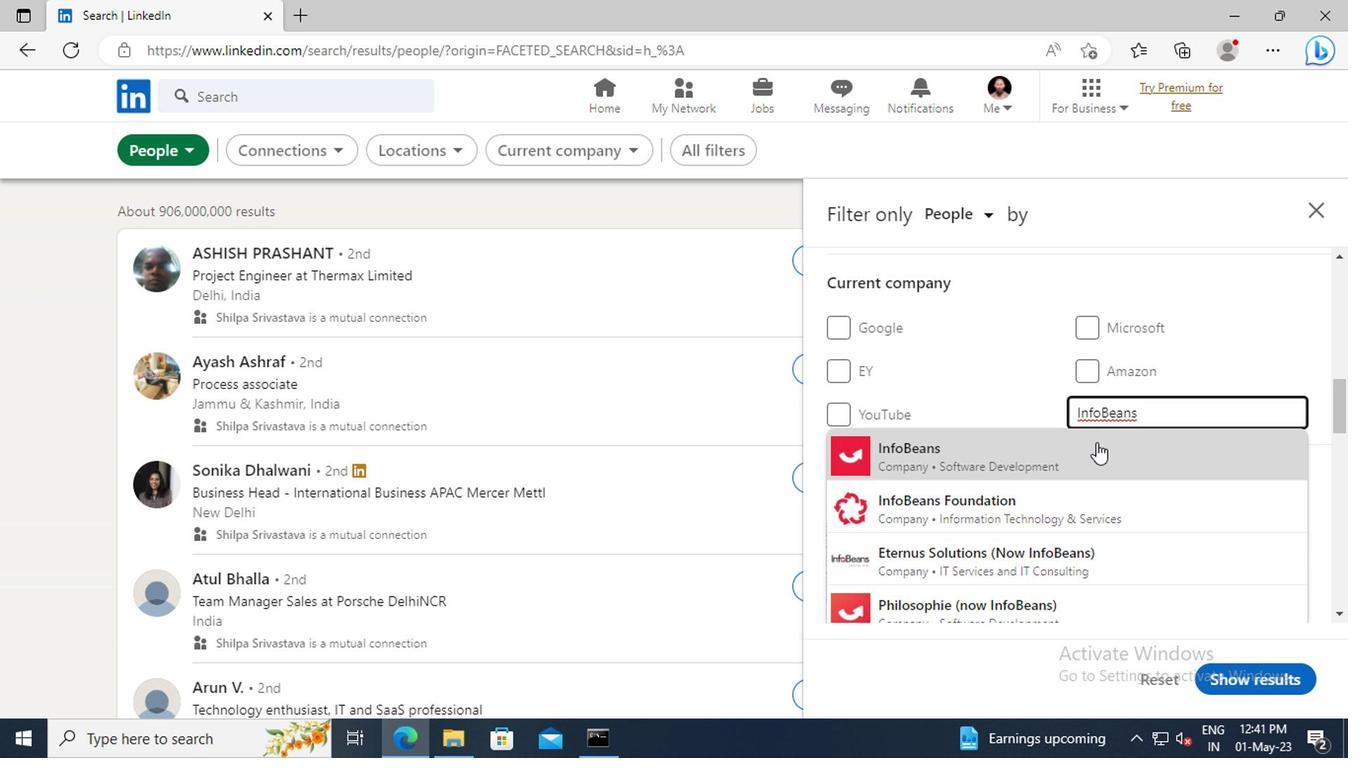 
Action: Mouse scrolled (1092, 451) with delta (0, -1)
Screenshot: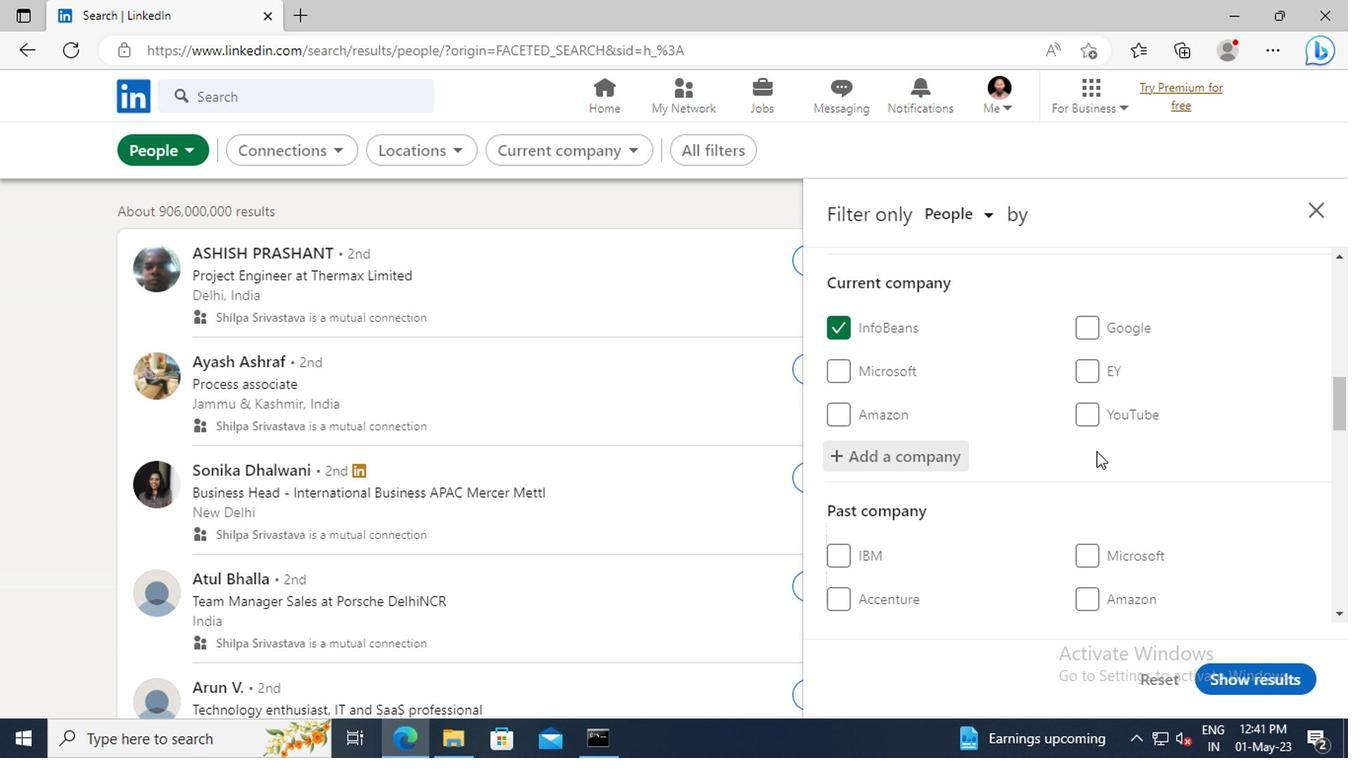 
Action: Mouse scrolled (1092, 451) with delta (0, -1)
Screenshot: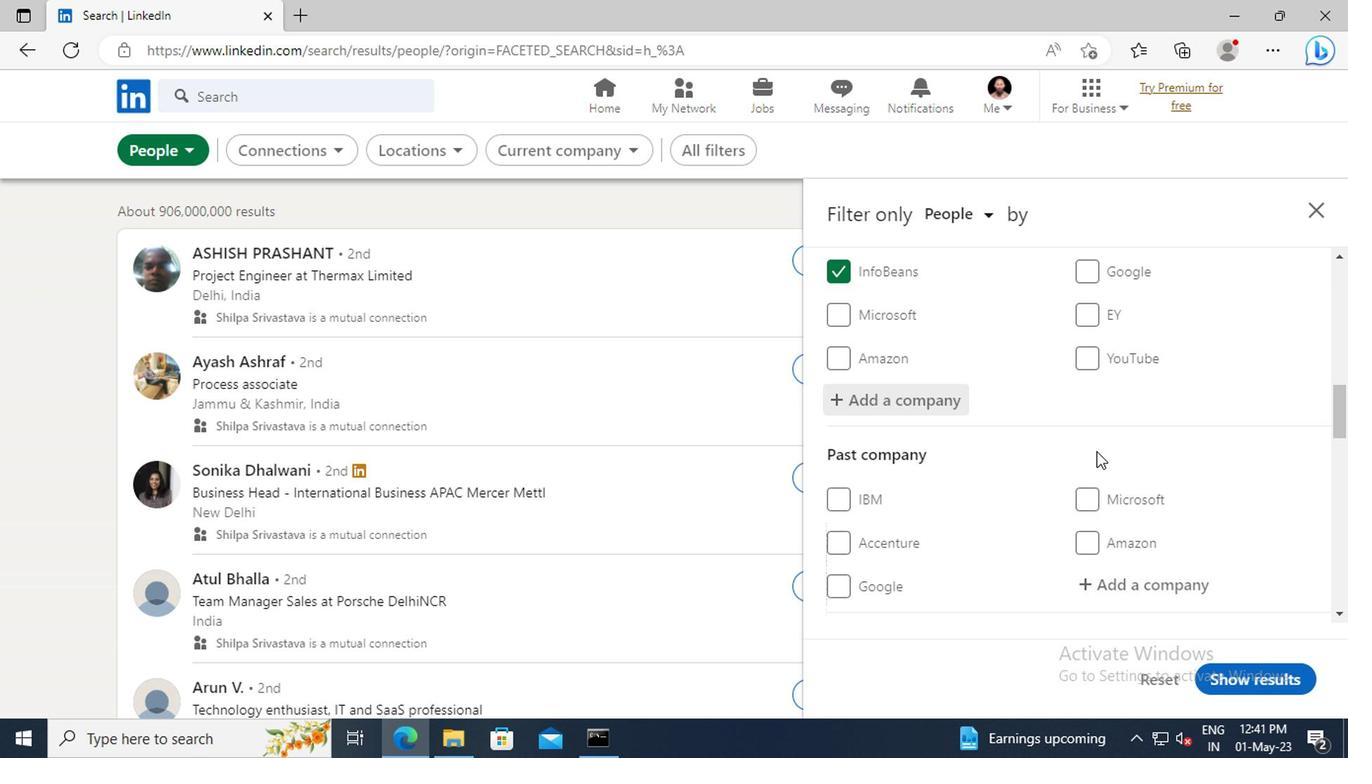 
Action: Mouse scrolled (1092, 451) with delta (0, -1)
Screenshot: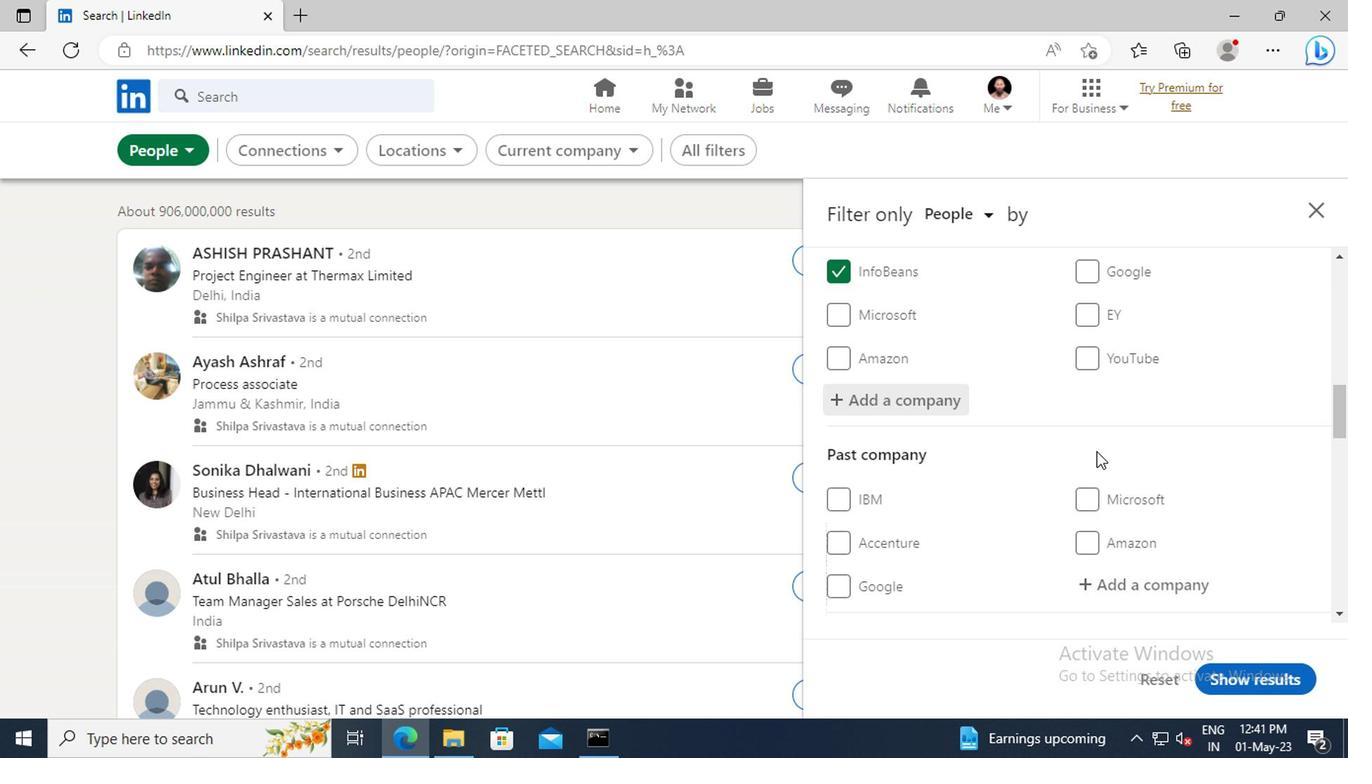 
Action: Mouse scrolled (1092, 451) with delta (0, -1)
Screenshot: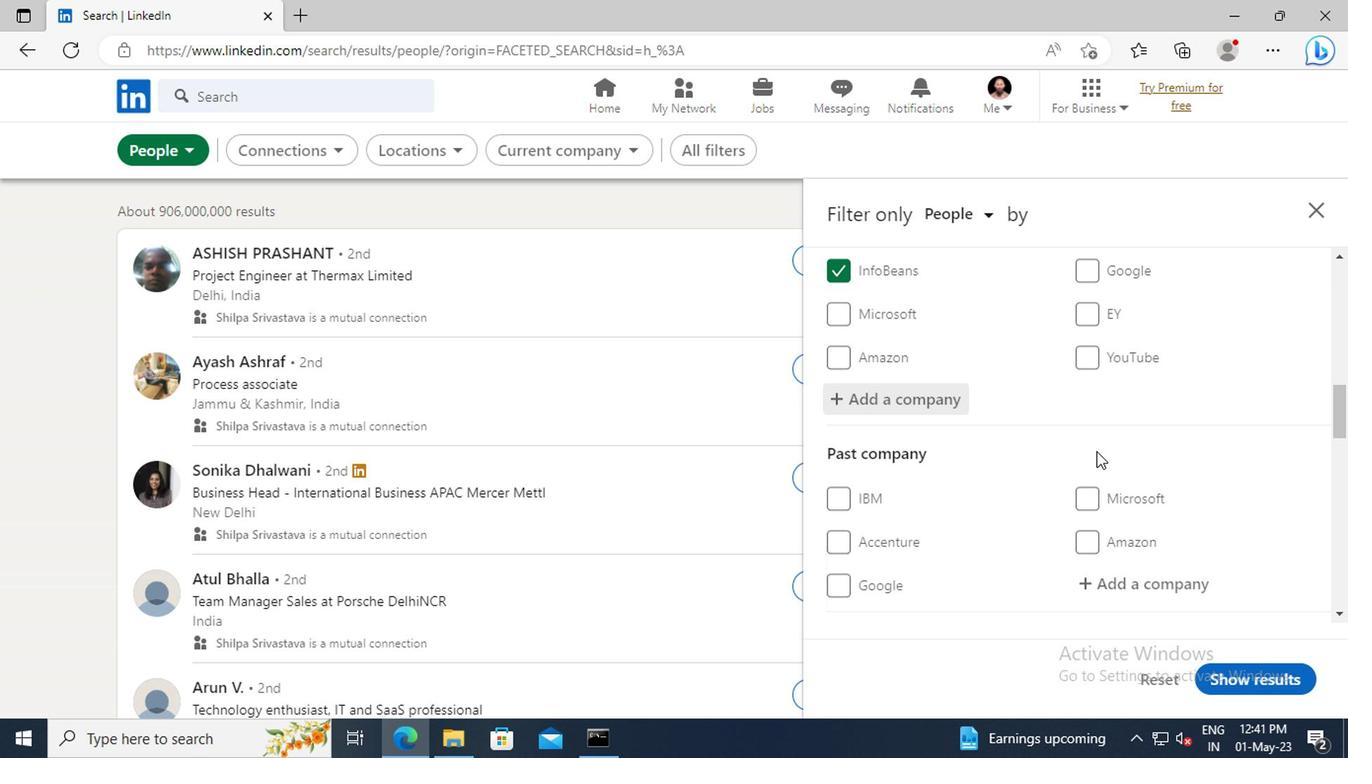 
Action: Mouse scrolled (1092, 451) with delta (0, -1)
Screenshot: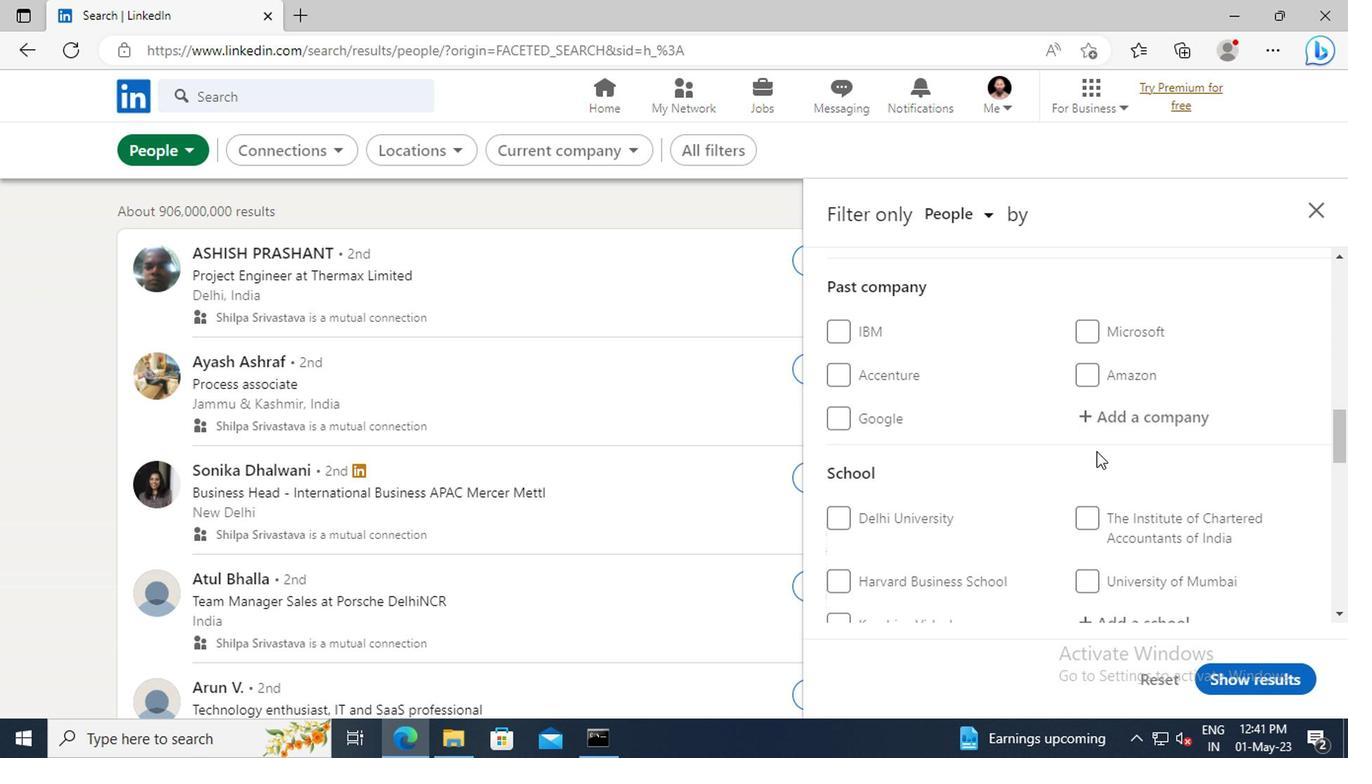 
Action: Mouse scrolled (1092, 451) with delta (0, -1)
Screenshot: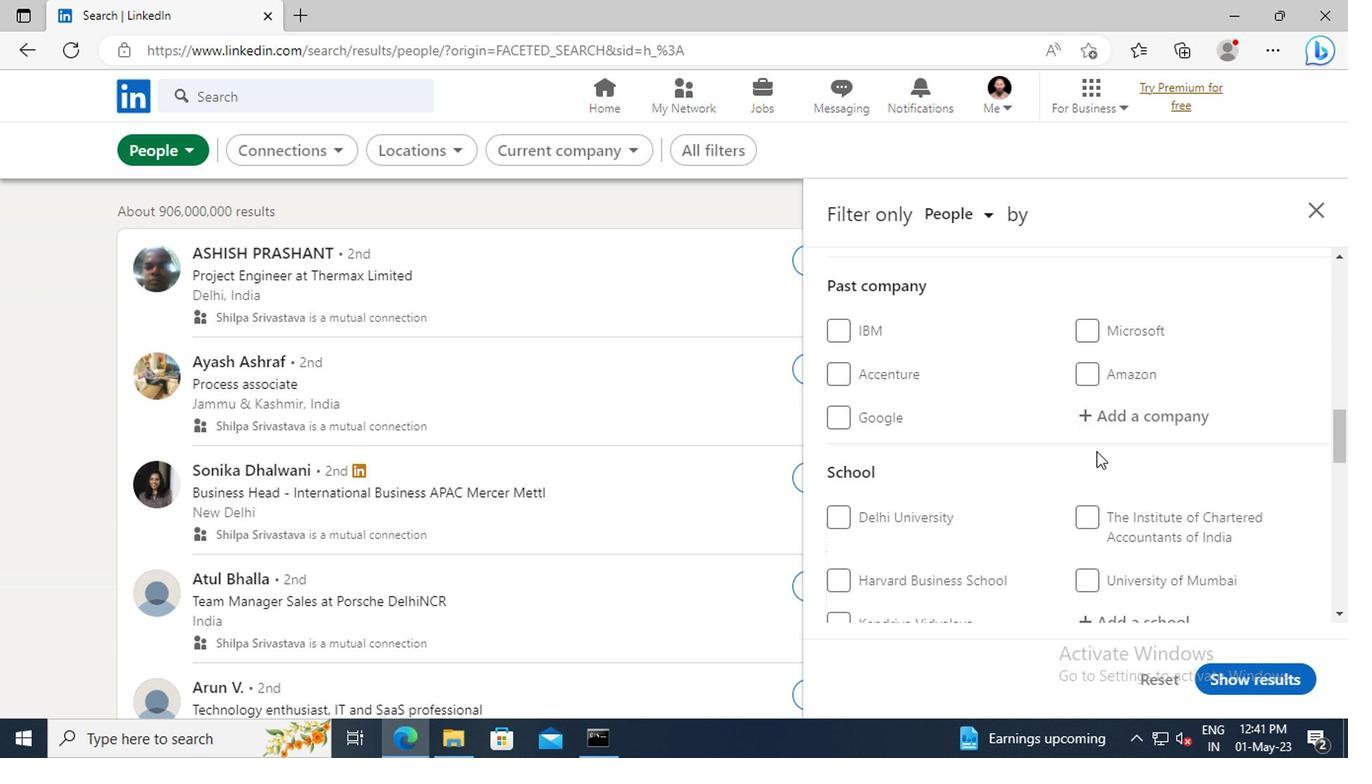 
Action: Mouse scrolled (1092, 451) with delta (0, -1)
Screenshot: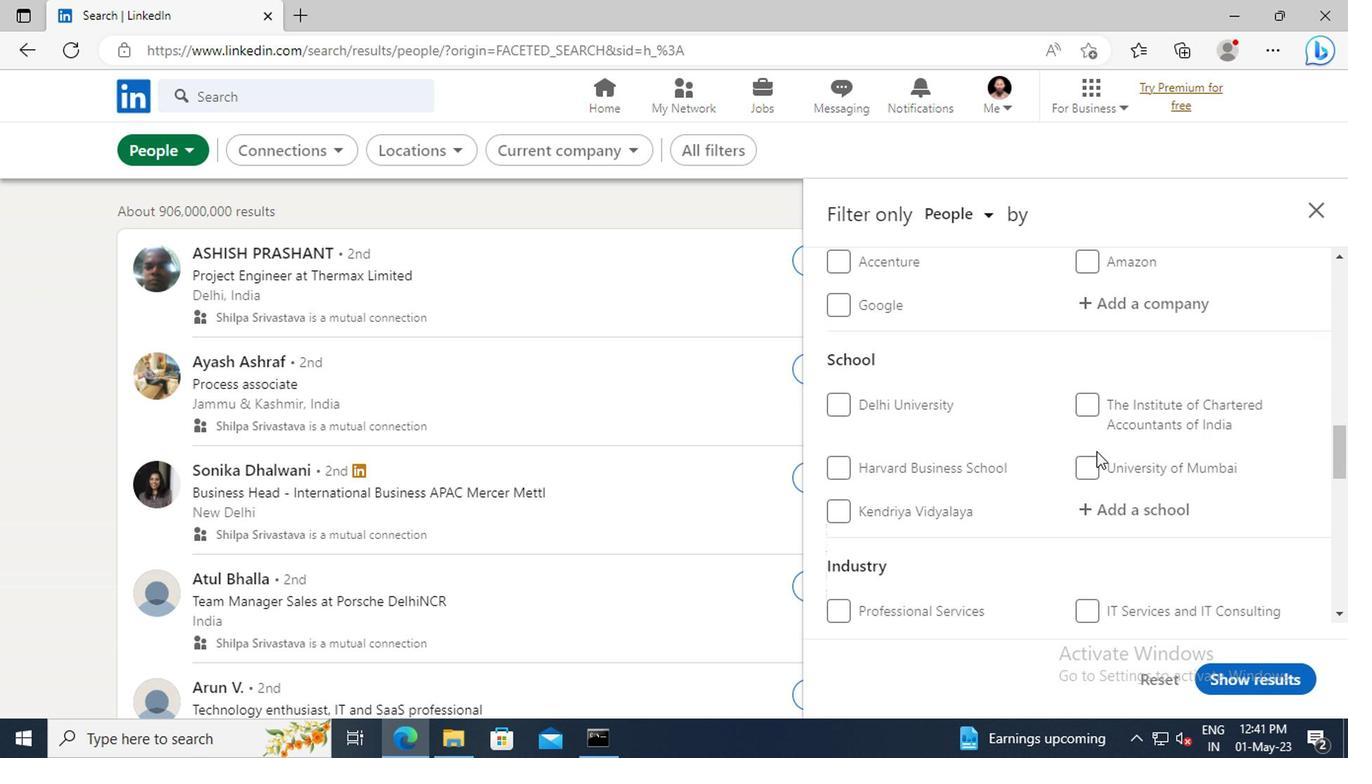 
Action: Mouse moved to (1095, 458)
Screenshot: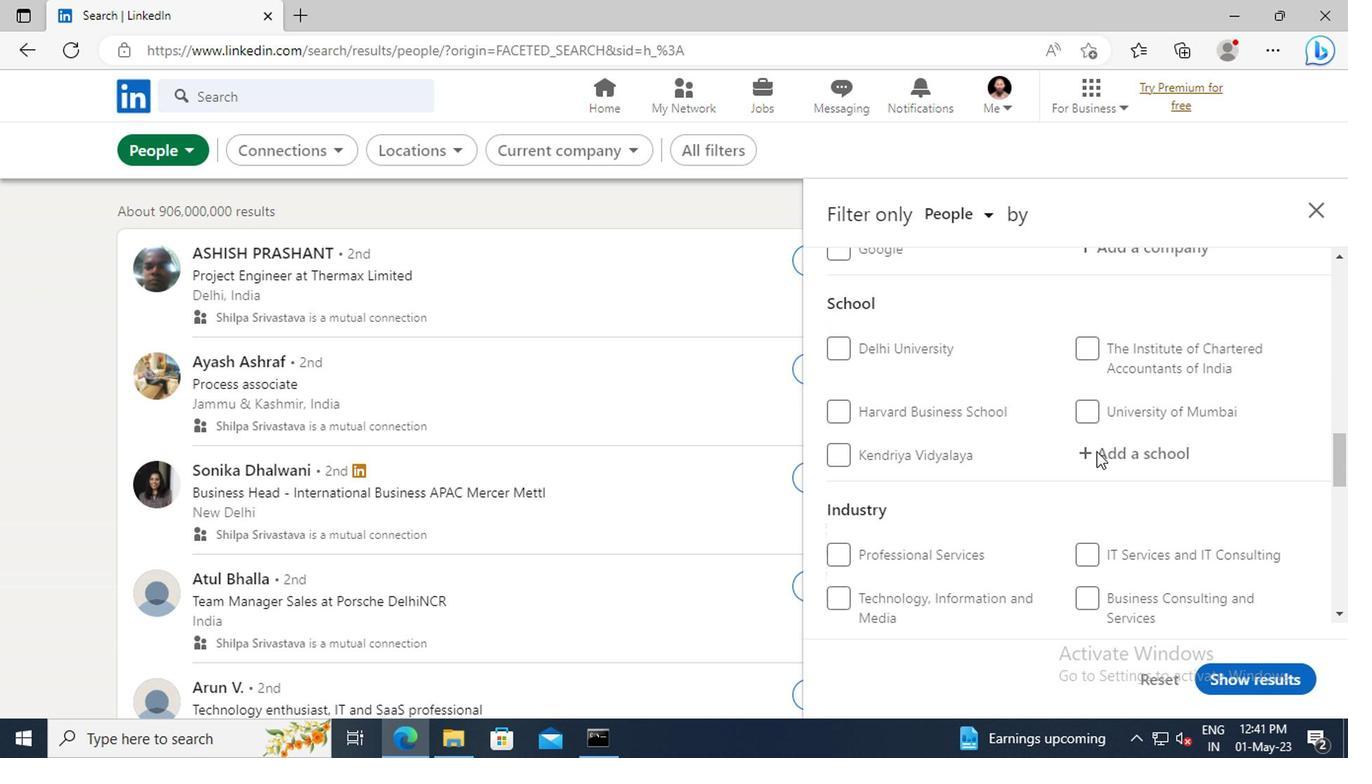 
Action: Mouse pressed left at (1095, 458)
Screenshot: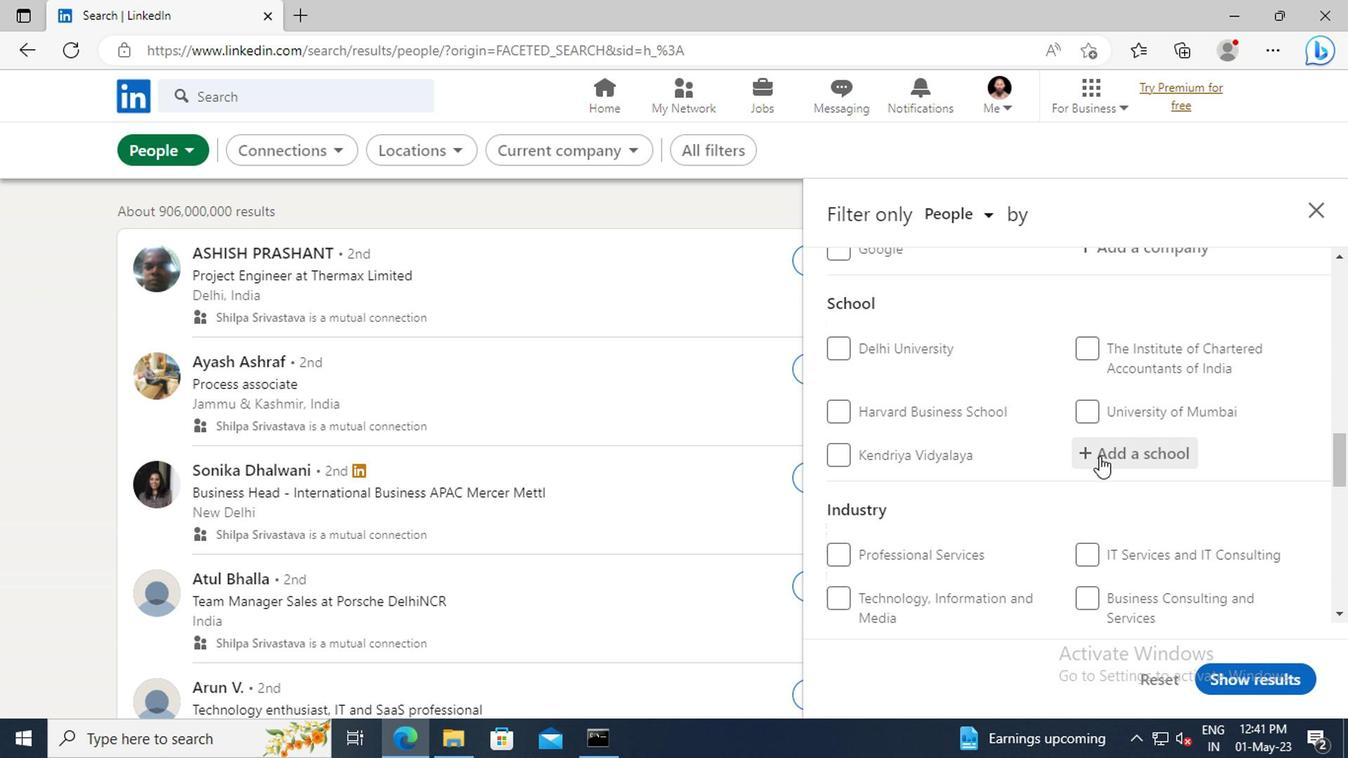 
Action: Key pressed <Key.shift>JIS<Key.space><Key.shift>CO
Screenshot: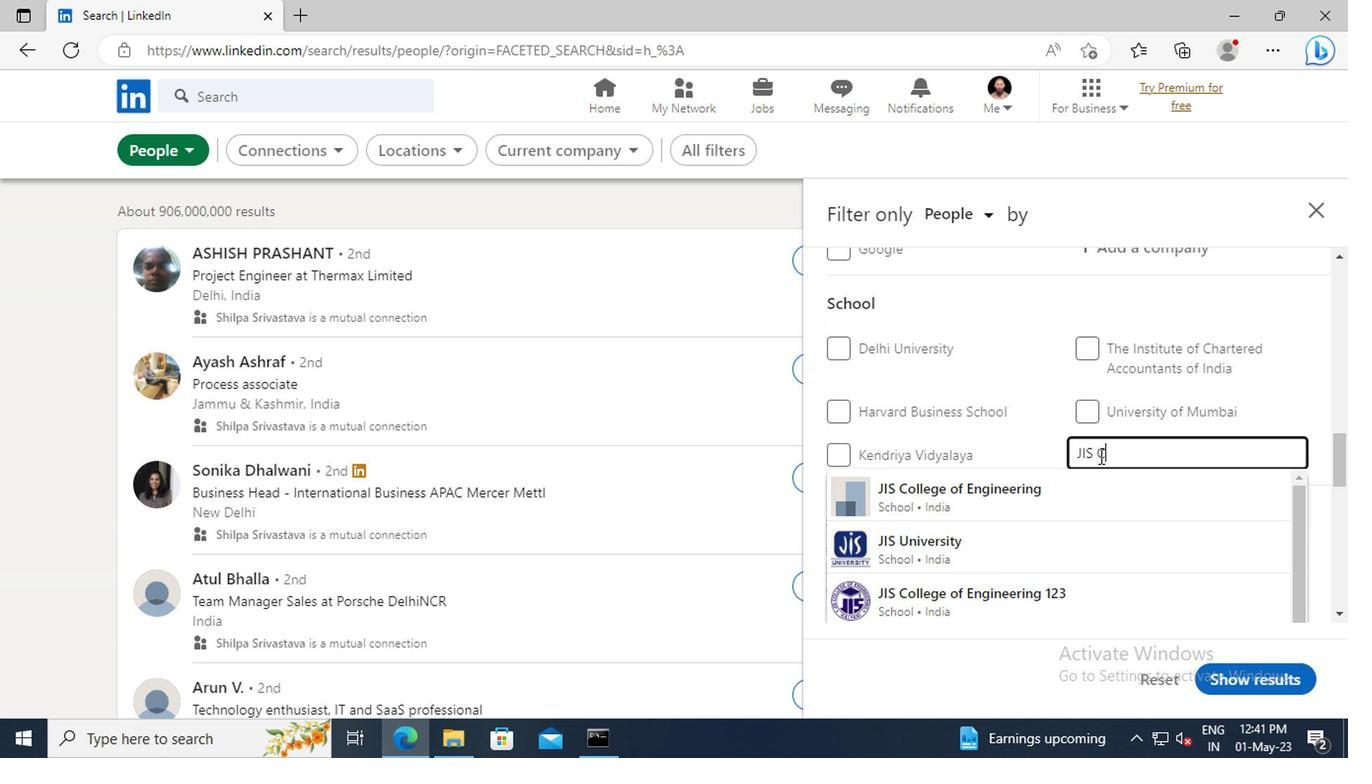 
Action: Mouse moved to (1096, 489)
Screenshot: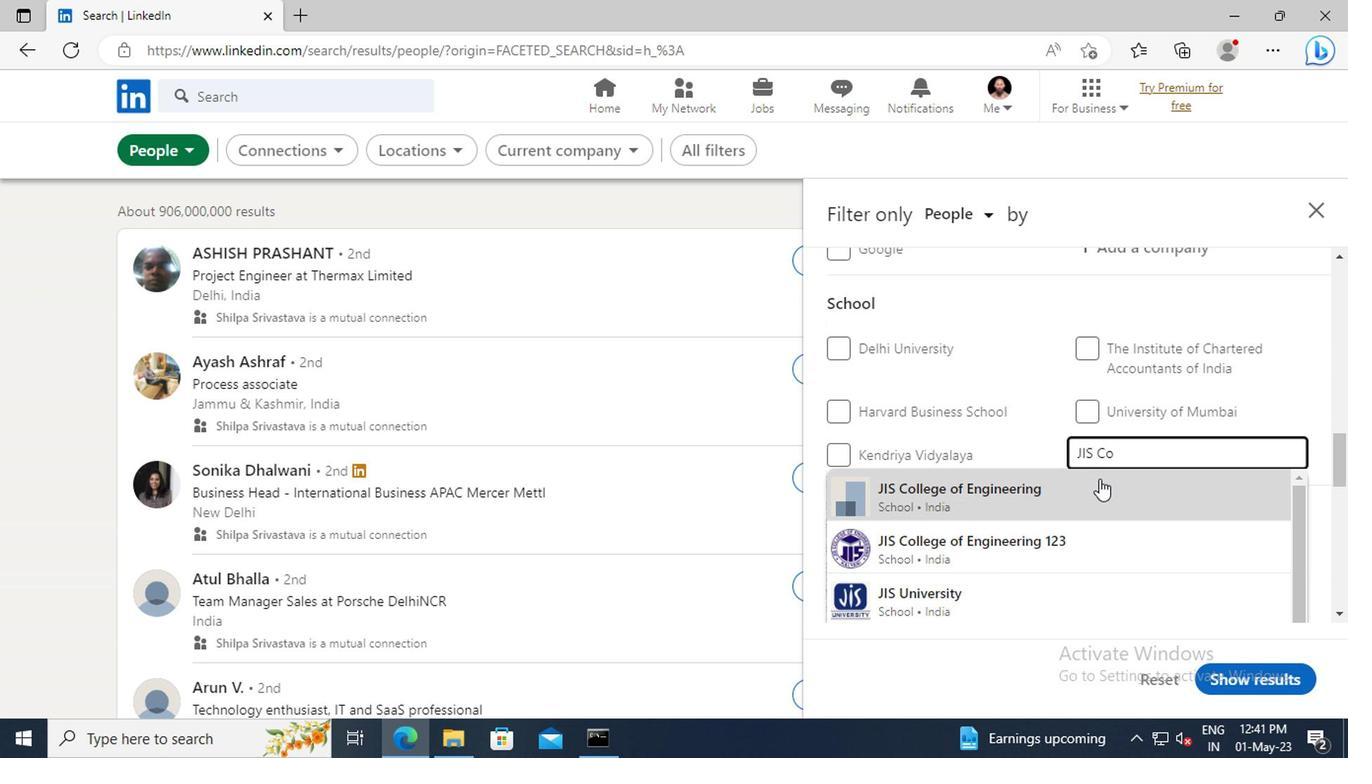 
Action: Mouse pressed left at (1096, 489)
Screenshot: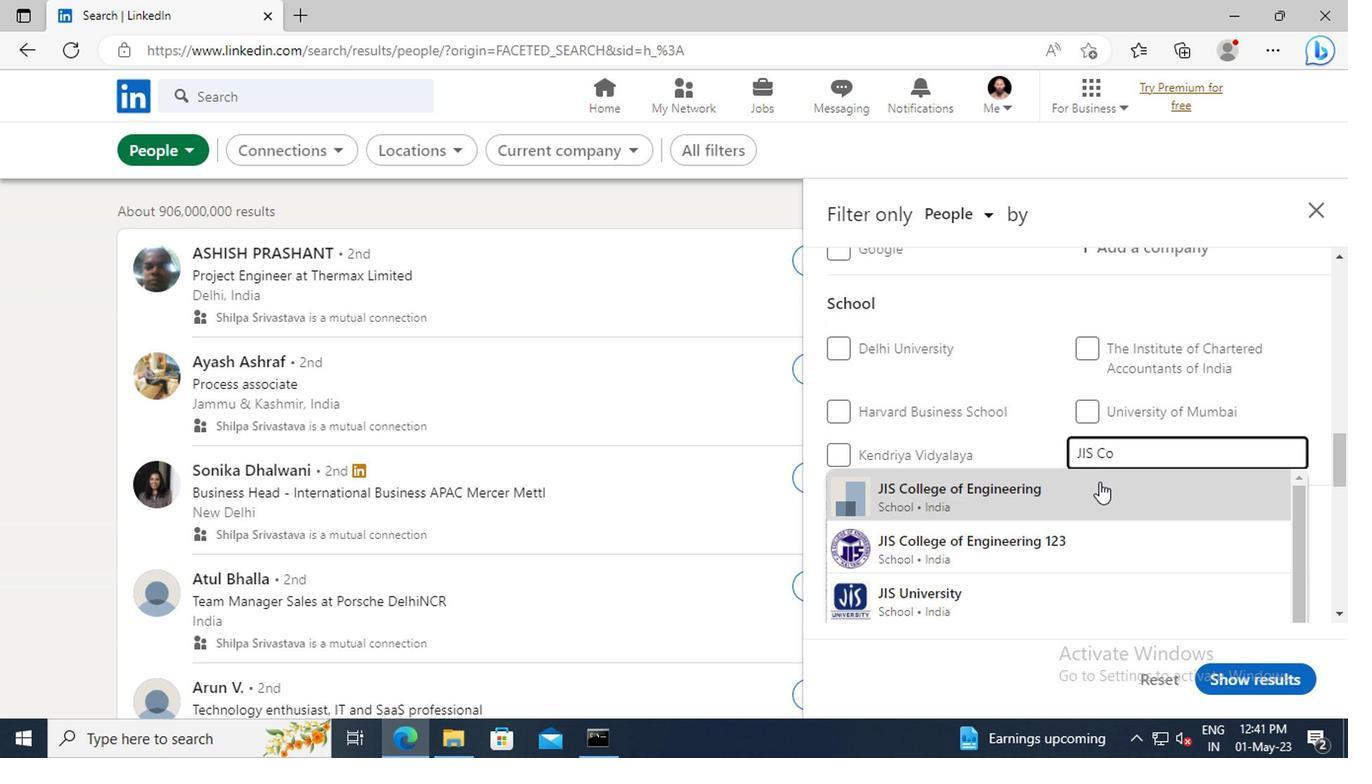
Action: Mouse scrolled (1096, 488) with delta (0, -1)
Screenshot: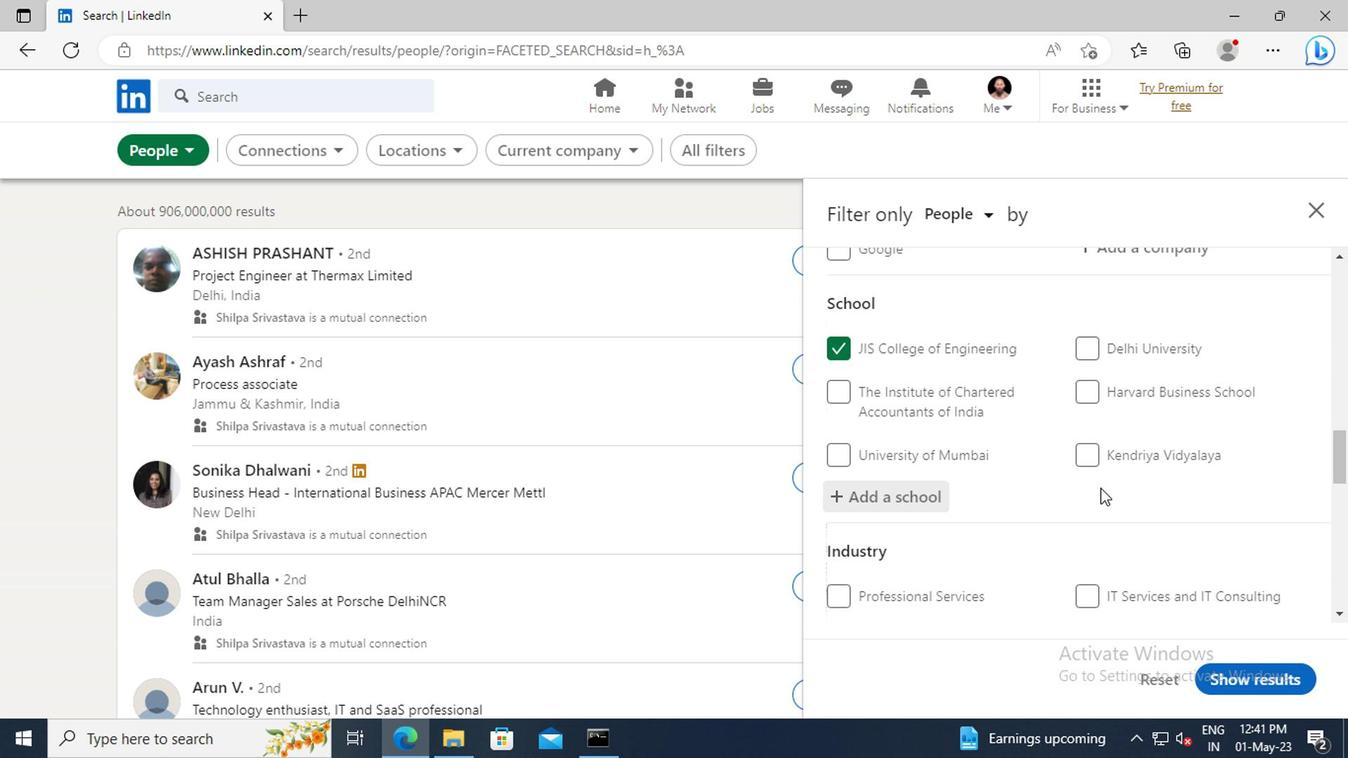 
Action: Mouse moved to (1091, 470)
Screenshot: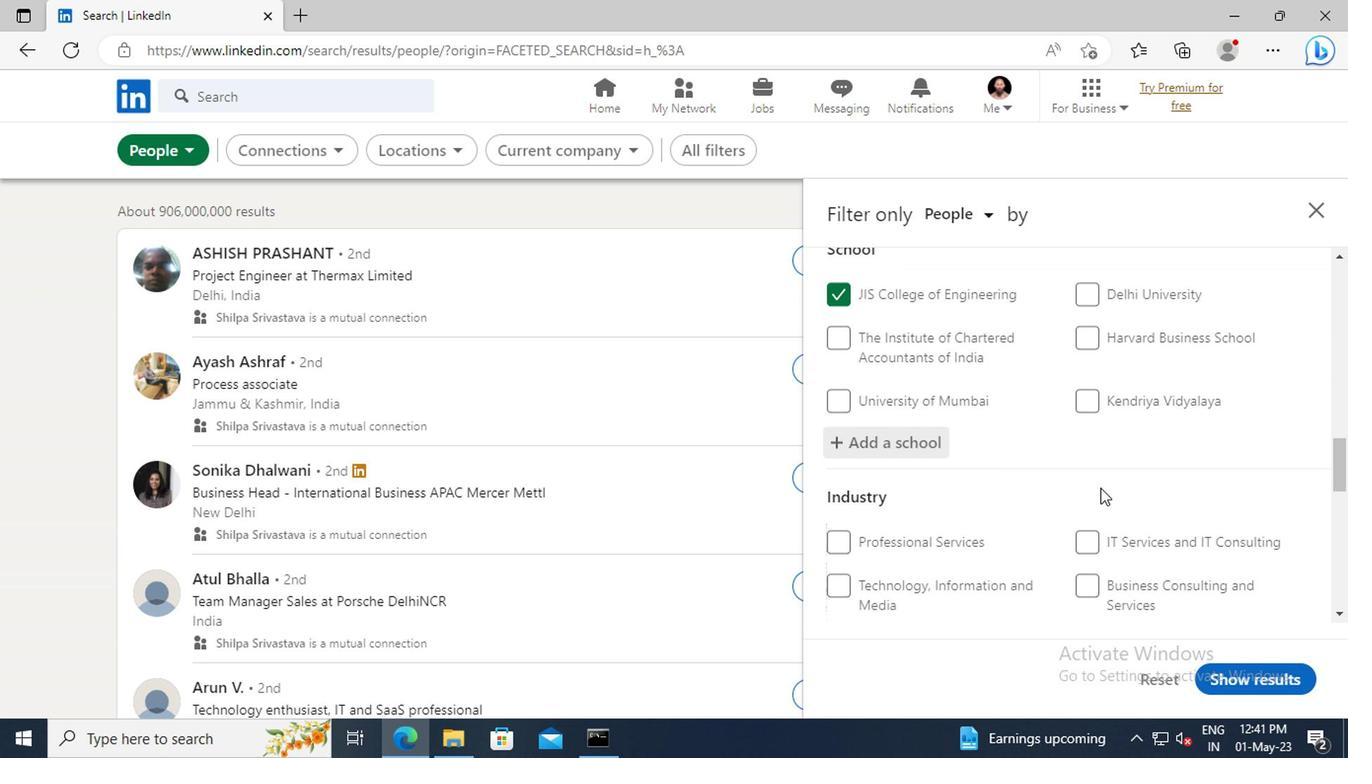 
Action: Mouse scrolled (1091, 469) with delta (0, 0)
Screenshot: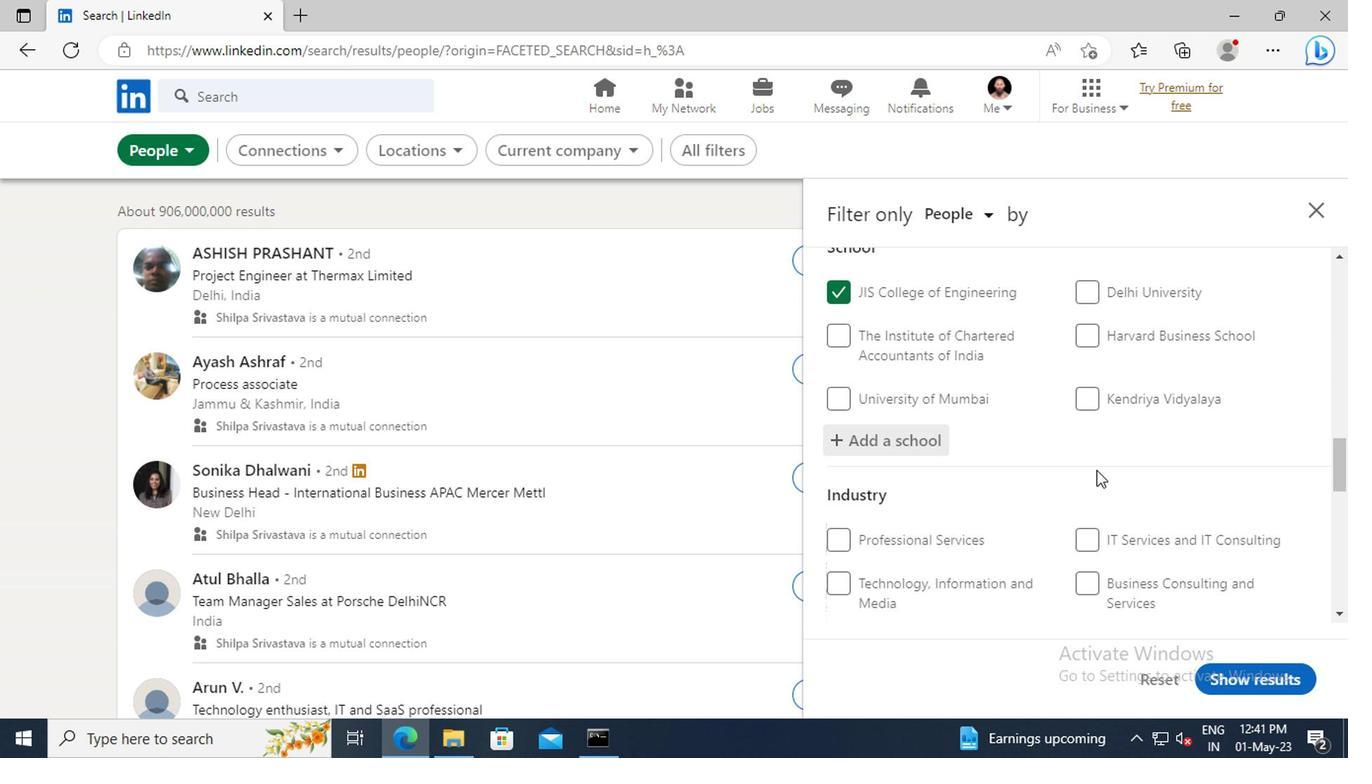 
Action: Mouse moved to (1091, 458)
Screenshot: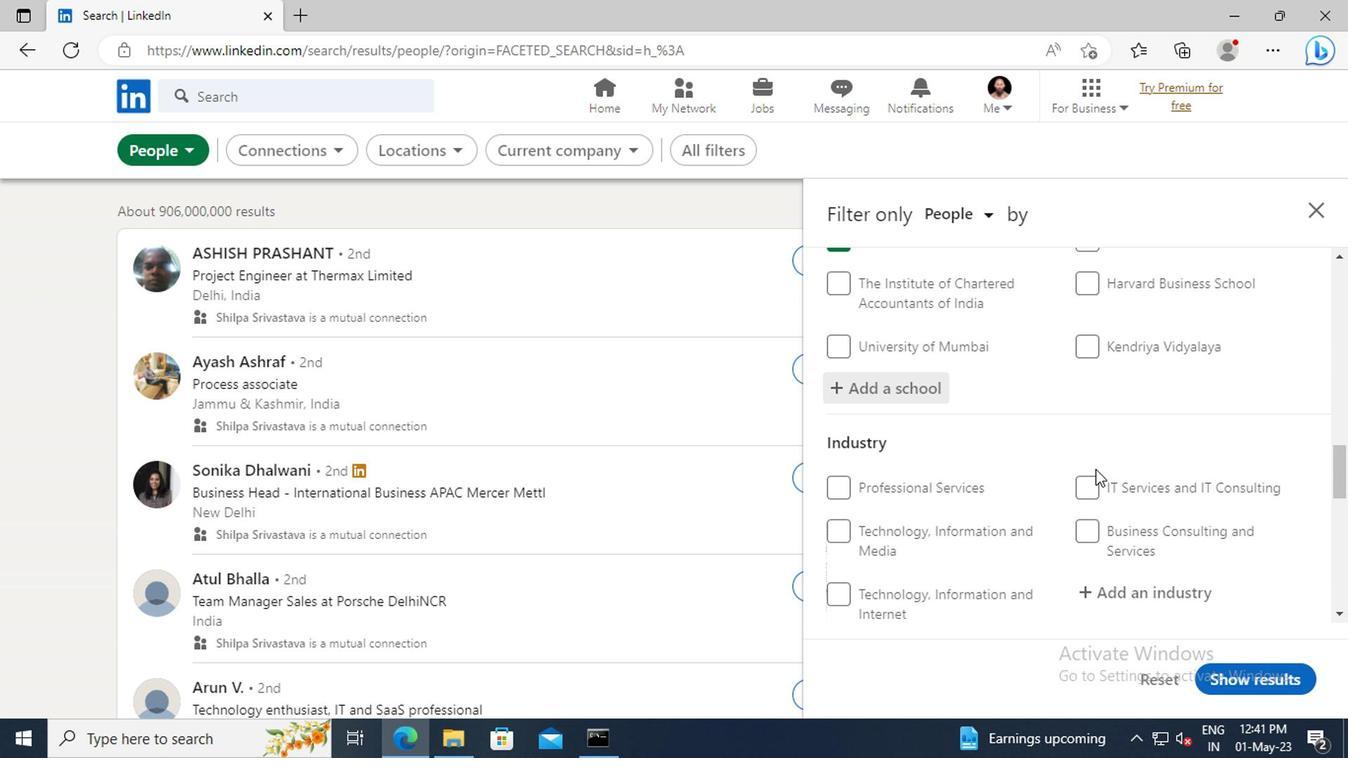 
Action: Mouse scrolled (1091, 458) with delta (0, 0)
Screenshot: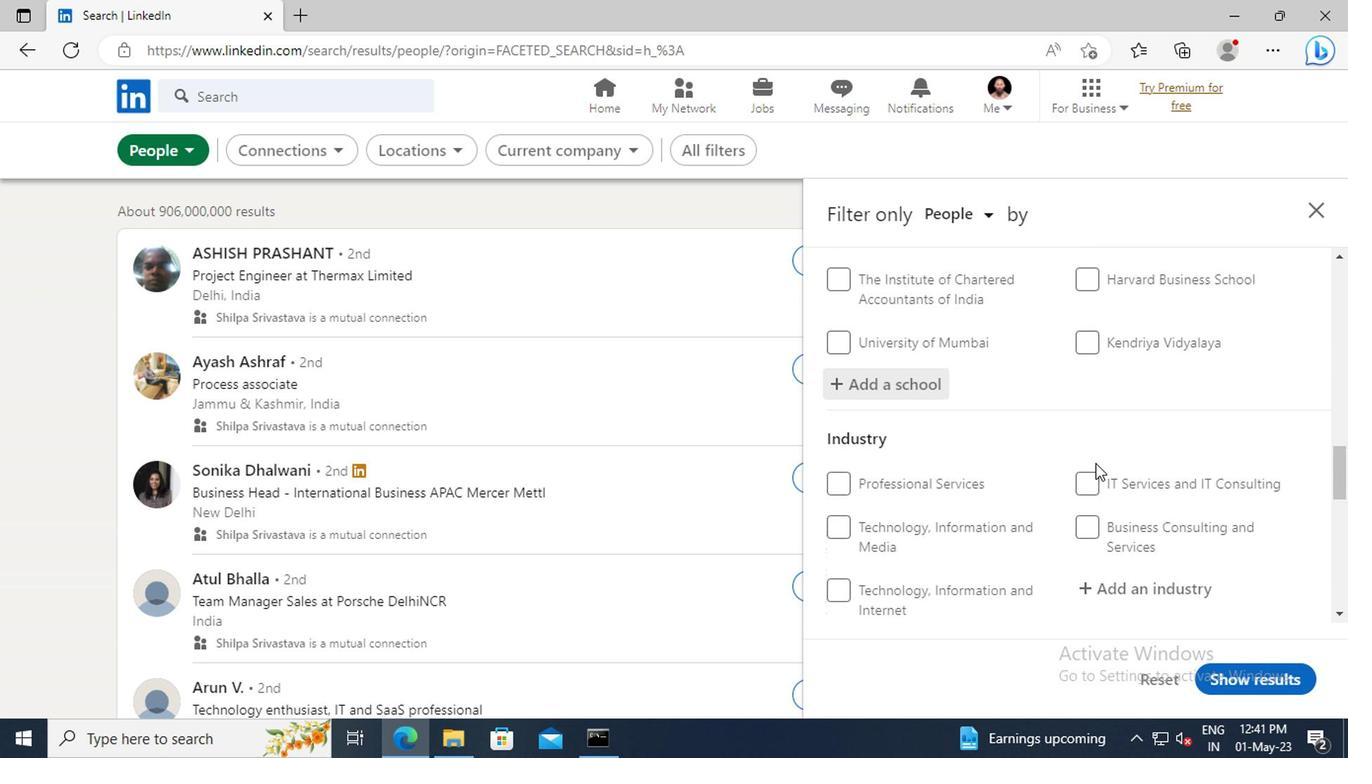 
Action: Mouse scrolled (1091, 458) with delta (0, 0)
Screenshot: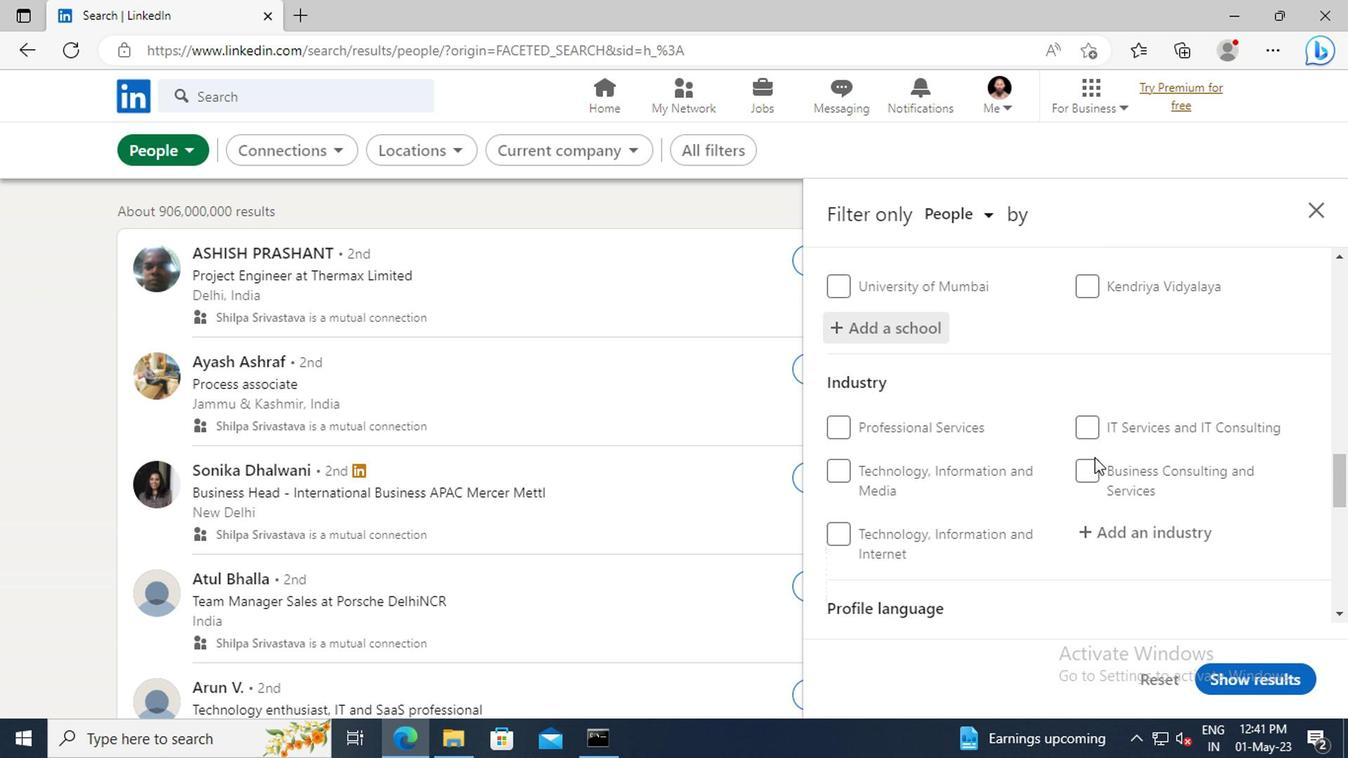 
Action: Mouse moved to (1089, 476)
Screenshot: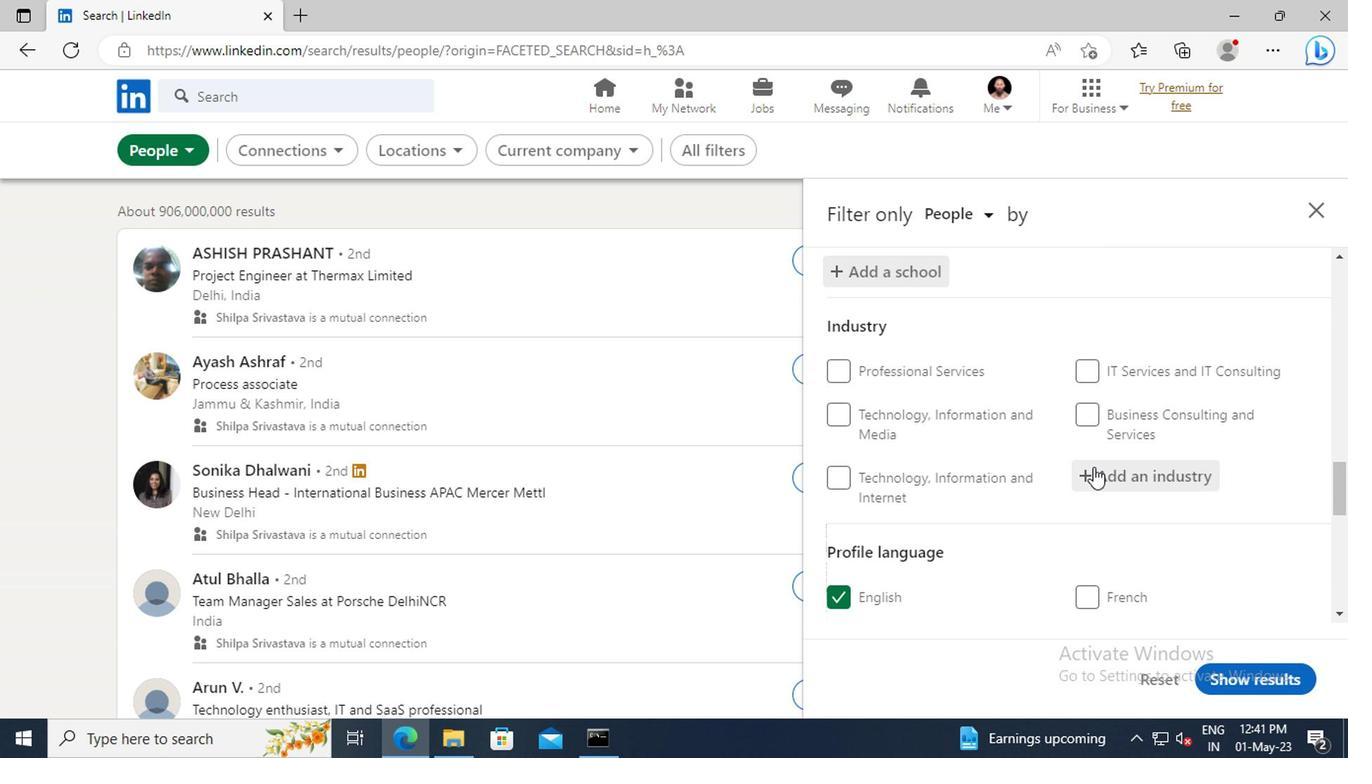 
Action: Mouse pressed left at (1089, 476)
Screenshot: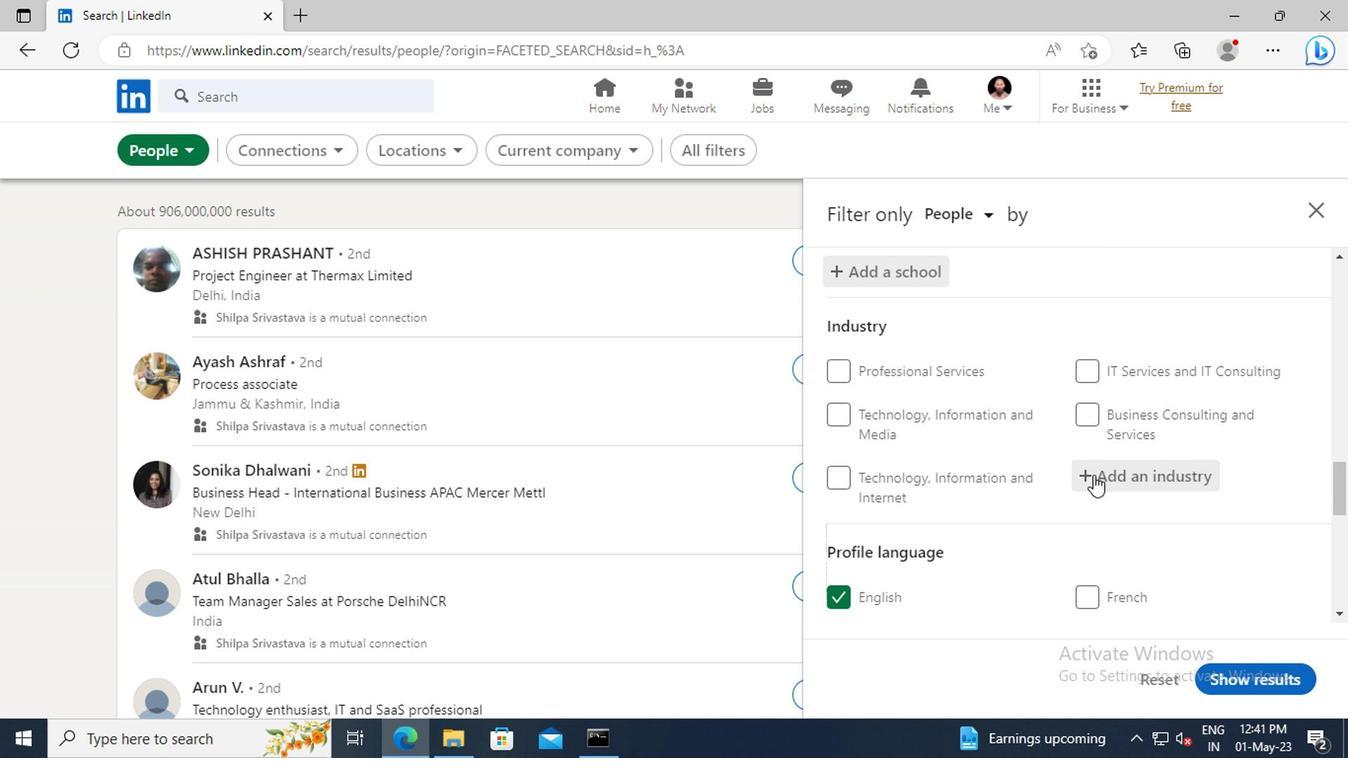 
Action: Key pressed <Key.shift>FOOTWEAR<Key.space>
Screenshot: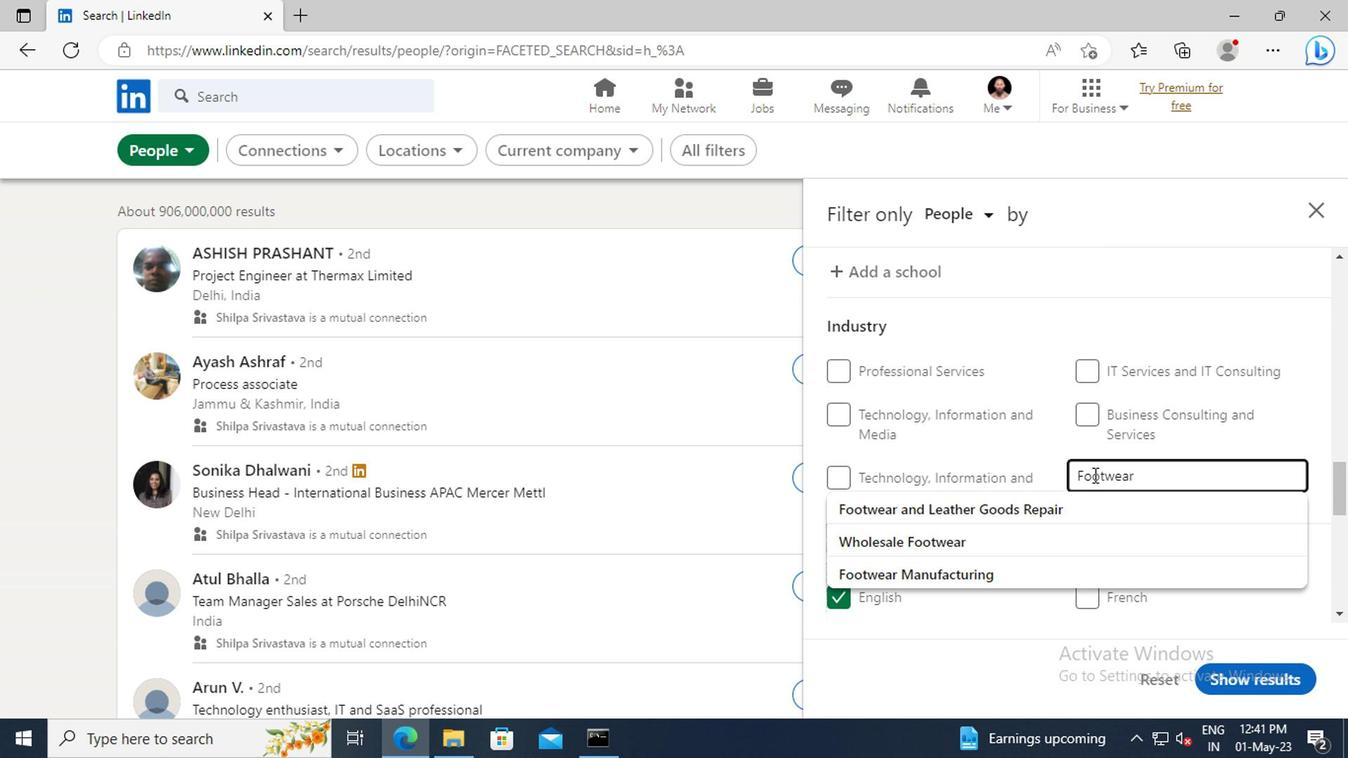 
Action: Mouse moved to (1072, 517)
Screenshot: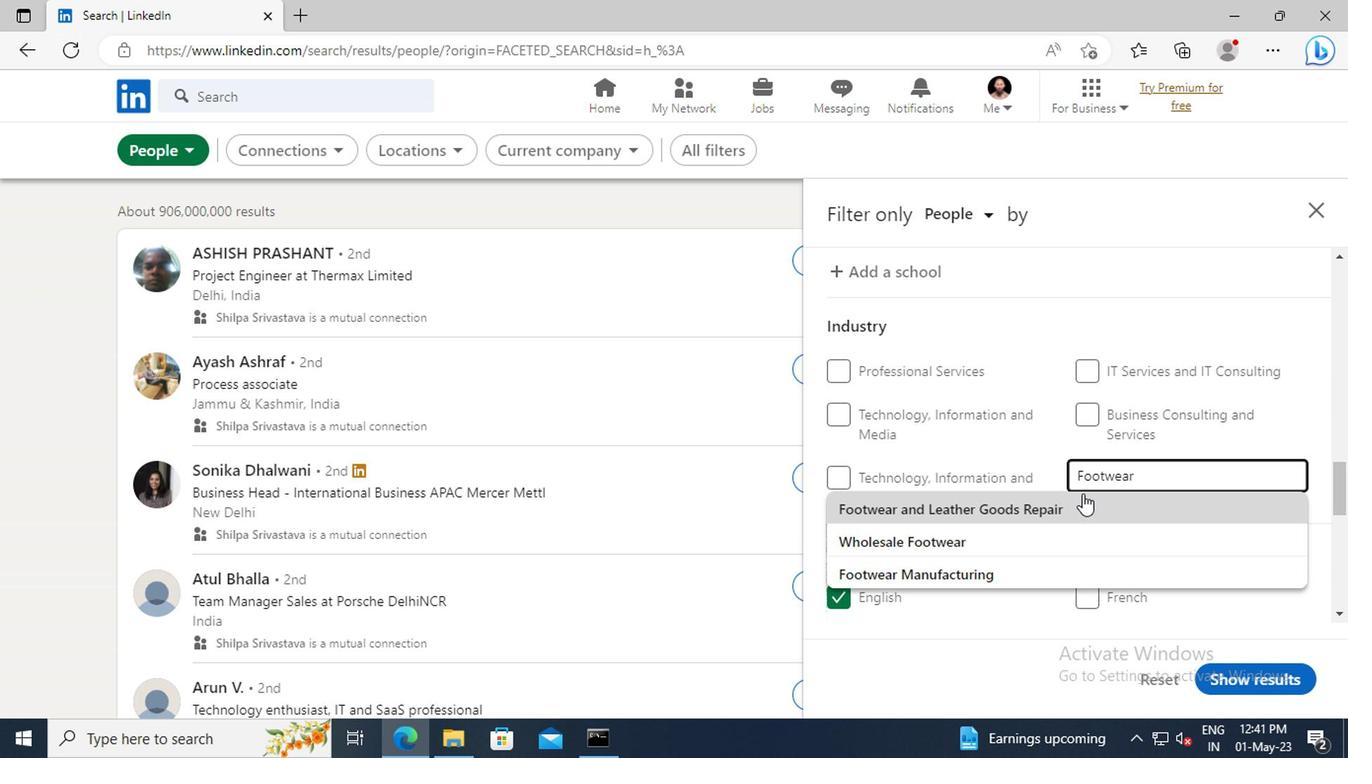 
Action: Mouse pressed left at (1072, 517)
Screenshot: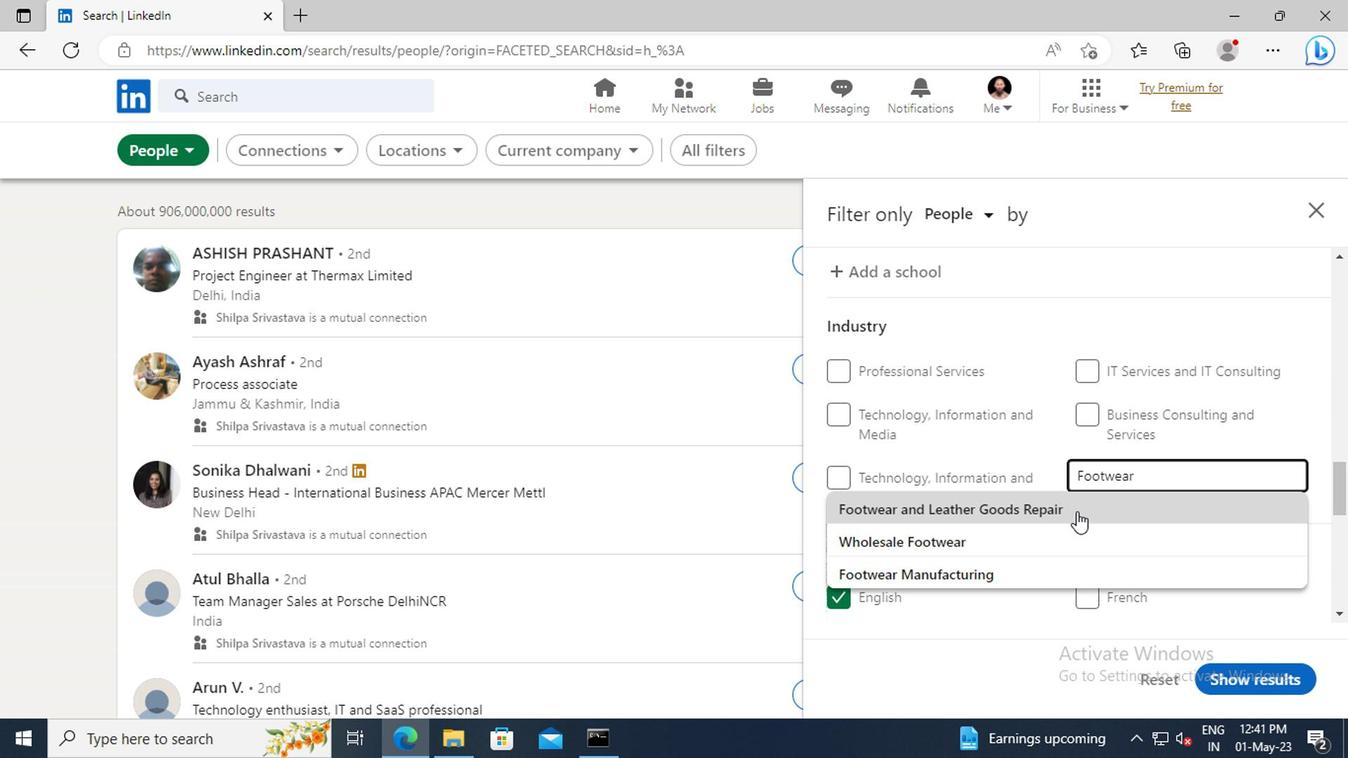 
Action: Mouse scrolled (1072, 516) with delta (0, 0)
Screenshot: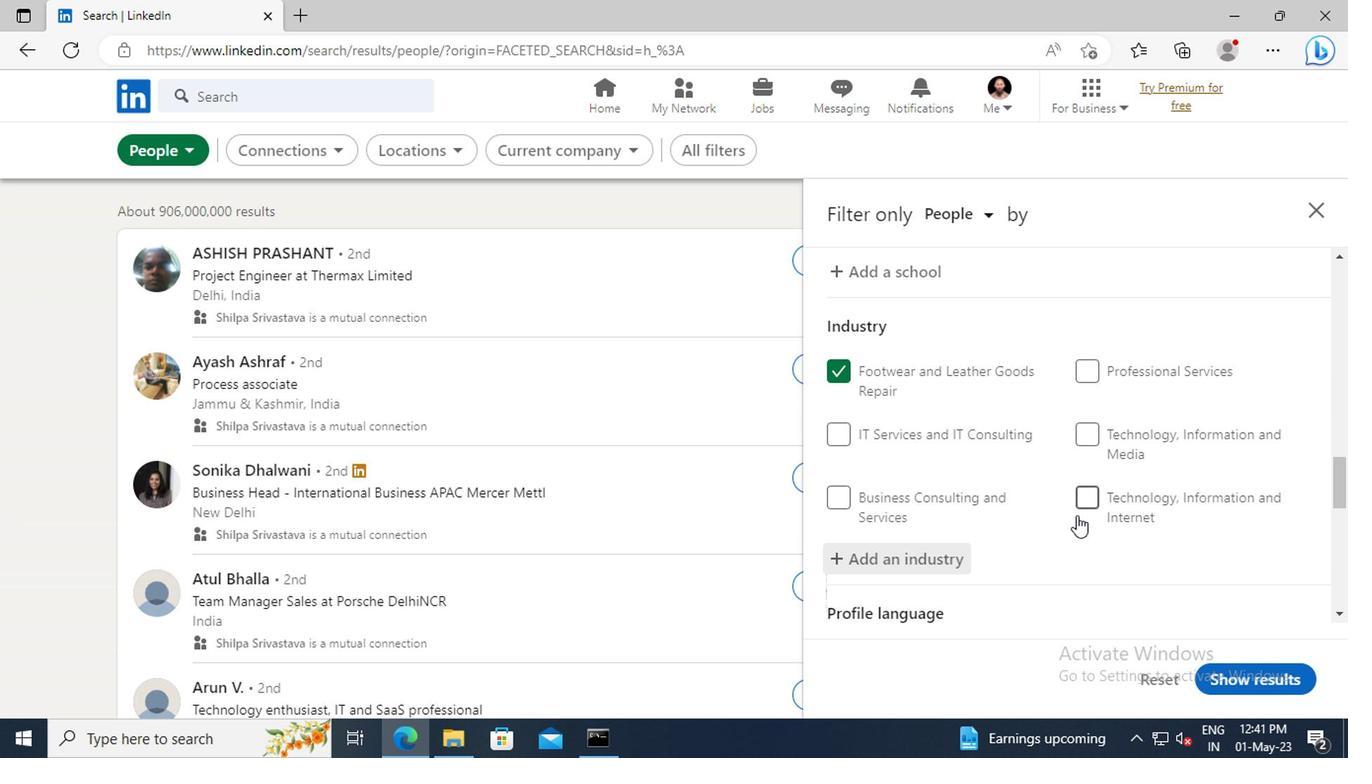 
Action: Mouse scrolled (1072, 516) with delta (0, 0)
Screenshot: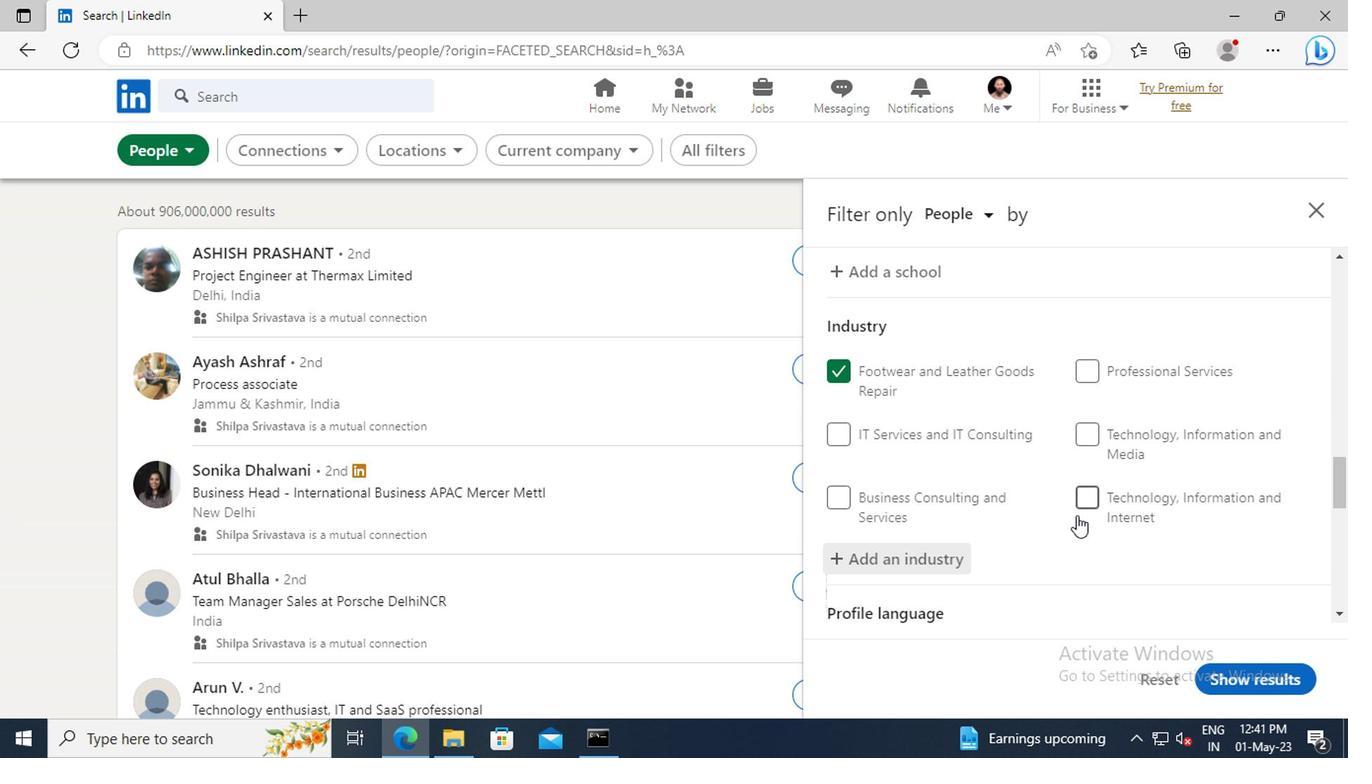 
Action: Mouse moved to (1067, 476)
Screenshot: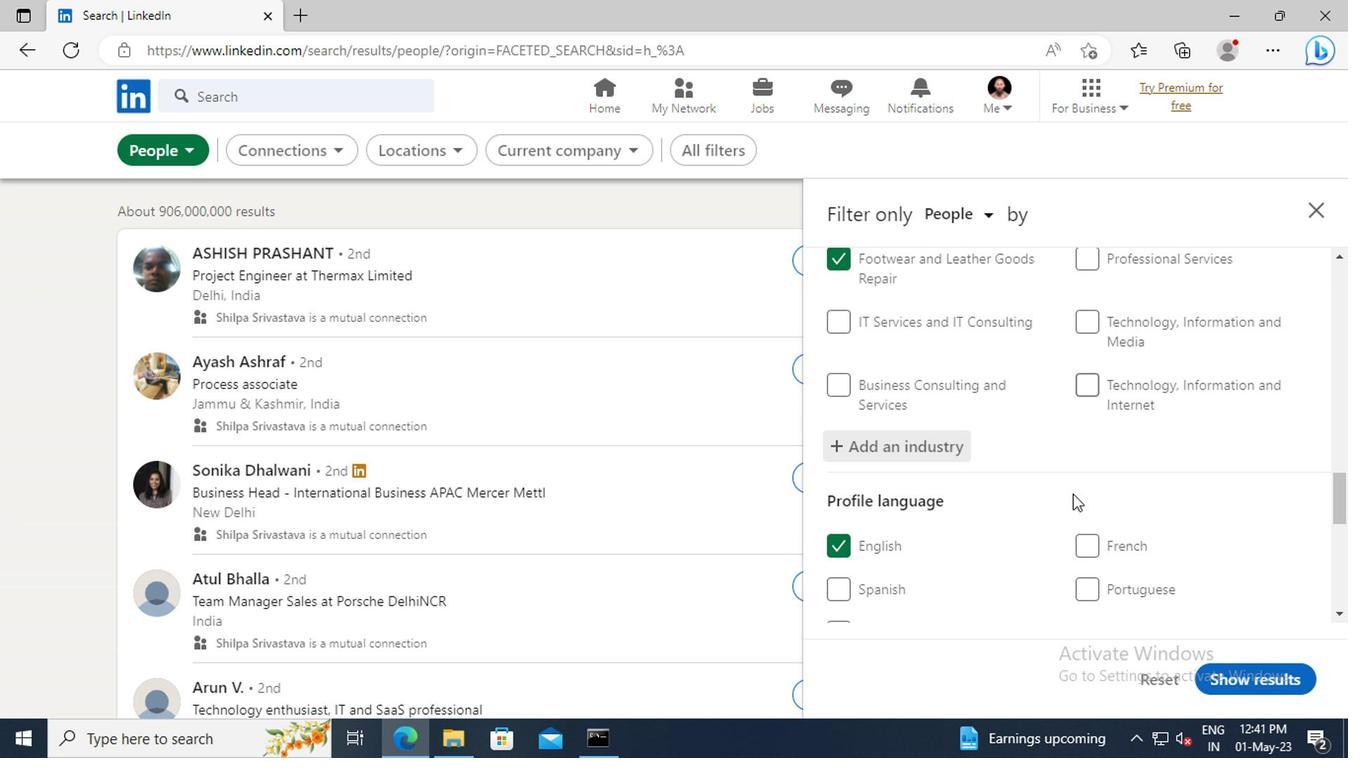
Action: Mouse scrolled (1067, 475) with delta (0, 0)
Screenshot: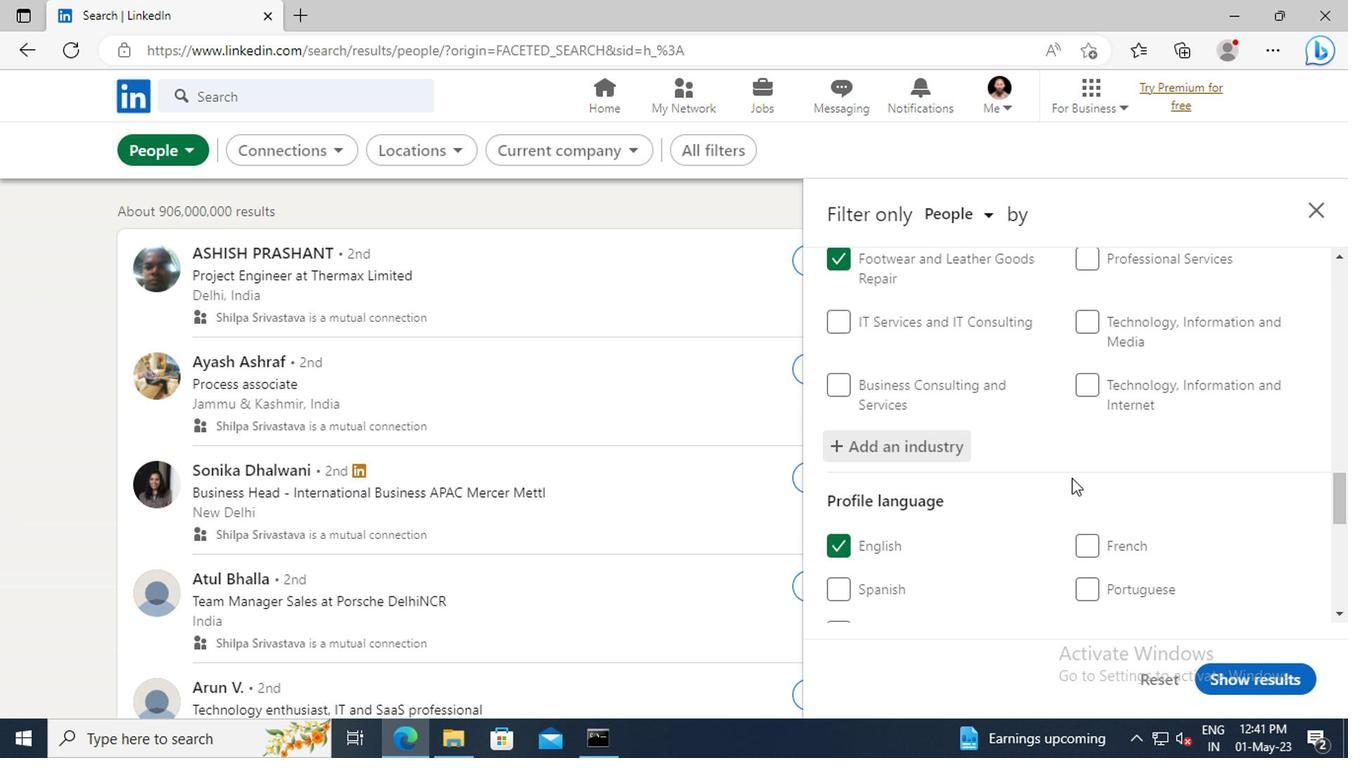 
Action: Mouse scrolled (1067, 475) with delta (0, 0)
Screenshot: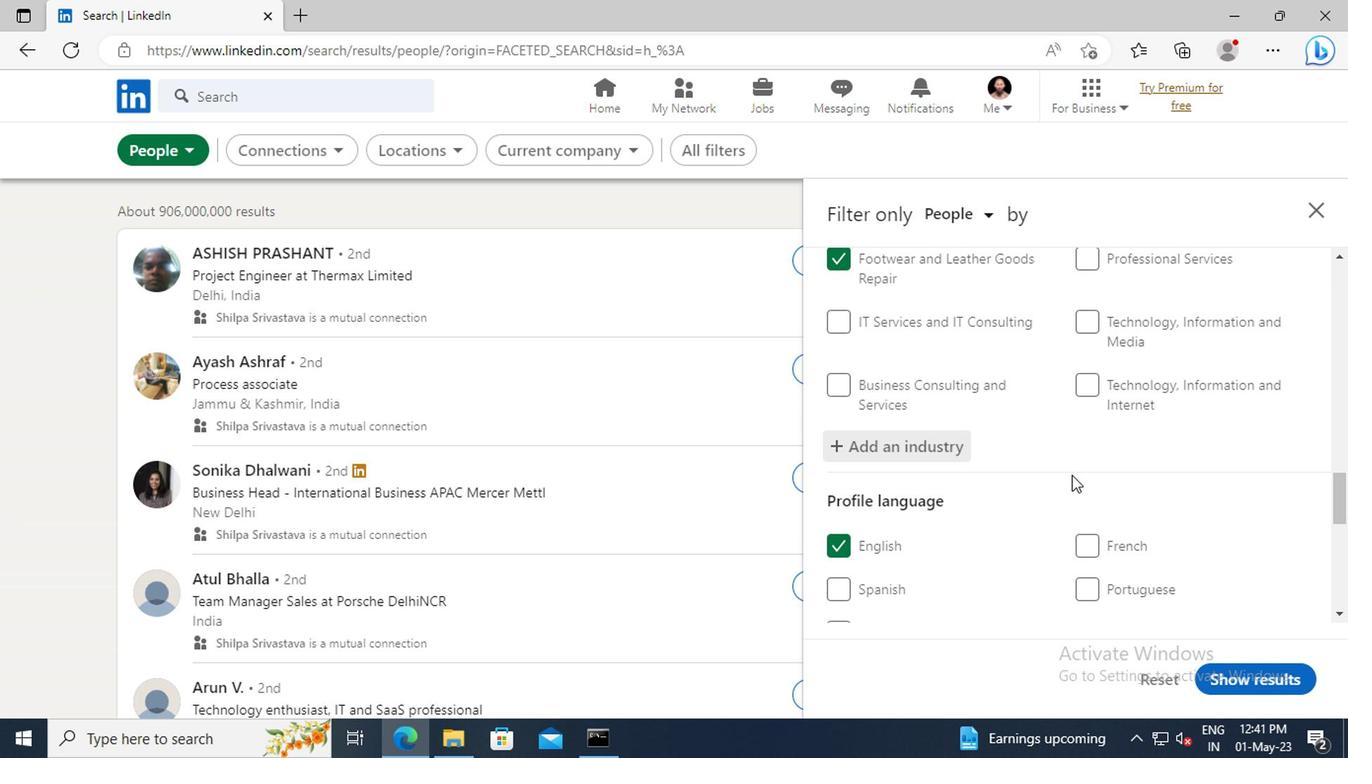 
Action: Mouse moved to (1070, 444)
Screenshot: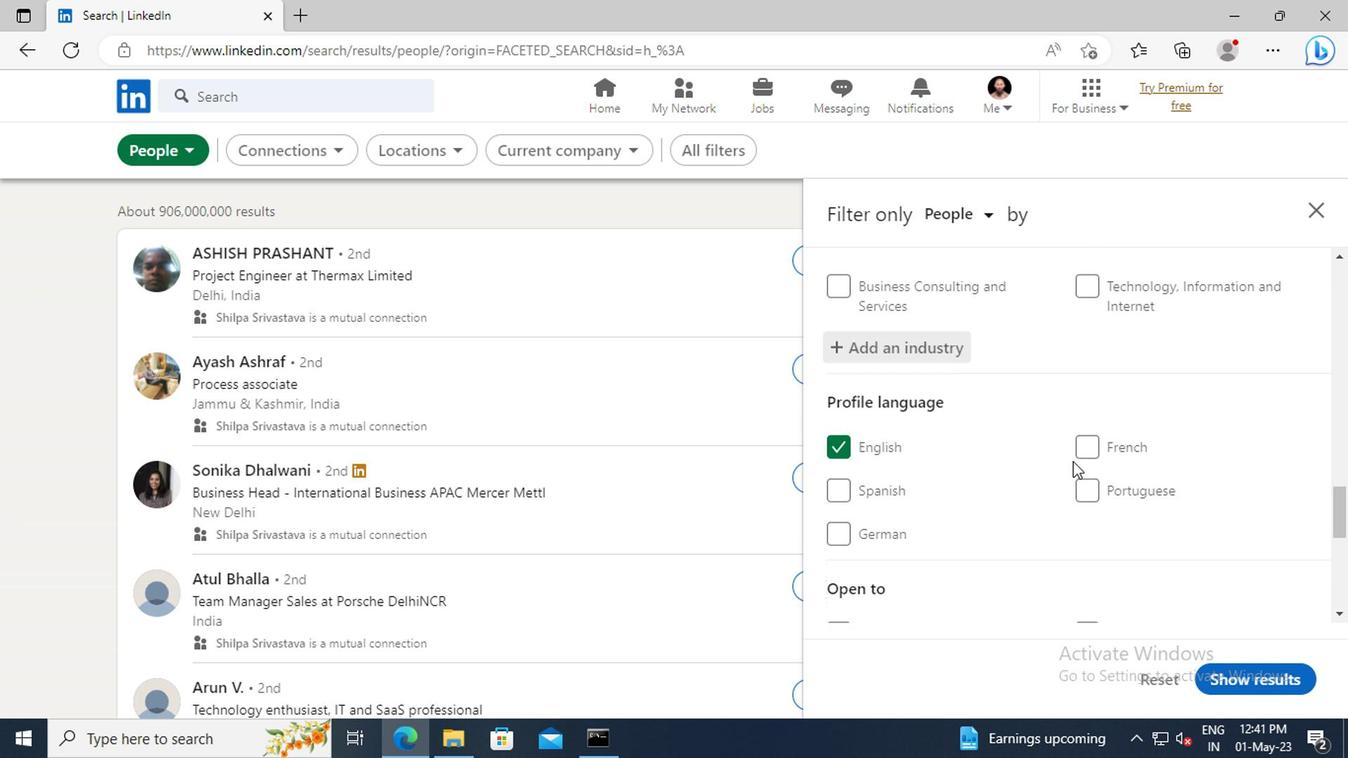 
Action: Mouse scrolled (1070, 443) with delta (0, 0)
Screenshot: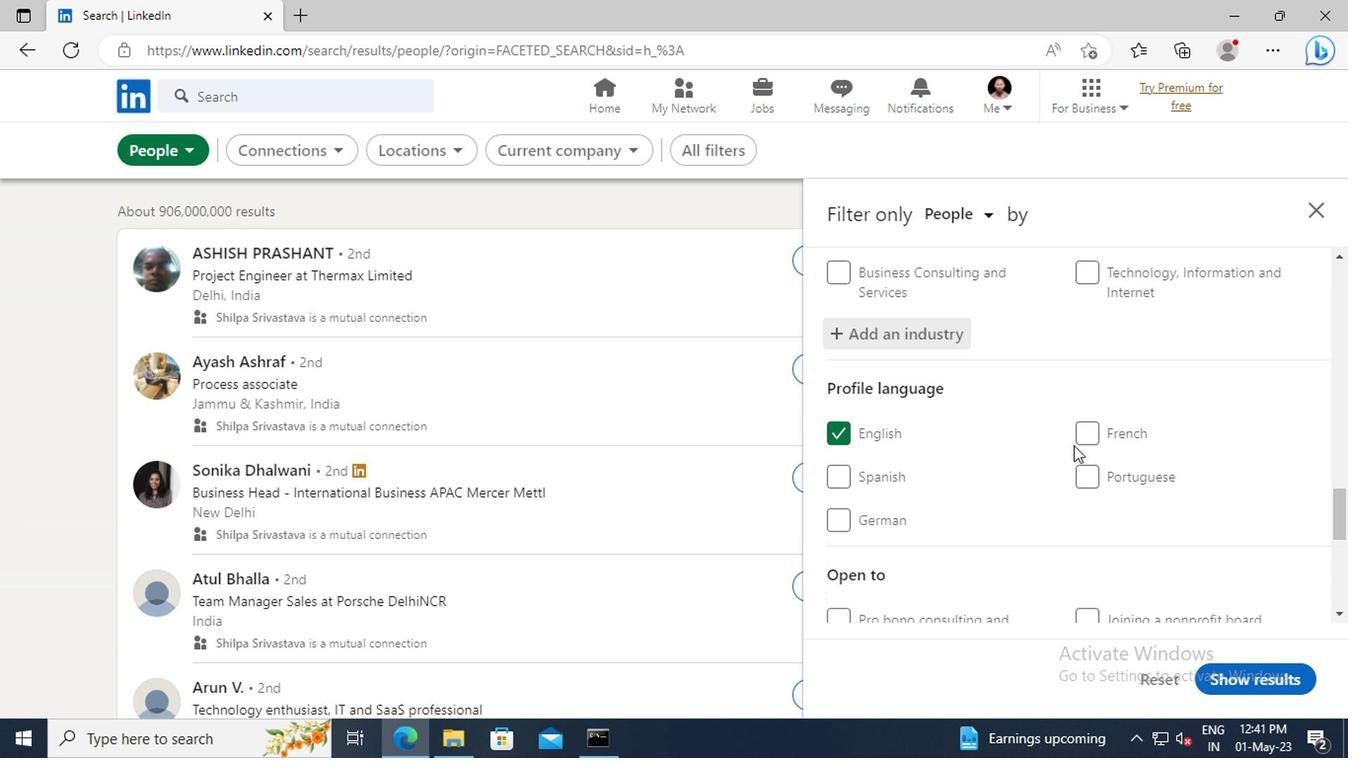 
Action: Mouse scrolled (1070, 443) with delta (0, 0)
Screenshot: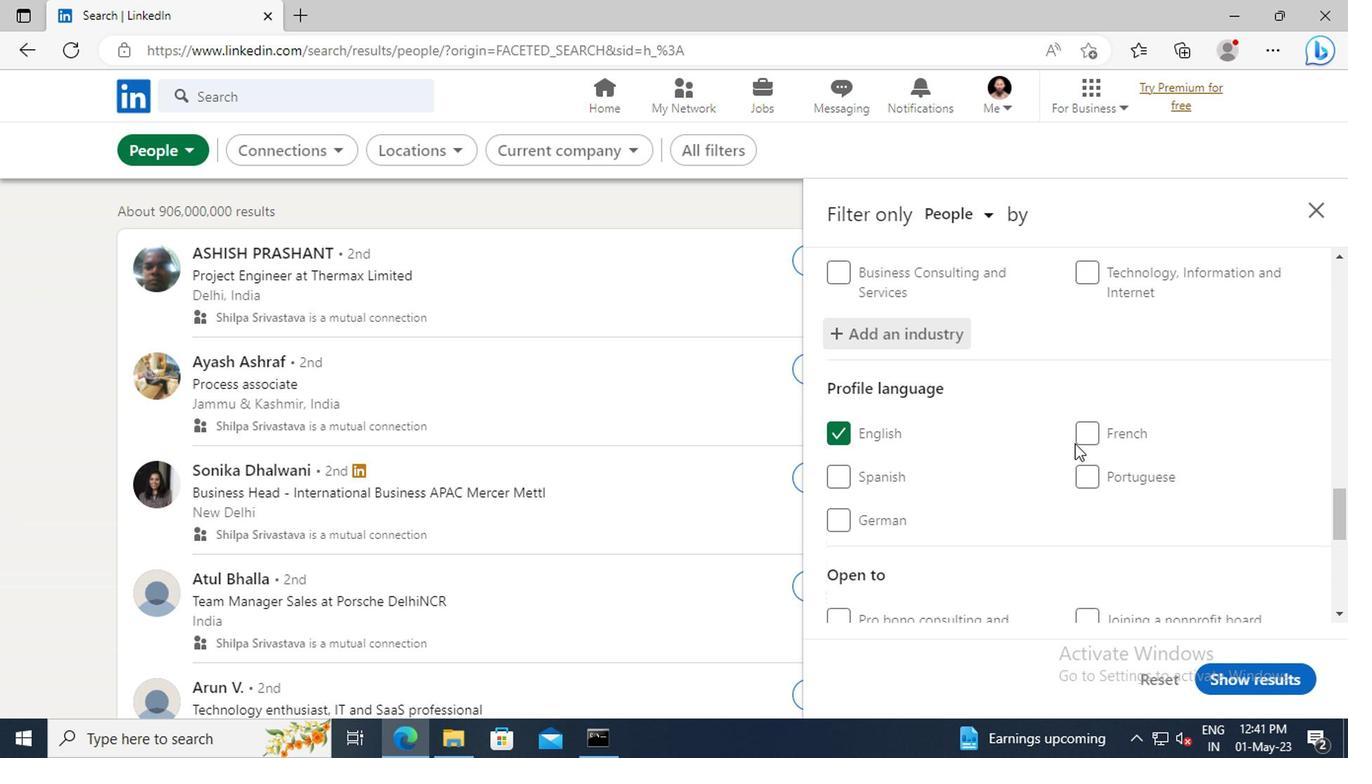 
Action: Mouse scrolled (1070, 443) with delta (0, 0)
Screenshot: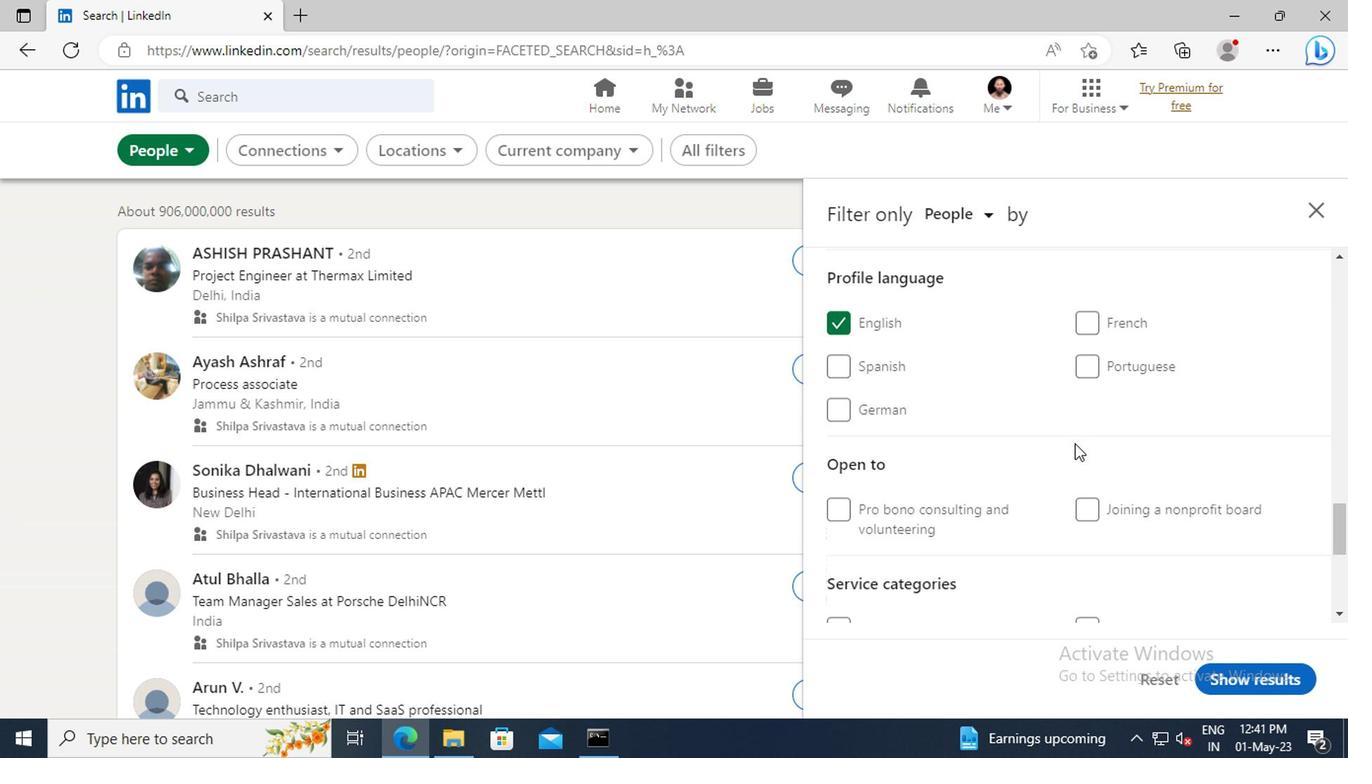 
Action: Mouse scrolled (1070, 443) with delta (0, 0)
Screenshot: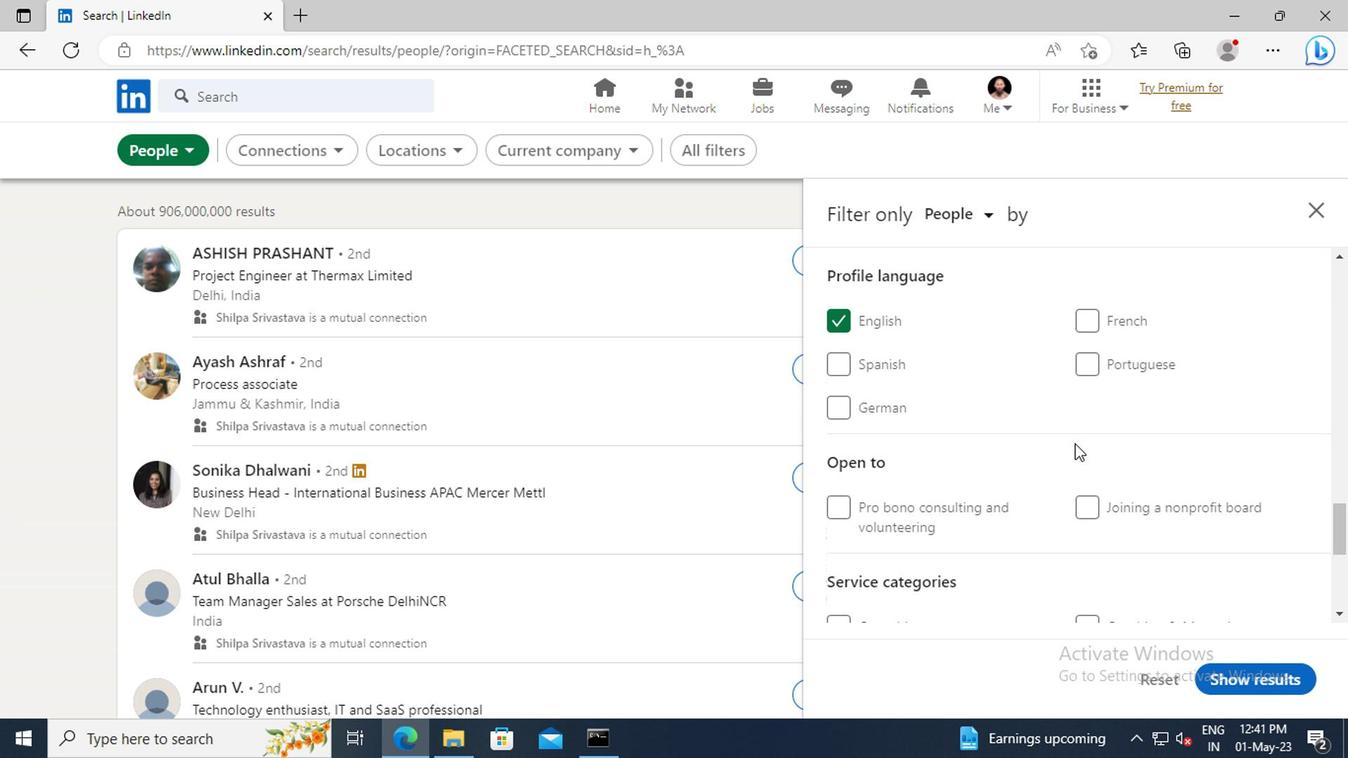 
Action: Mouse scrolled (1070, 443) with delta (0, 0)
Screenshot: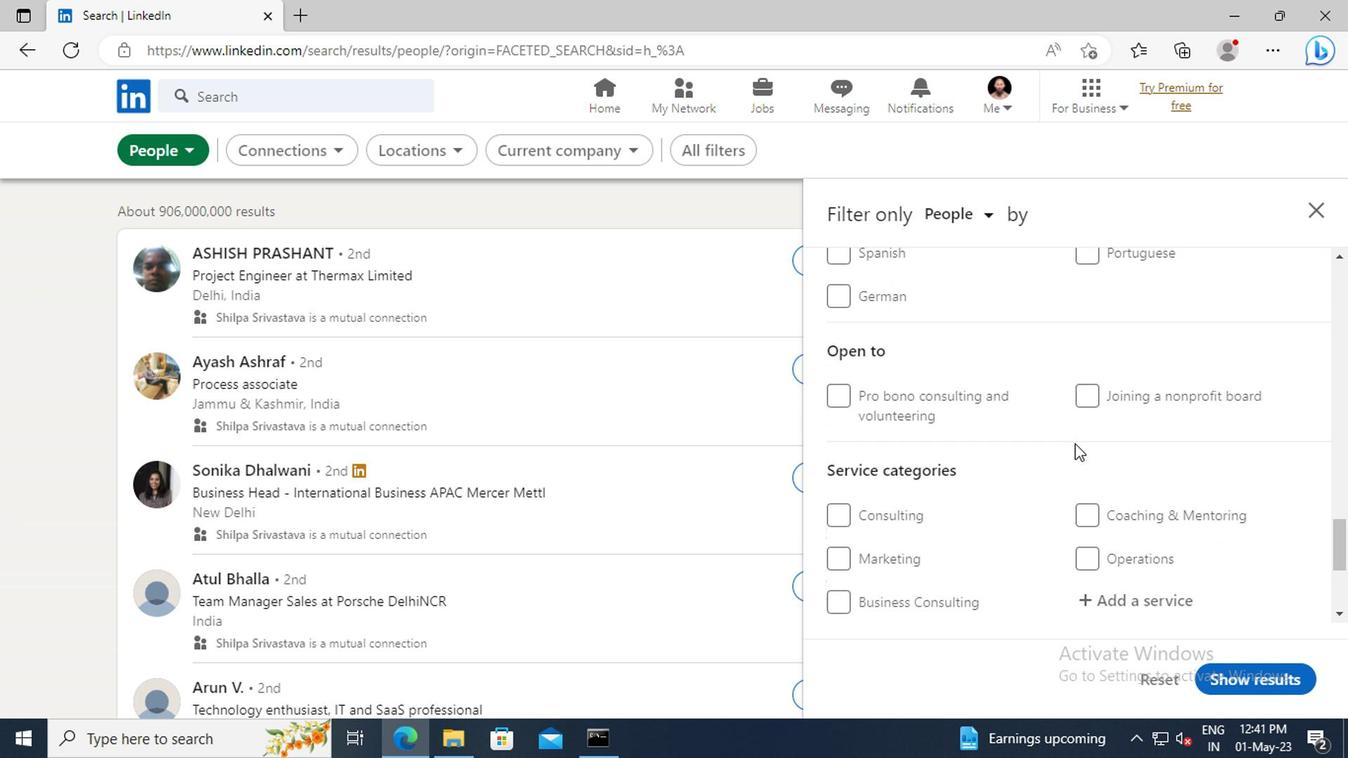 
Action: Mouse scrolled (1070, 443) with delta (0, 0)
Screenshot: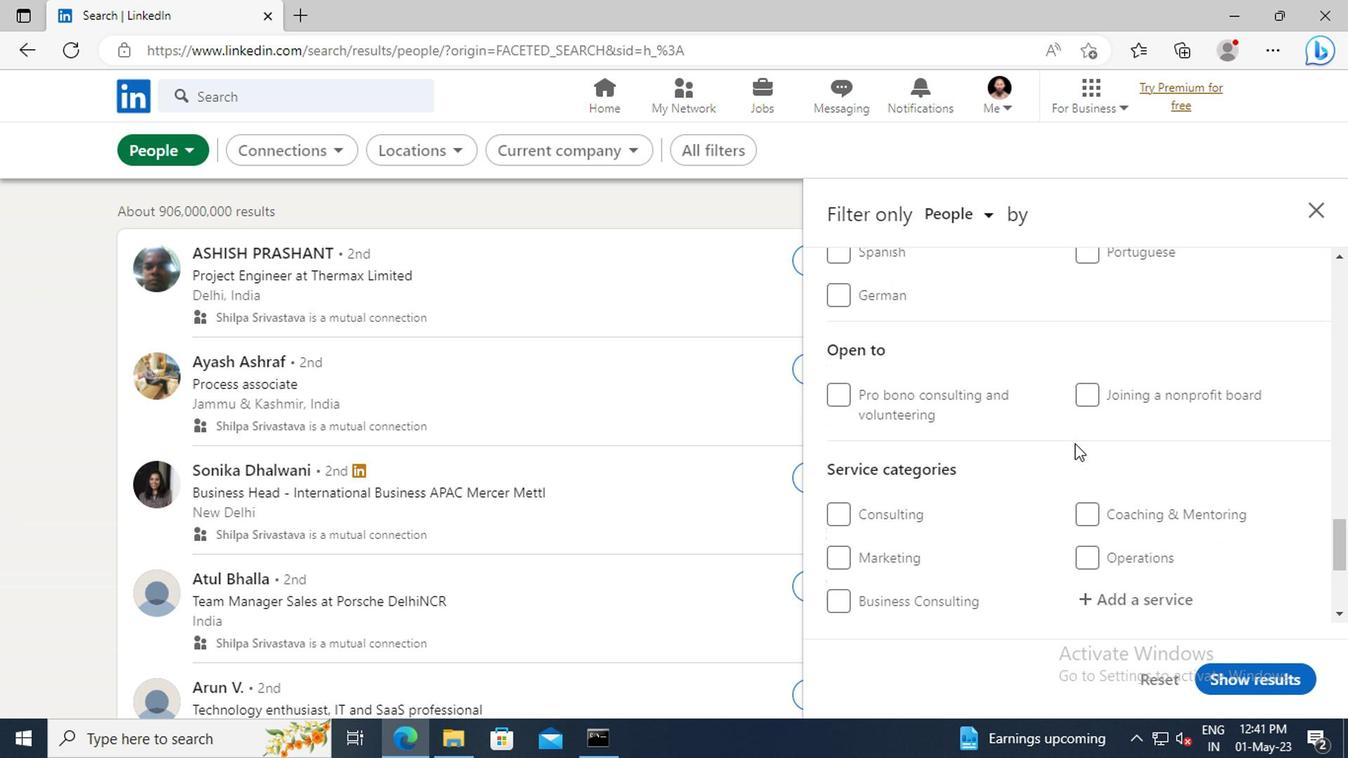 
Action: Mouse moved to (1086, 484)
Screenshot: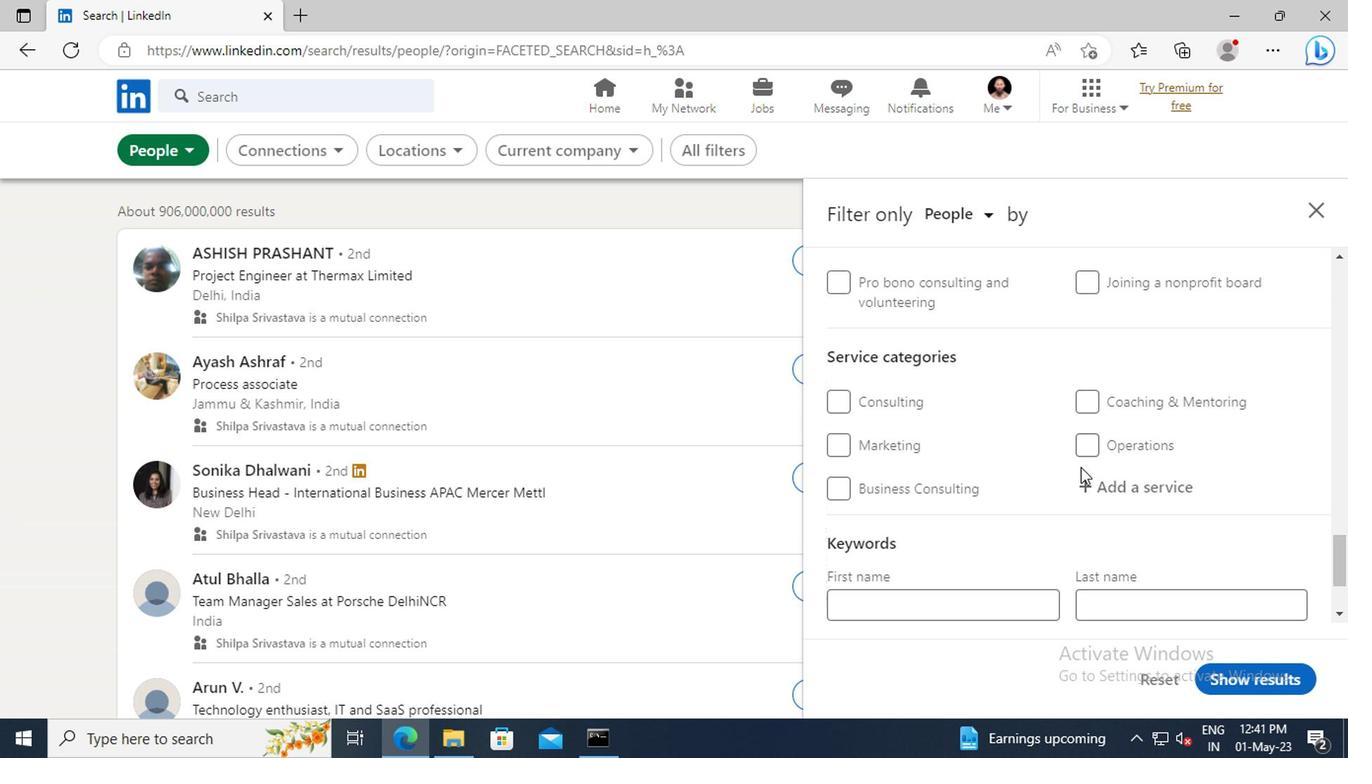 
Action: Mouse pressed left at (1086, 484)
Screenshot: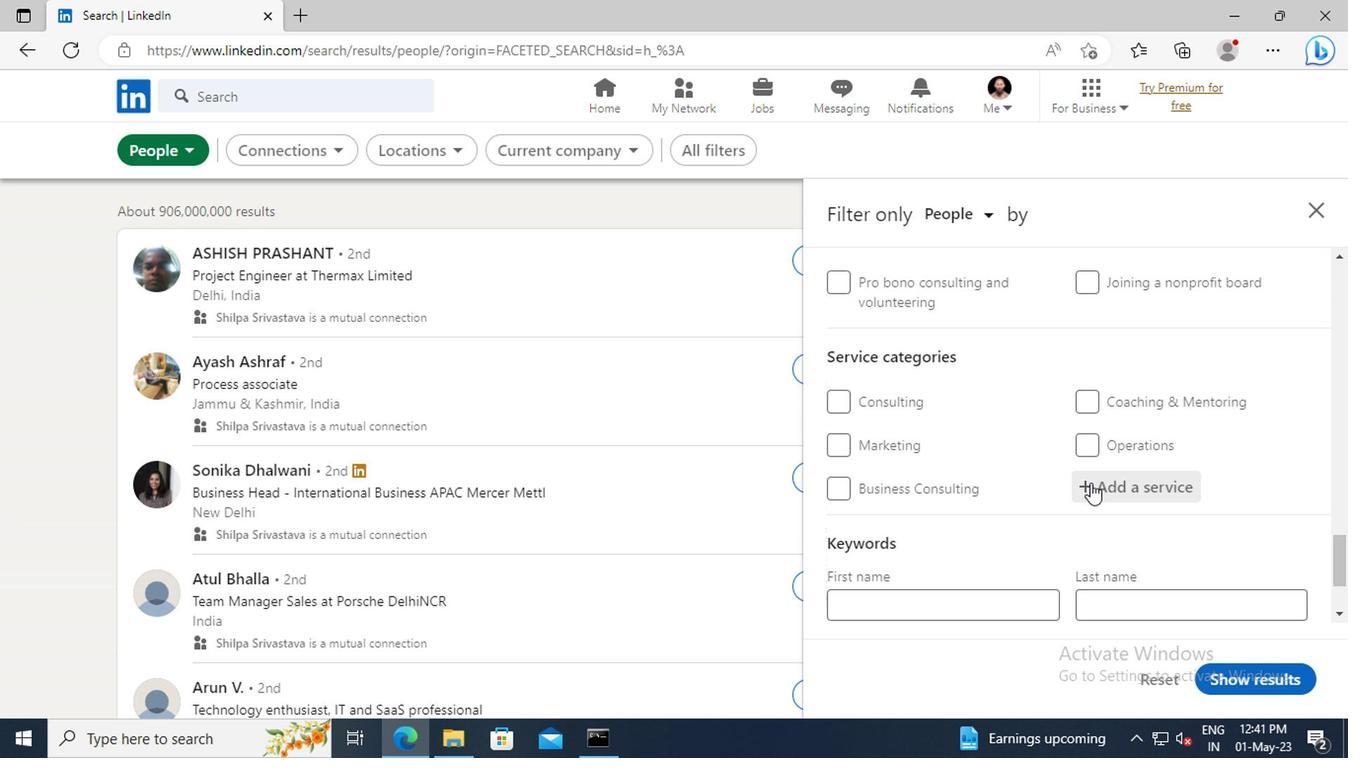 
Action: Key pressed <Key.shift>LEADER
Screenshot: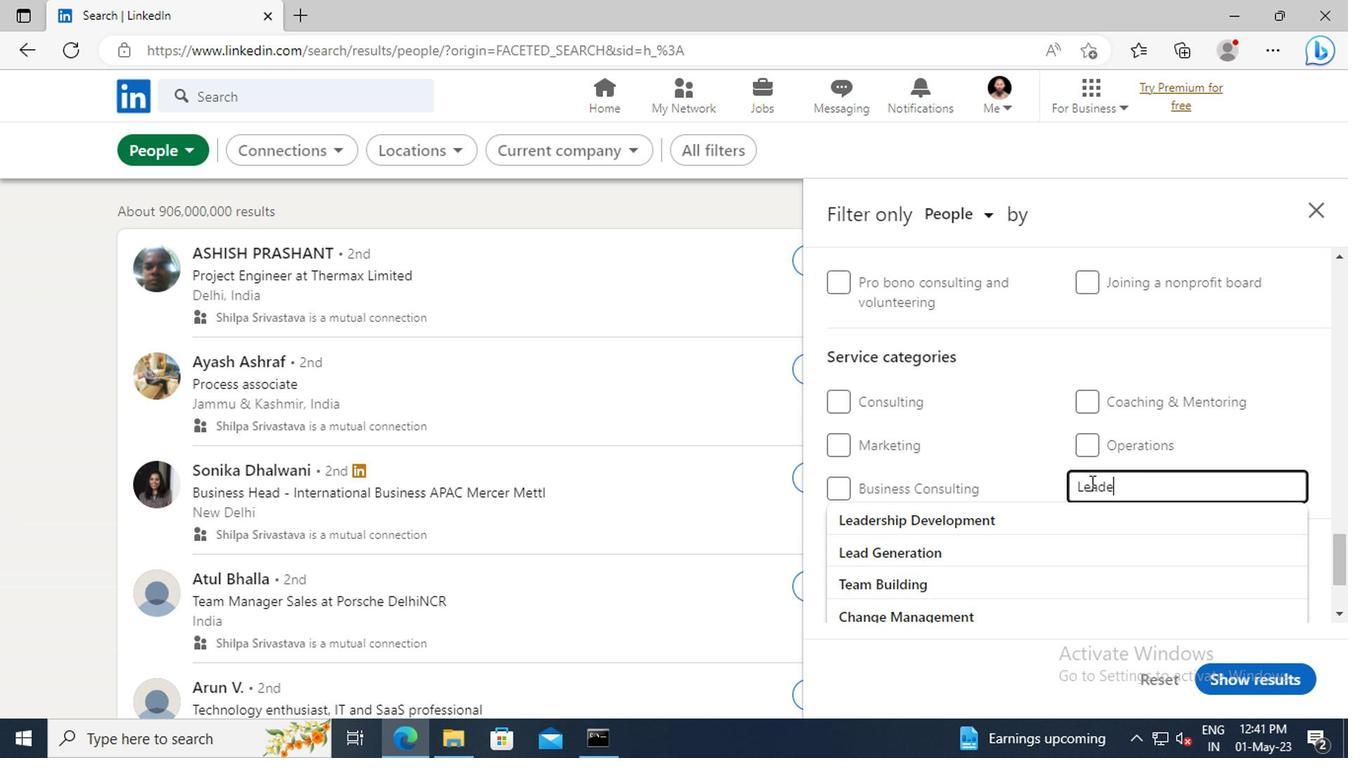 
Action: Mouse moved to (1072, 517)
Screenshot: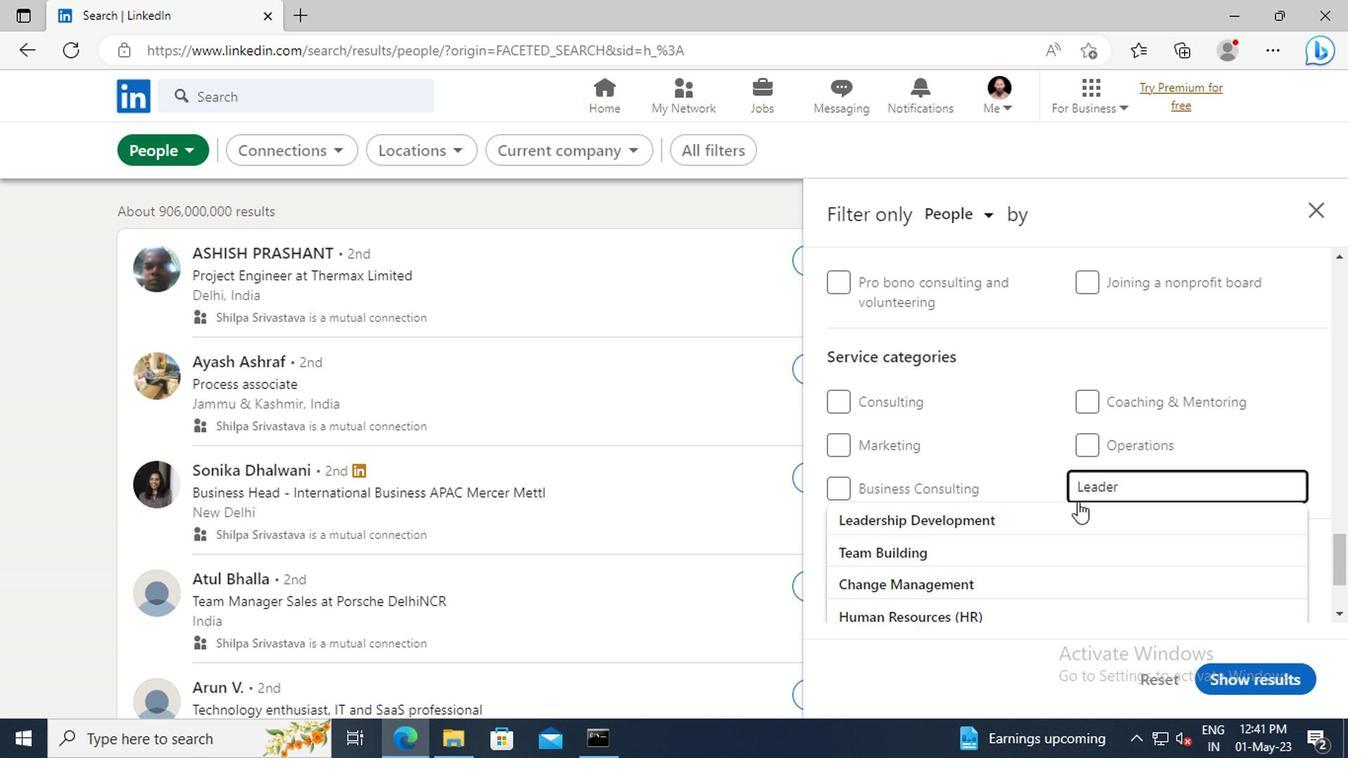 
Action: Mouse pressed left at (1072, 517)
Screenshot: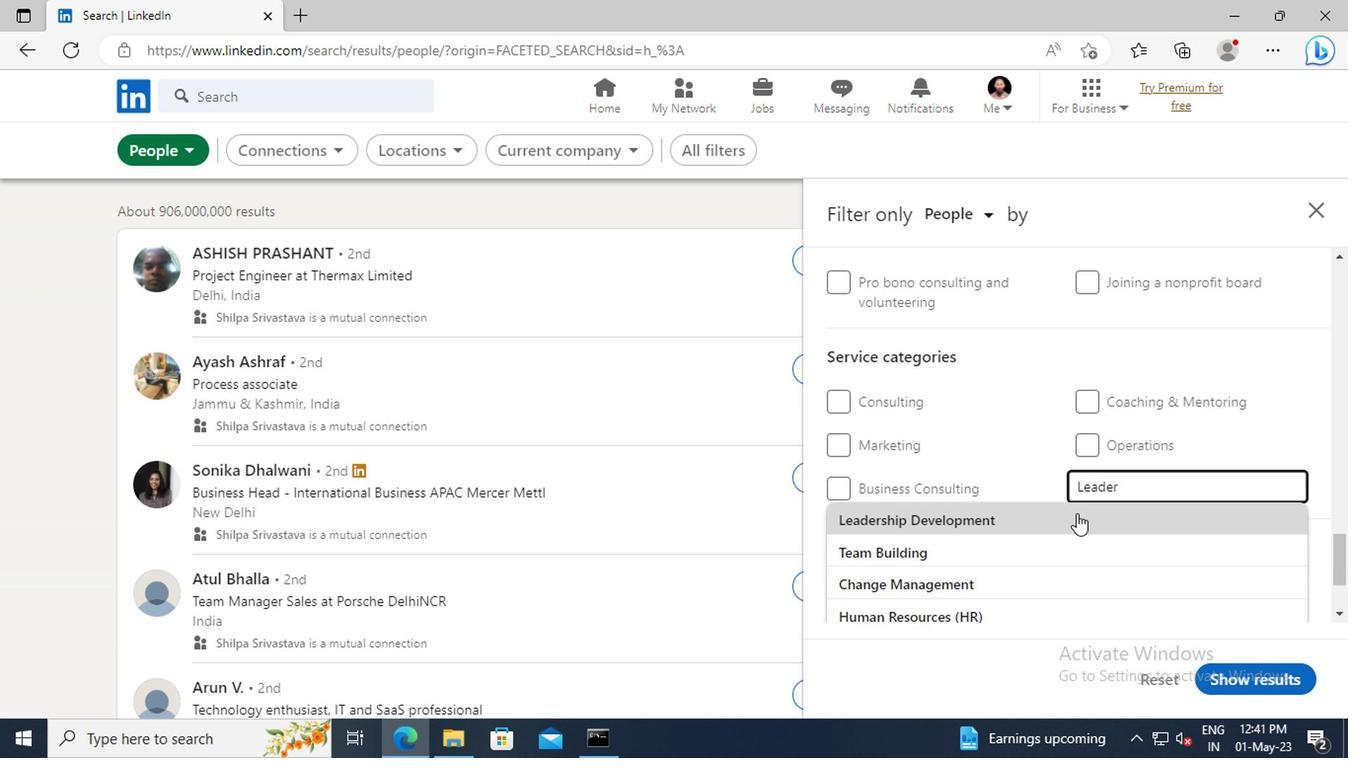 
Action: Mouse scrolled (1072, 517) with delta (0, 0)
Screenshot: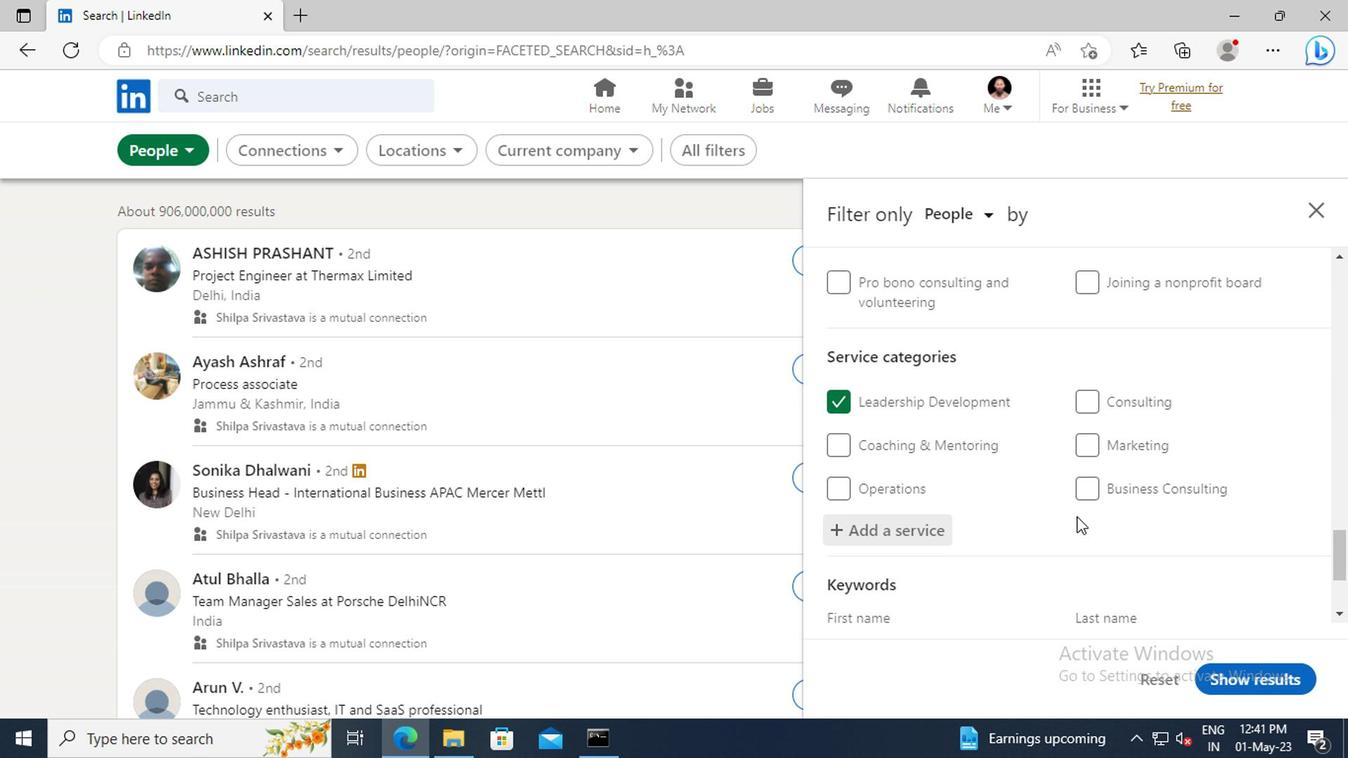 
Action: Mouse scrolled (1072, 517) with delta (0, 0)
Screenshot: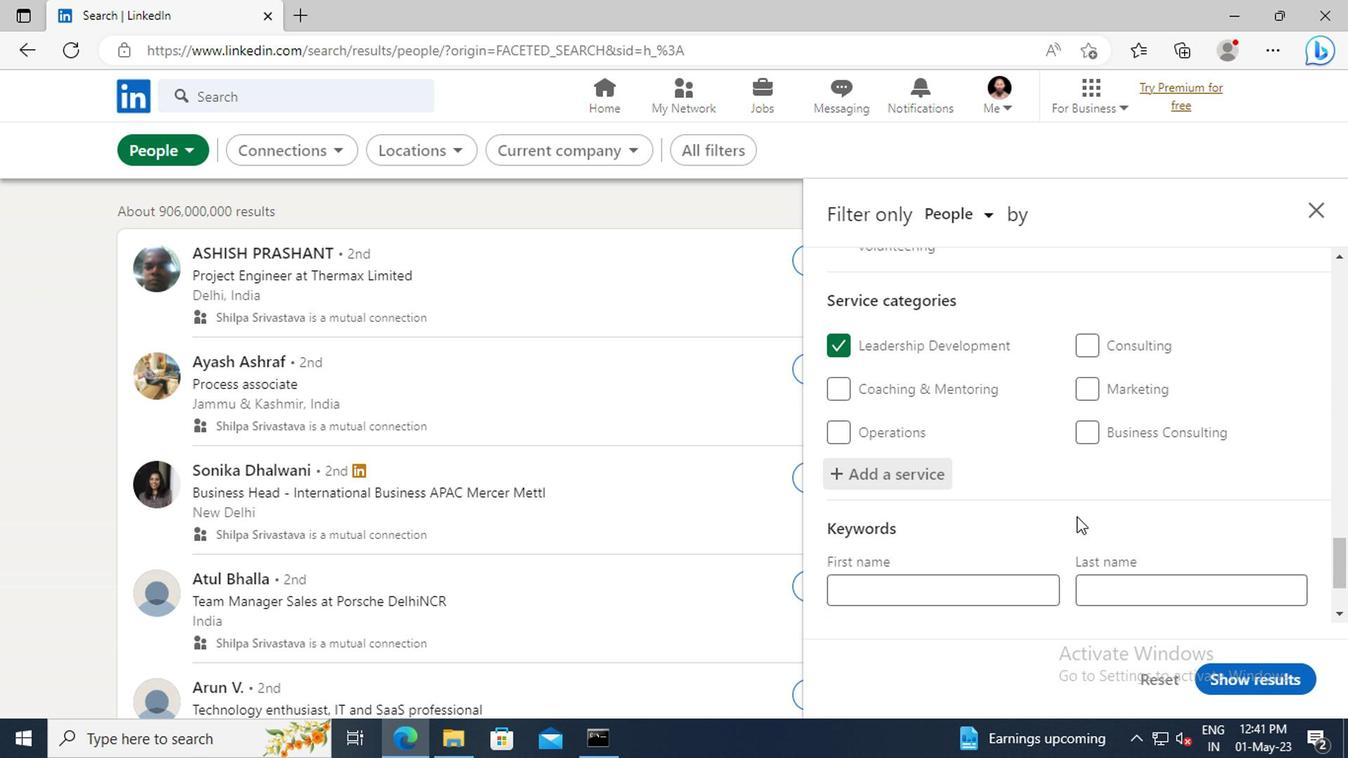 
Action: Mouse scrolled (1072, 517) with delta (0, 0)
Screenshot: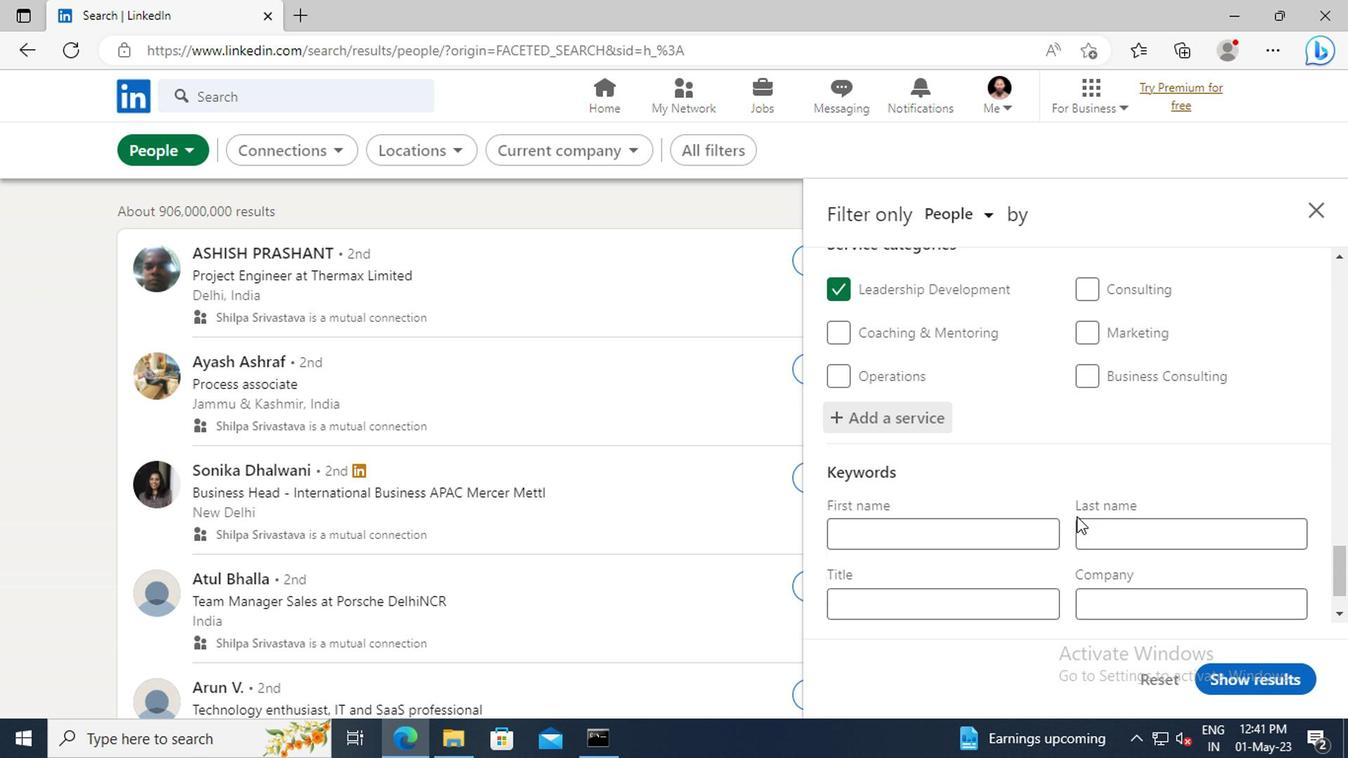 
Action: Mouse scrolled (1072, 517) with delta (0, 0)
Screenshot: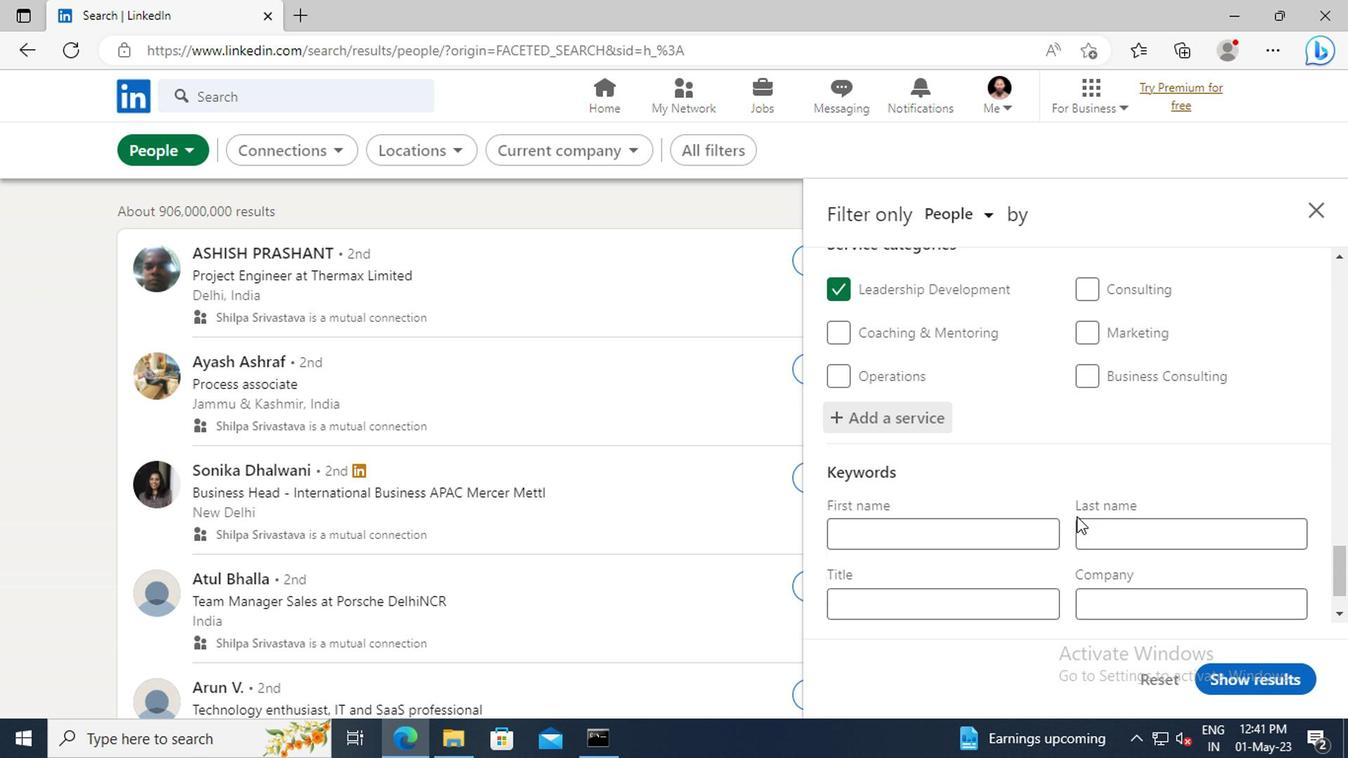 
Action: Mouse scrolled (1072, 517) with delta (0, 0)
Screenshot: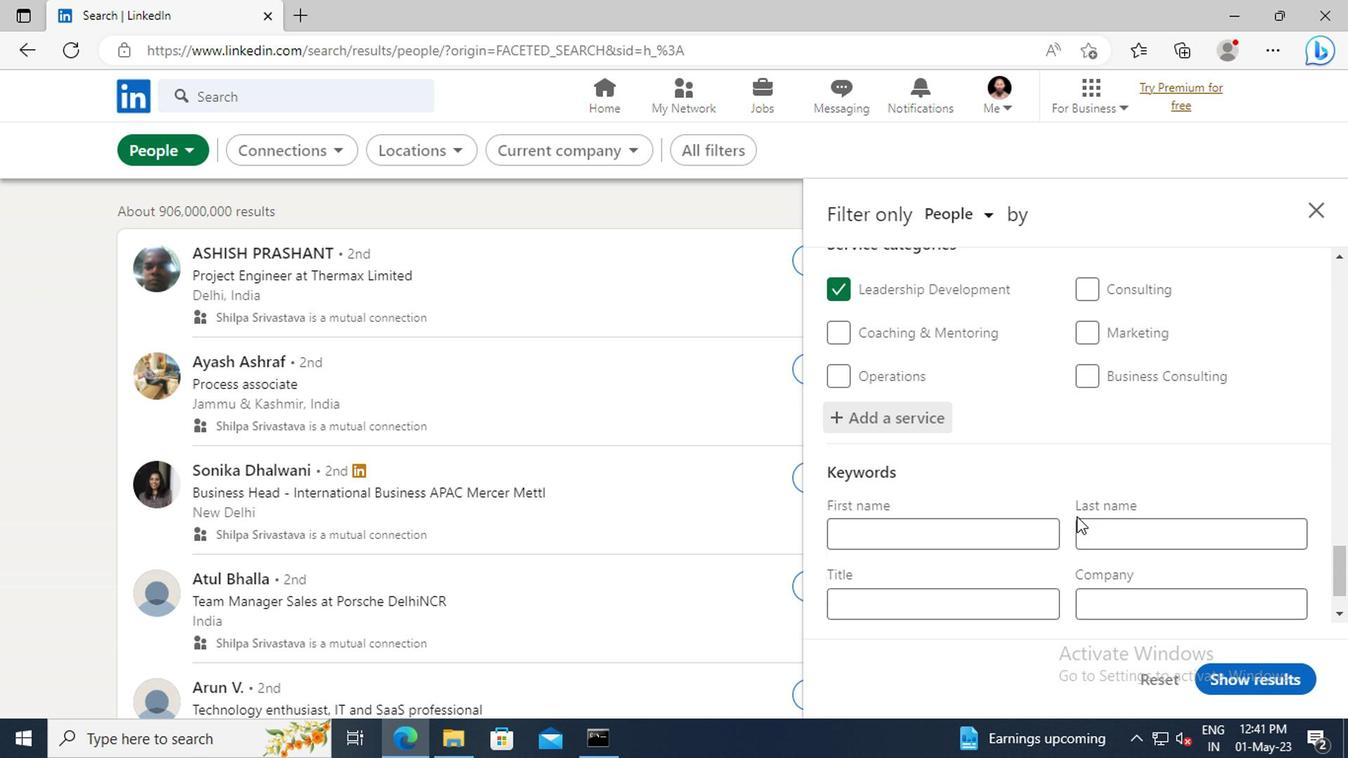 
Action: Mouse moved to (898, 533)
Screenshot: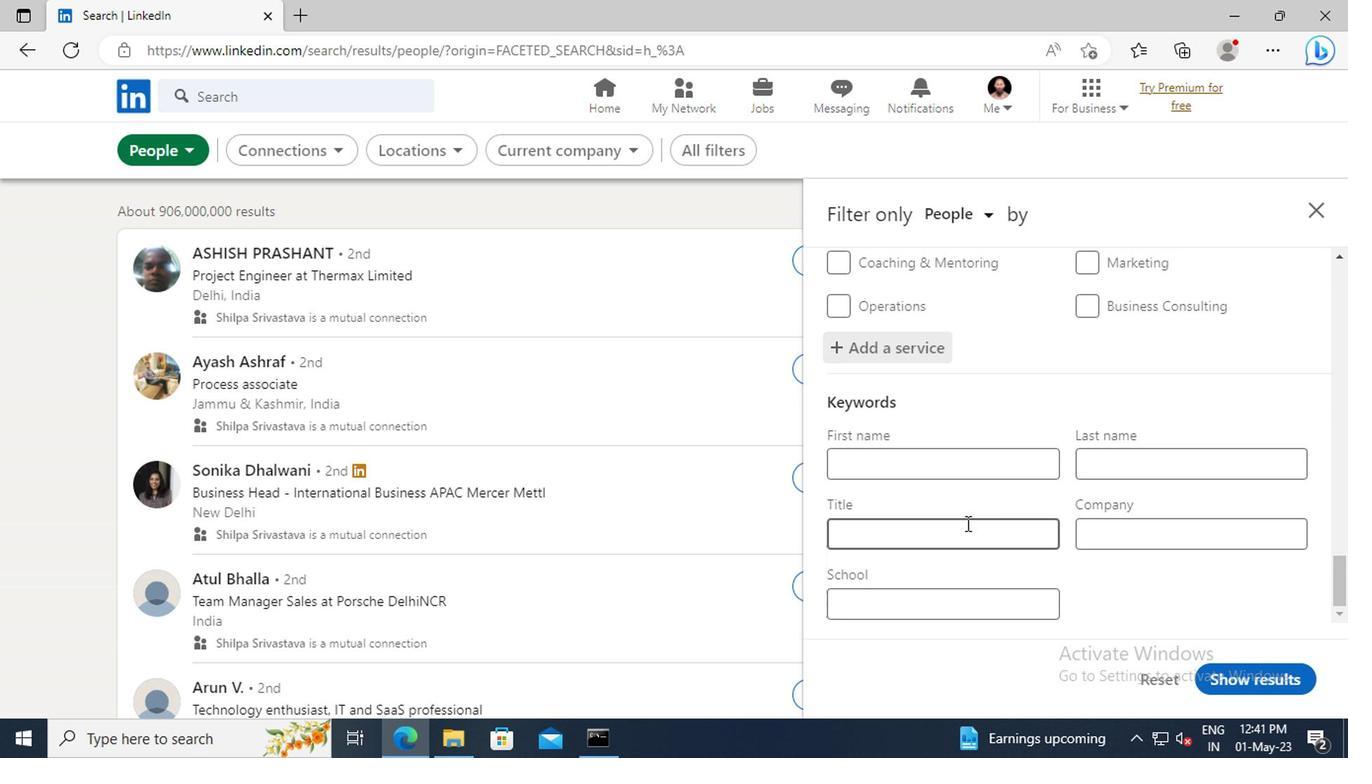 
Action: Mouse pressed left at (898, 533)
Screenshot: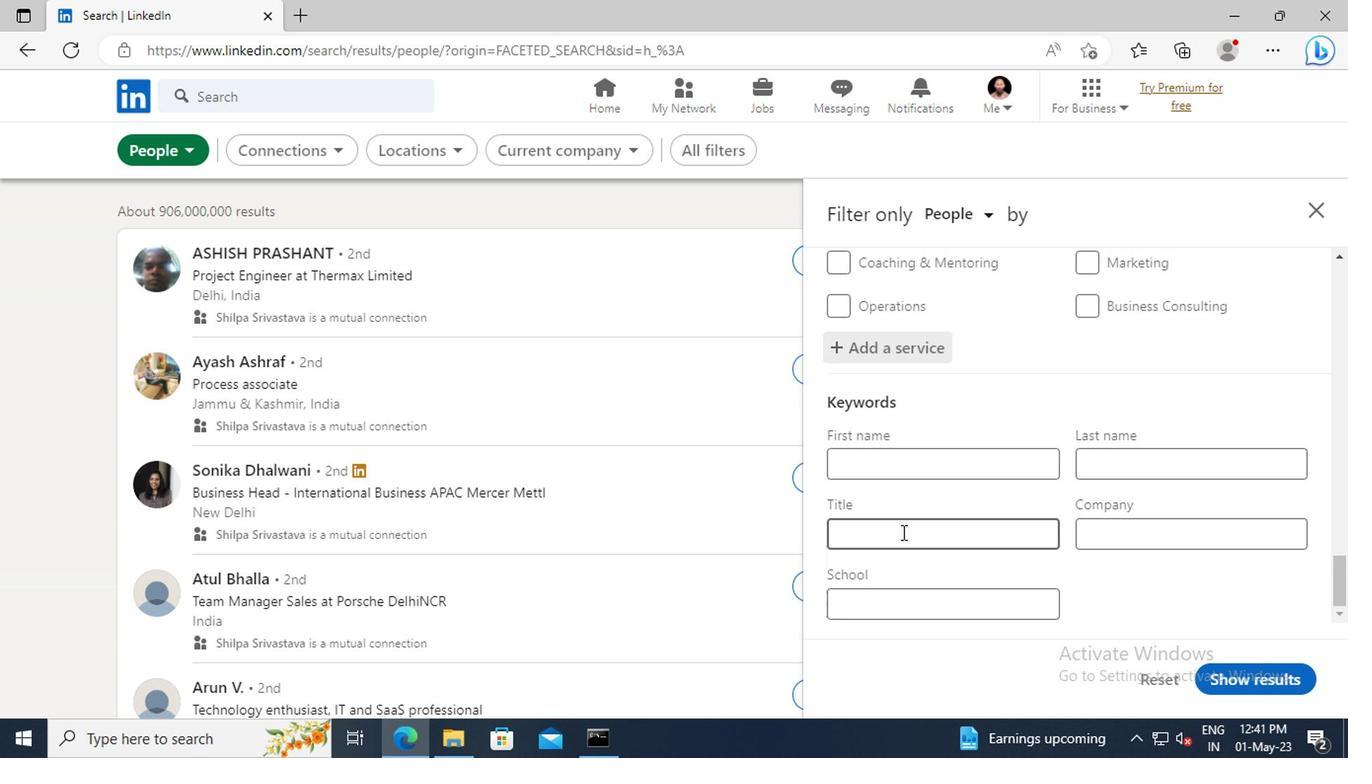
Action: Key pressed <Key.shift>CONSERVATION<Key.space><Key.shift>SCIENTIST<Key.enter>
Screenshot: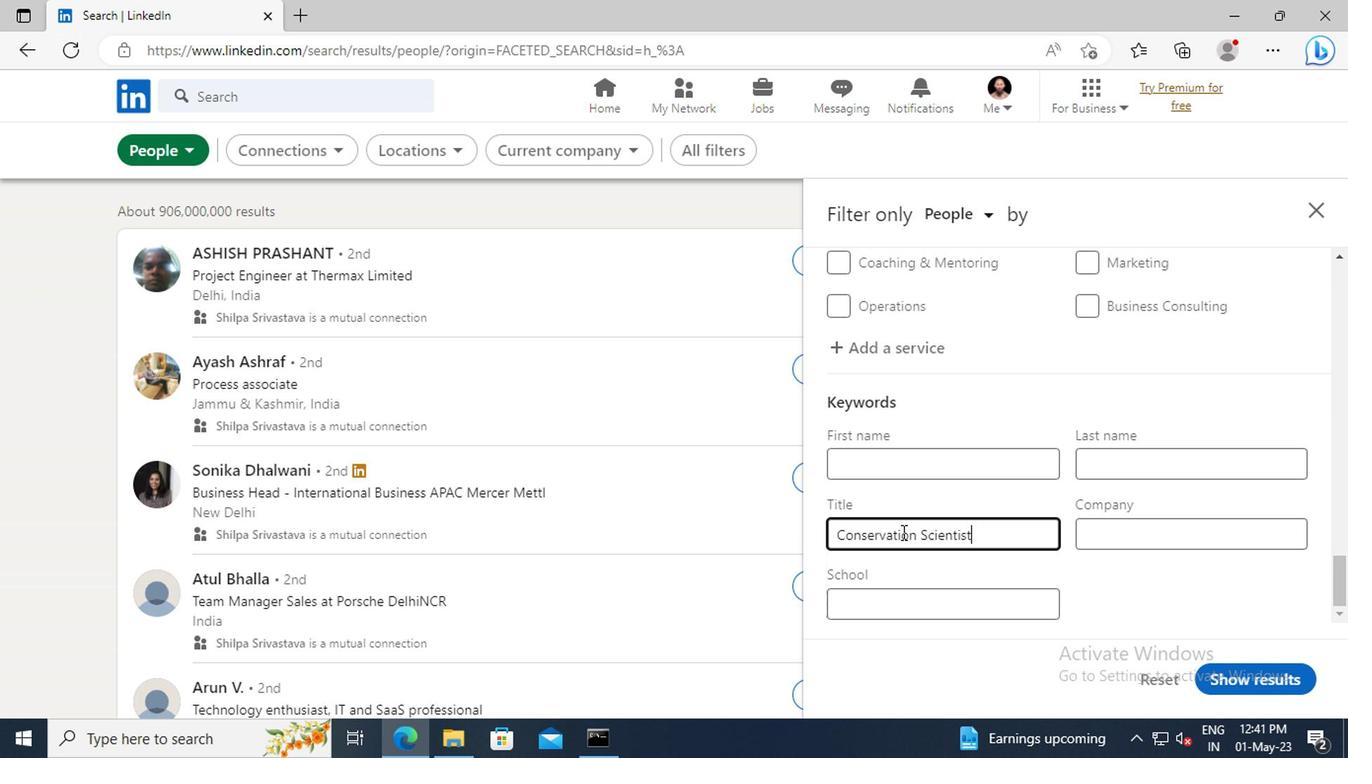 
Action: Mouse moved to (1218, 684)
Screenshot: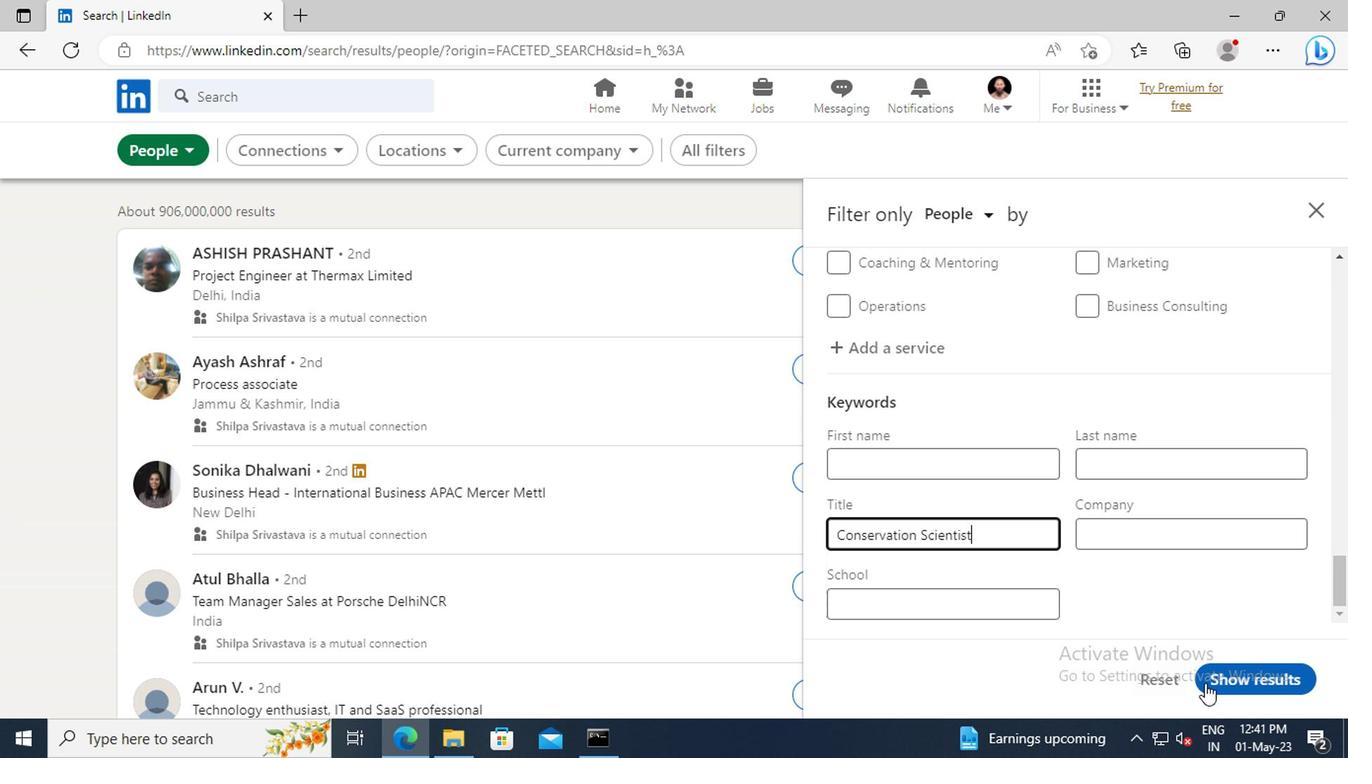 
Action: Mouse pressed left at (1218, 684)
Screenshot: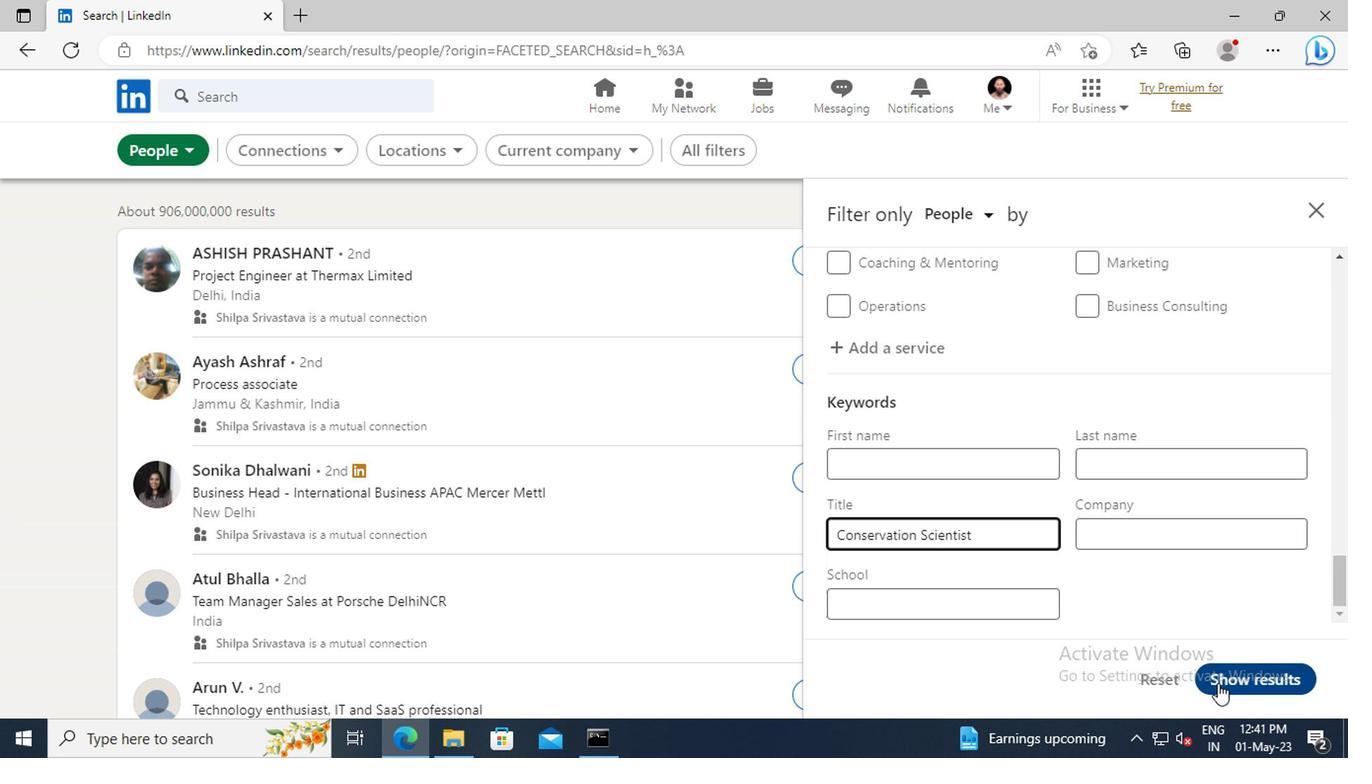 
